 Task: Look for space in San Juan de Alicante, Spain from 10th July, 2023 to 15th July, 2023 for 7 adults in price range Rs.10000 to Rs.15000. Place can be entire place or shared room with 4 bedrooms having 7 beds and 4 bathrooms. Property type can be house, flat, guest house. Amenities needed are: wifi, TV, free parkinig on premises, gym, breakfast. Booking option can be shelf check-in. Required host language is English.
Action: Mouse moved to (528, 70)
Screenshot: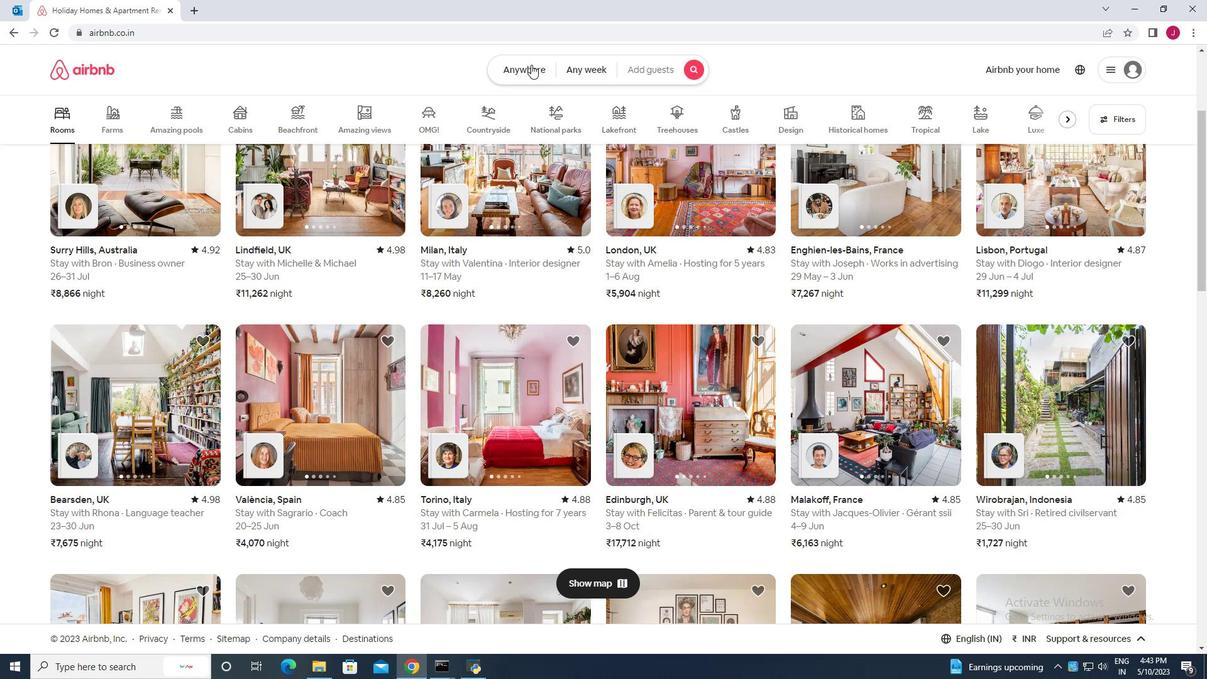 
Action: Mouse pressed left at (528, 70)
Screenshot: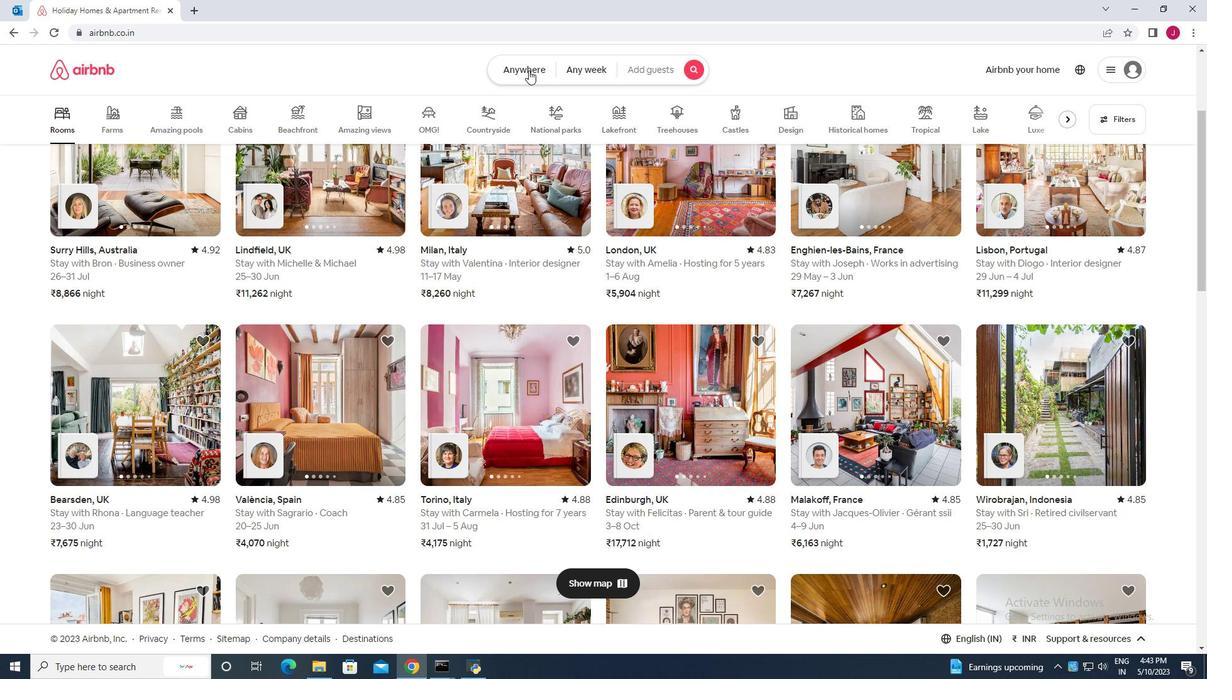 
Action: Mouse moved to (418, 120)
Screenshot: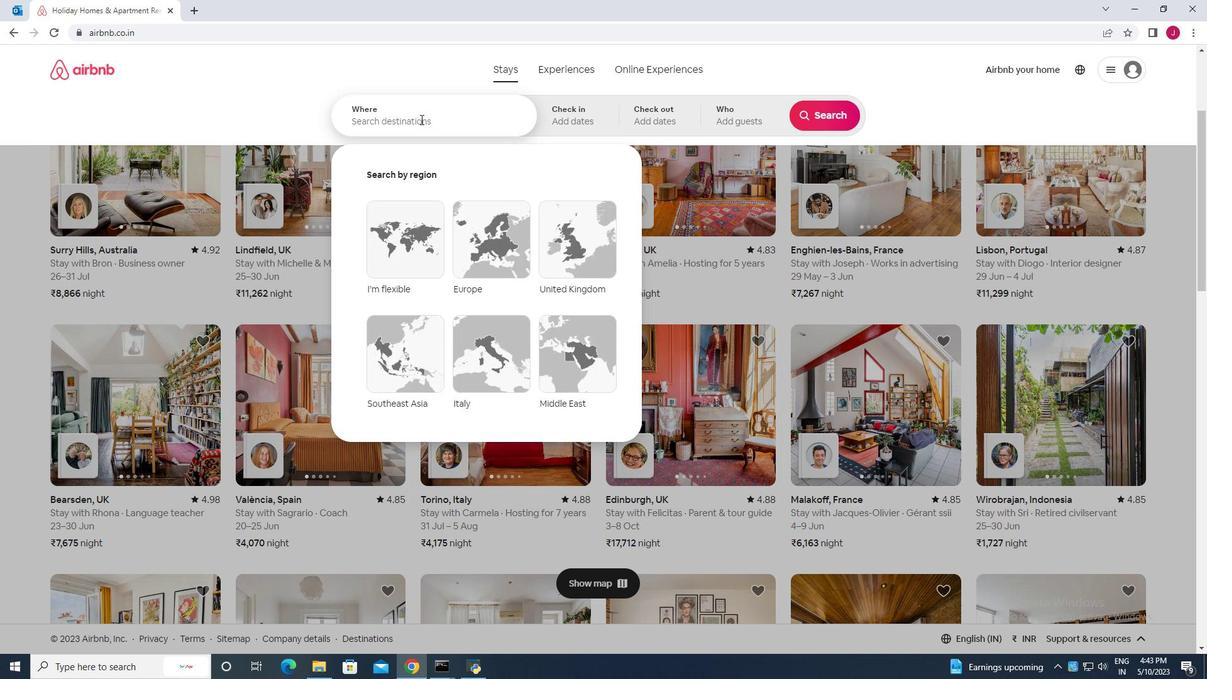 
Action: Mouse pressed left at (418, 120)
Screenshot: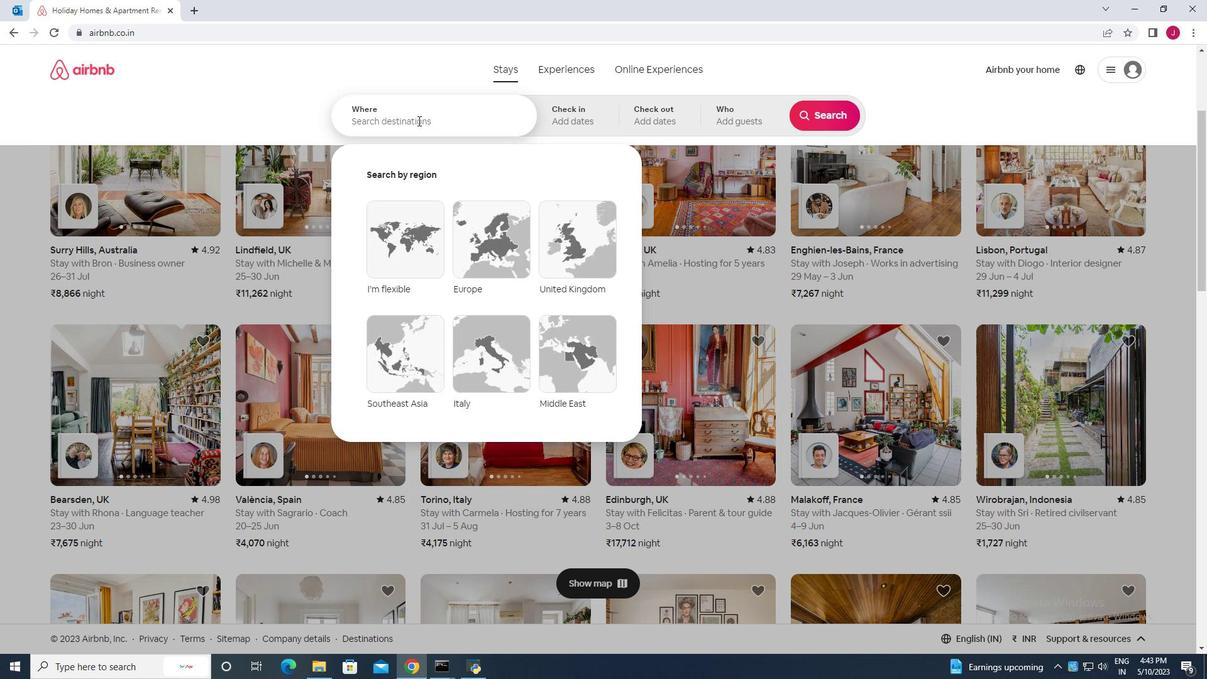 
Action: Key pressed san<Key.space>juan<Key.space>de<Key.space>adicante
Screenshot: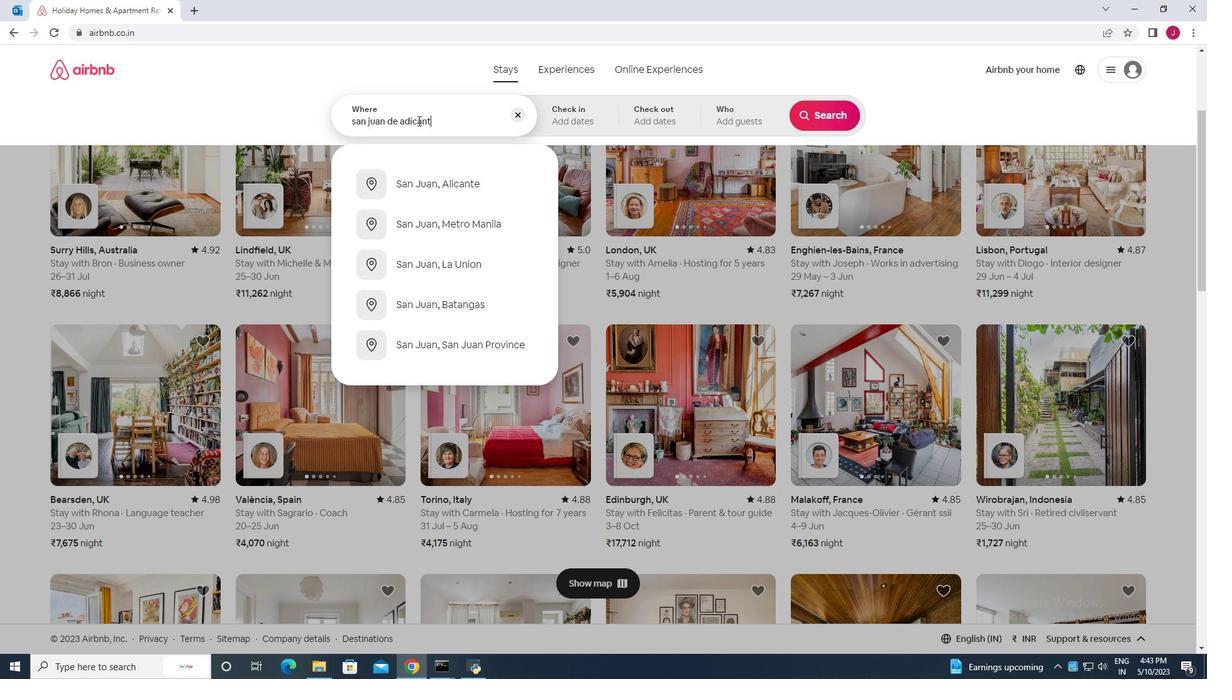
Action: Mouse moved to (427, 127)
Screenshot: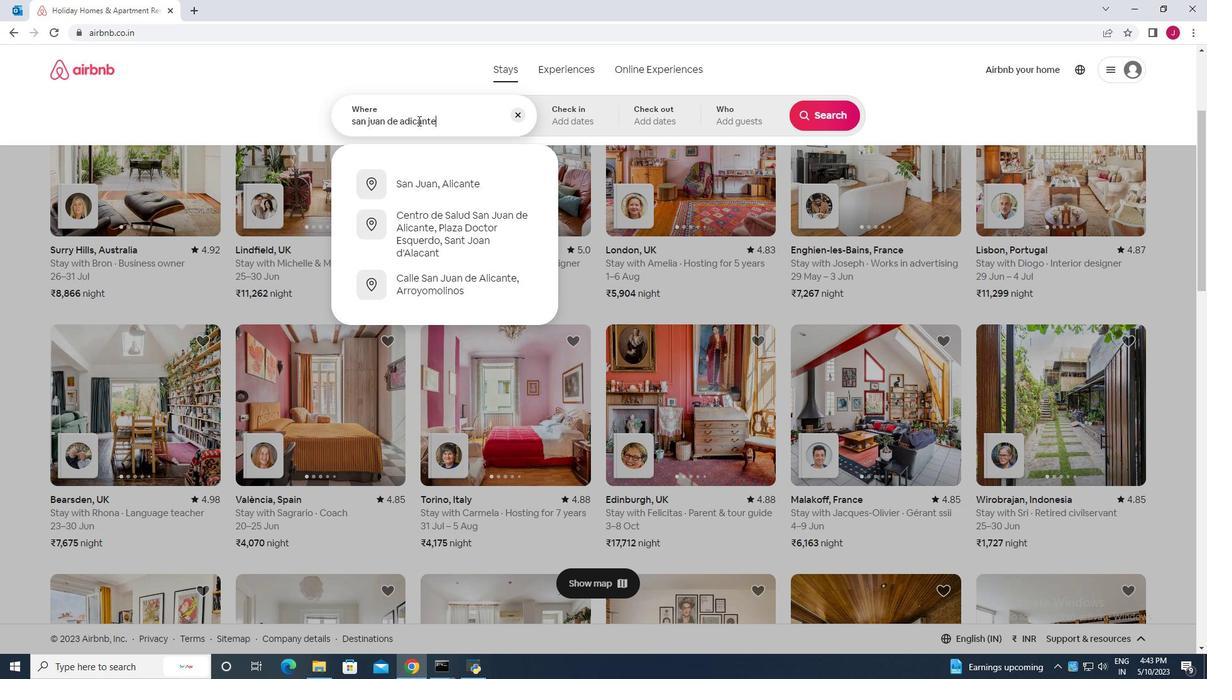 
Action: Key pressed <Key.space>
Screenshot: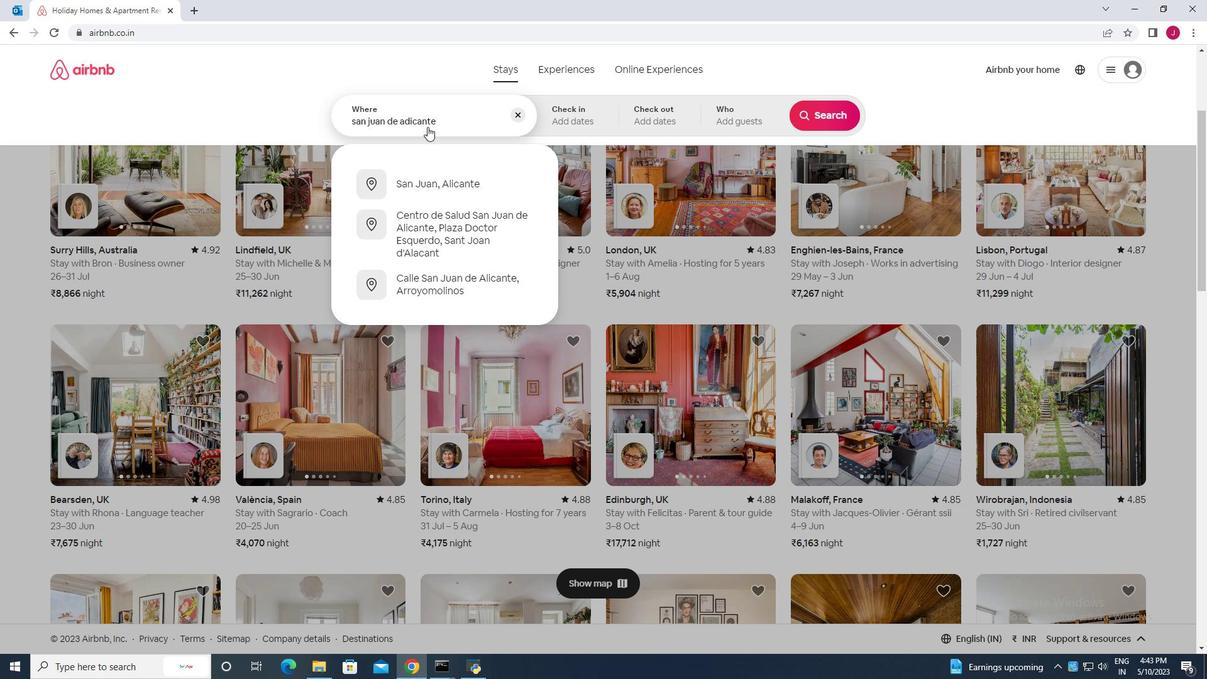
Action: Mouse moved to (449, 123)
Screenshot: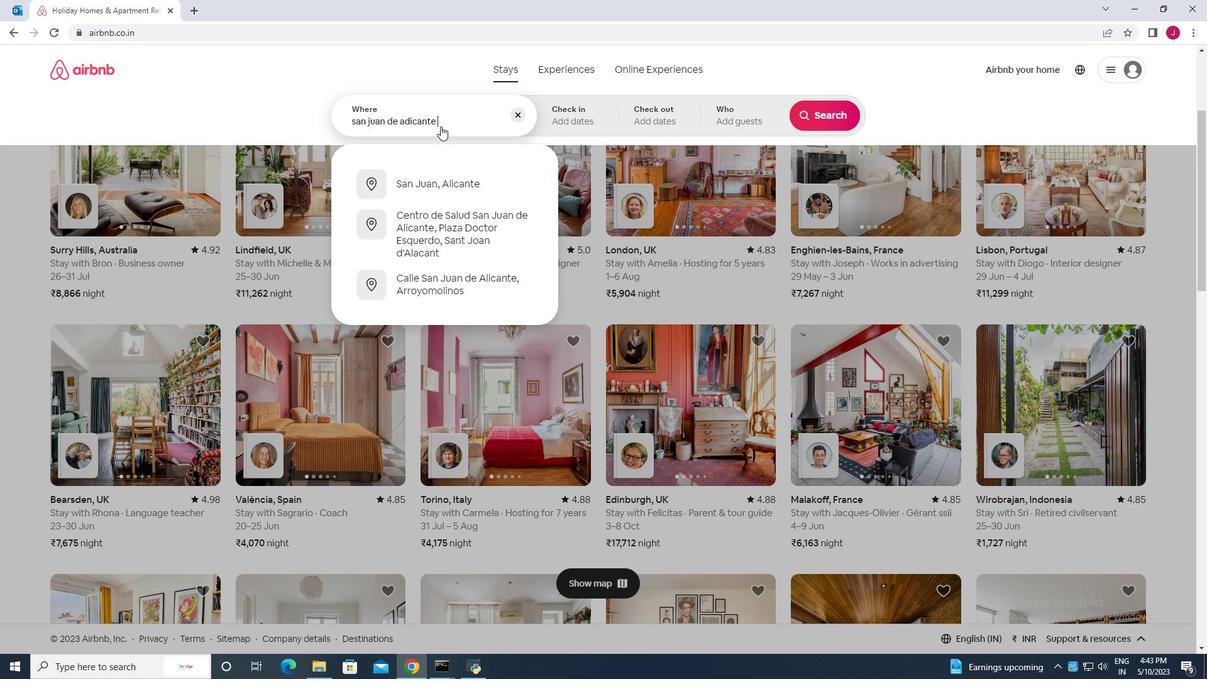 
Action: Key pressed spain
Screenshot: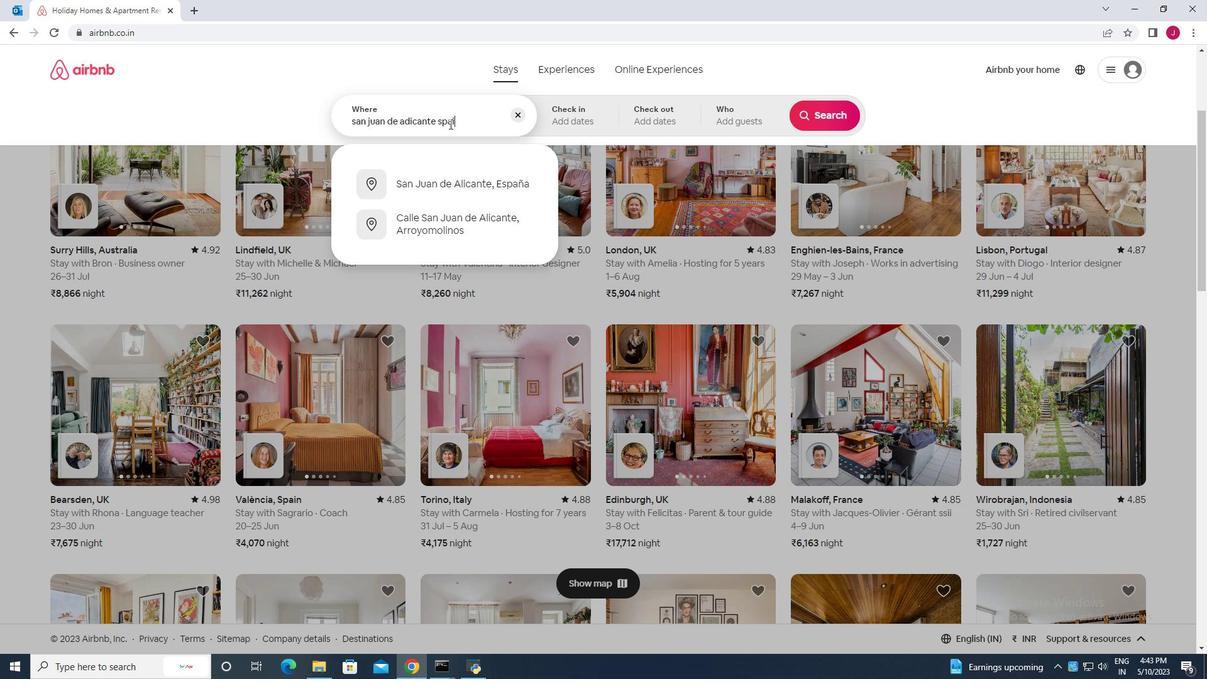 
Action: Mouse moved to (438, 186)
Screenshot: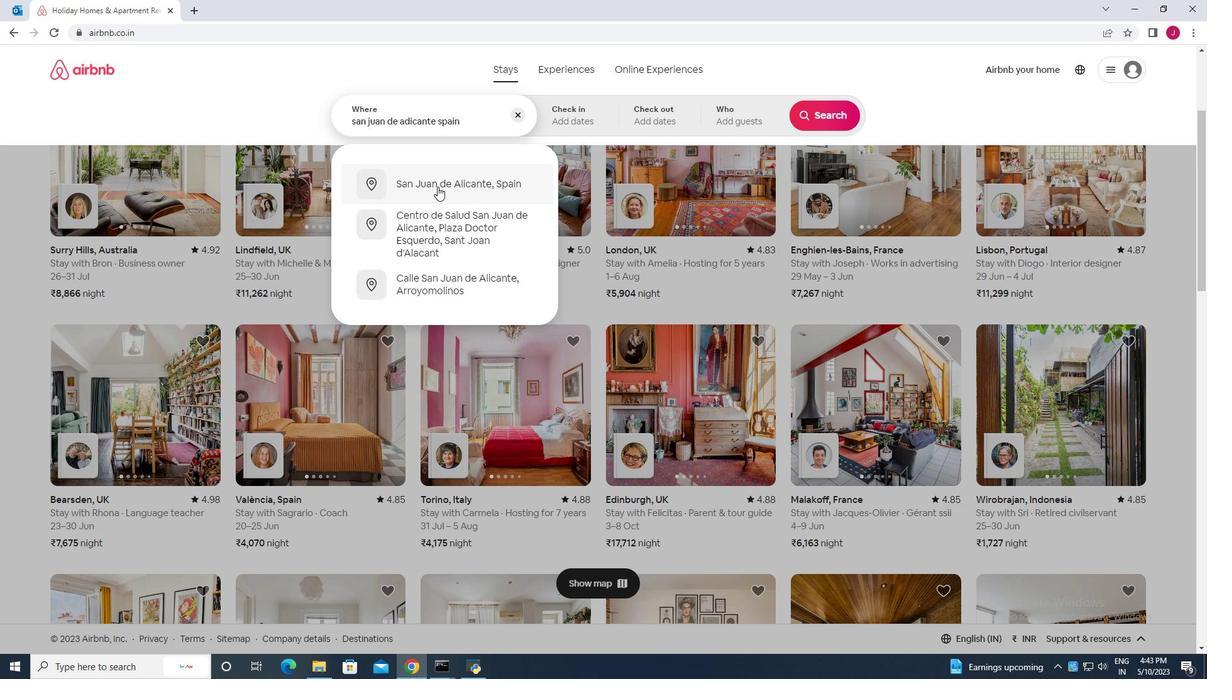 
Action: Mouse pressed left at (438, 186)
Screenshot: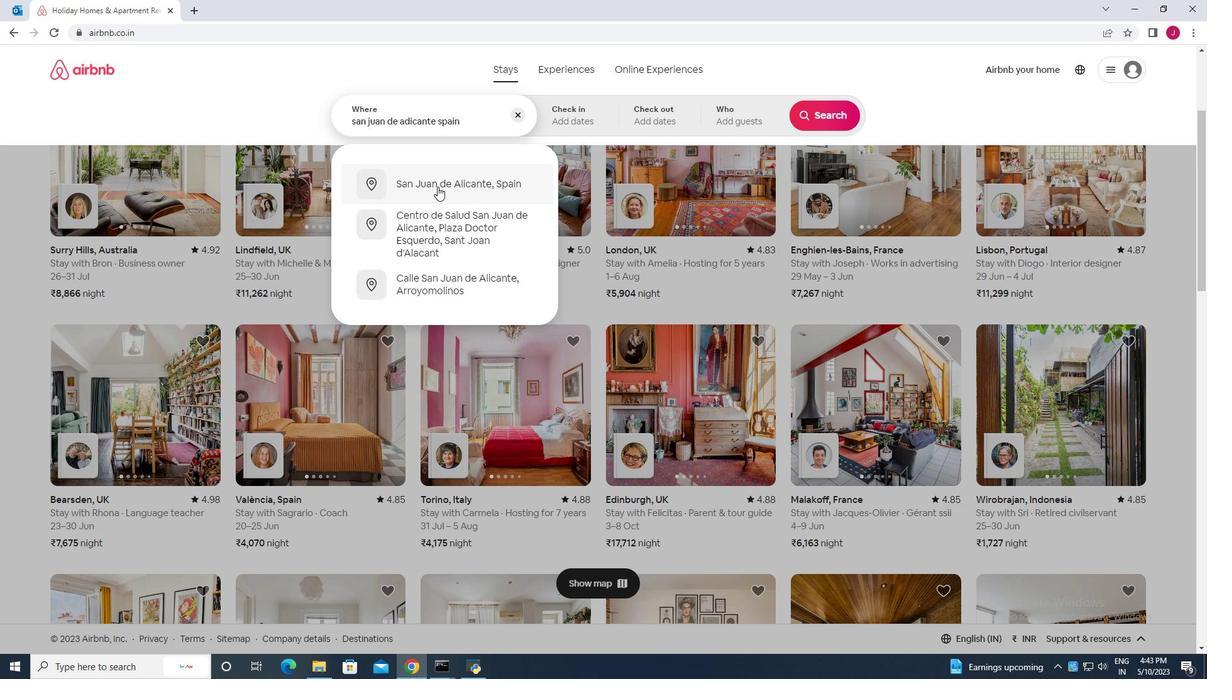 
Action: Mouse moved to (820, 214)
Screenshot: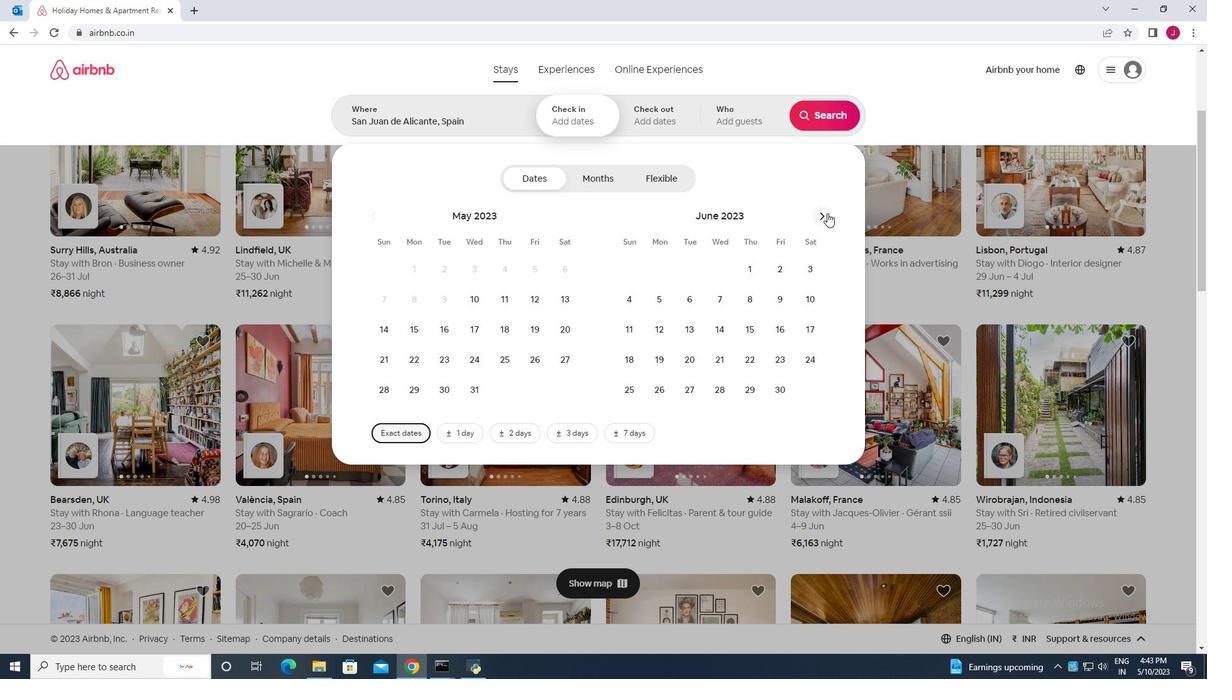 
Action: Mouse pressed left at (820, 214)
Screenshot: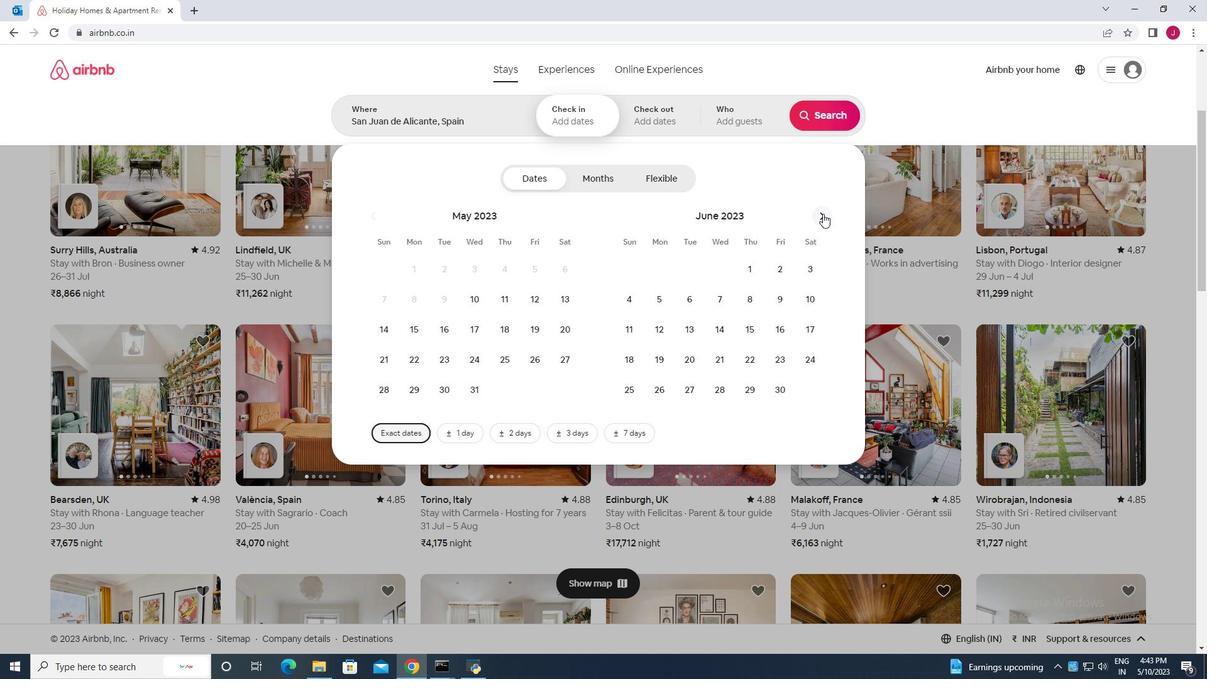 
Action: Mouse moved to (661, 330)
Screenshot: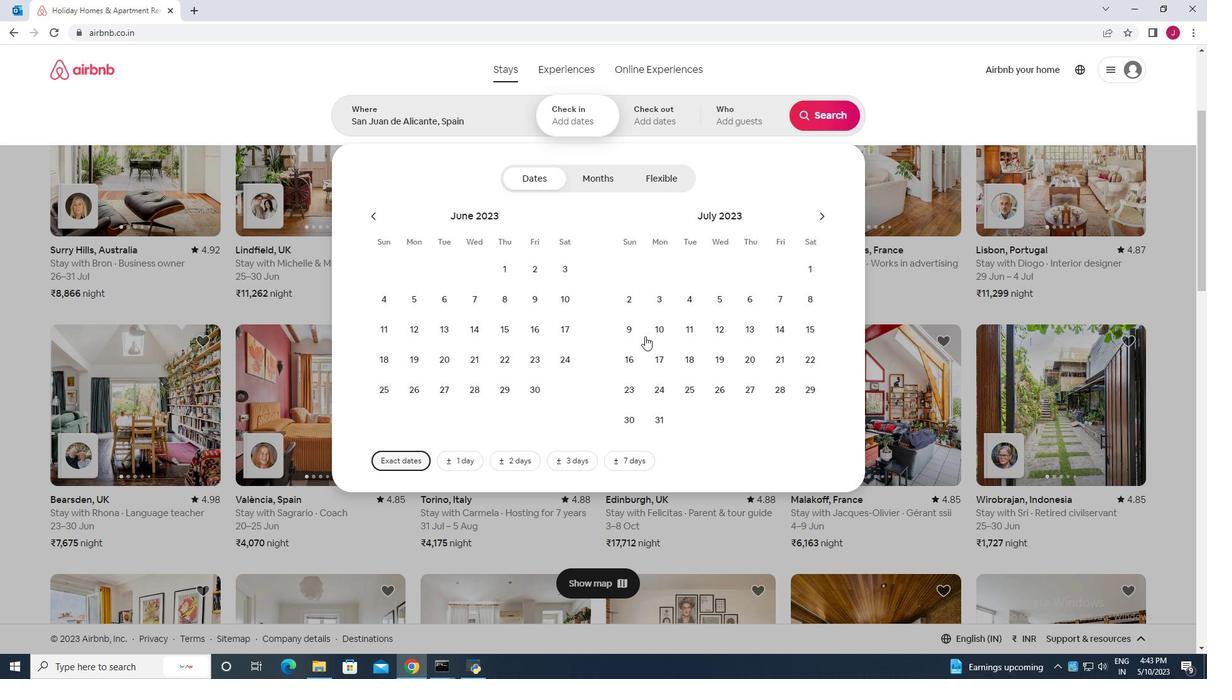 
Action: Mouse pressed left at (661, 330)
Screenshot: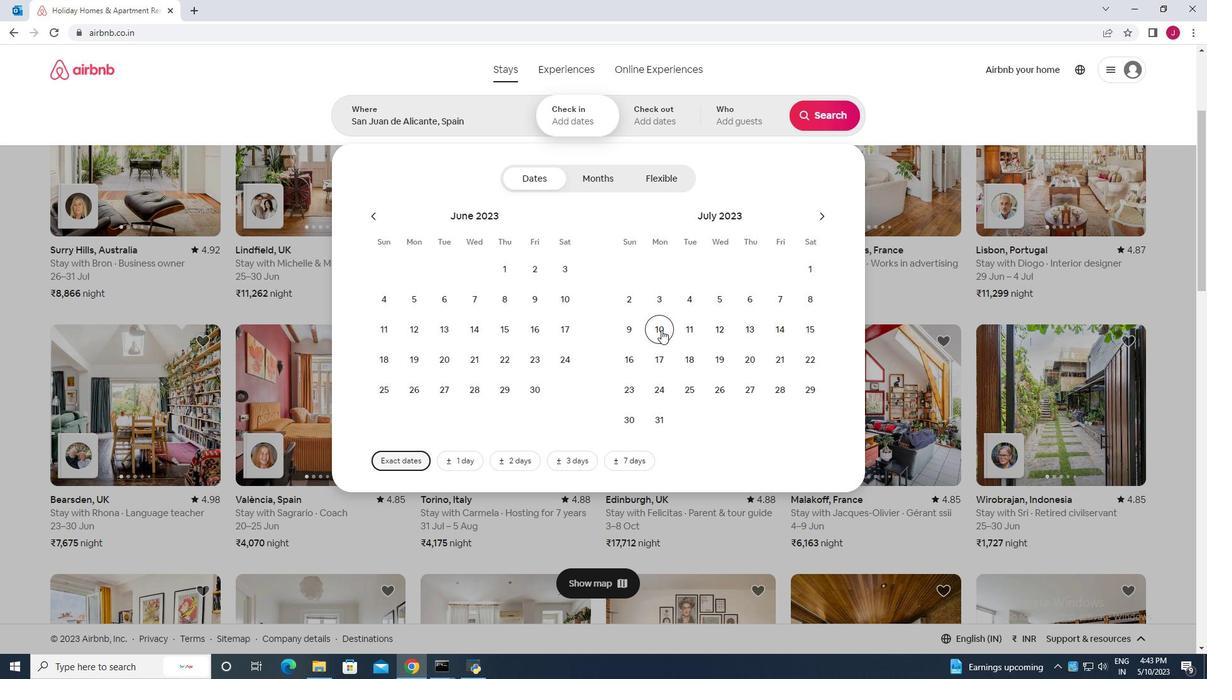 
Action: Mouse moved to (801, 331)
Screenshot: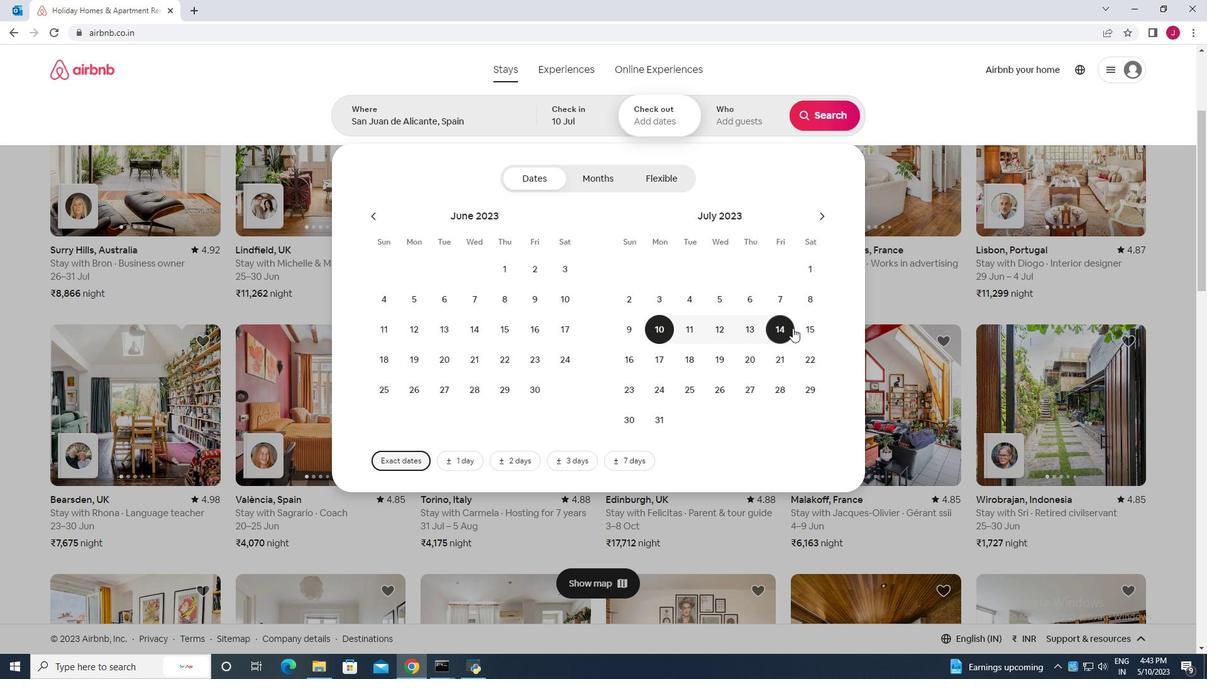 
Action: Mouse pressed left at (801, 331)
Screenshot: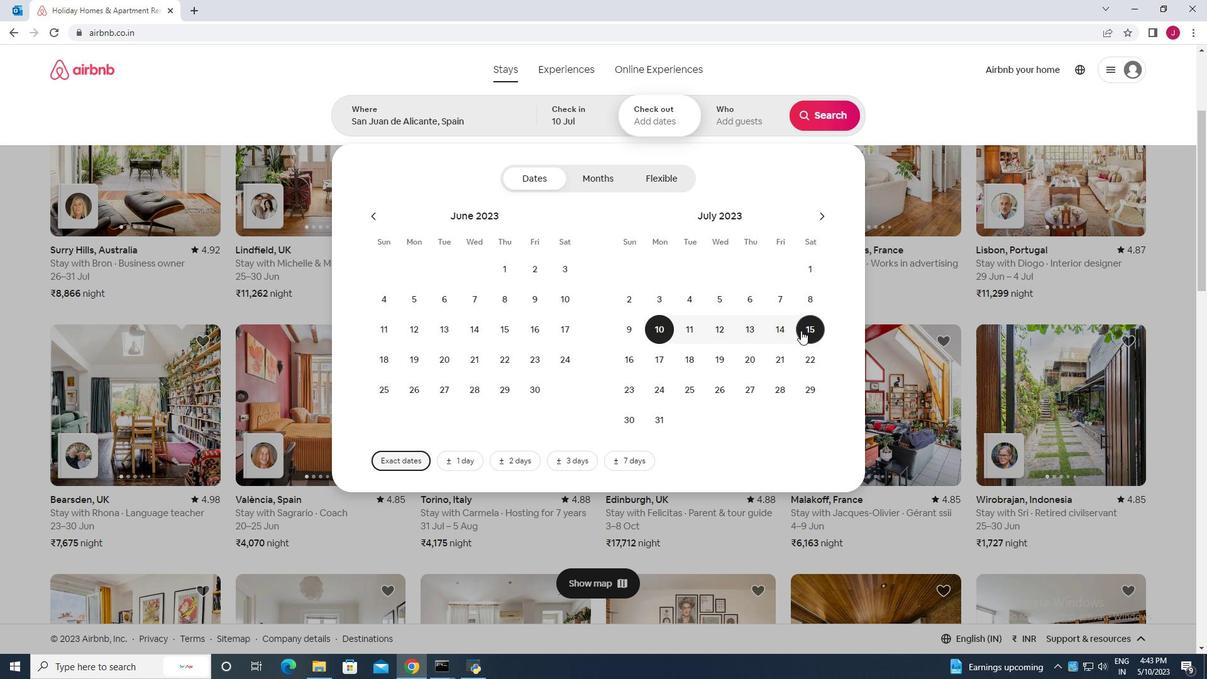 
Action: Mouse moved to (735, 121)
Screenshot: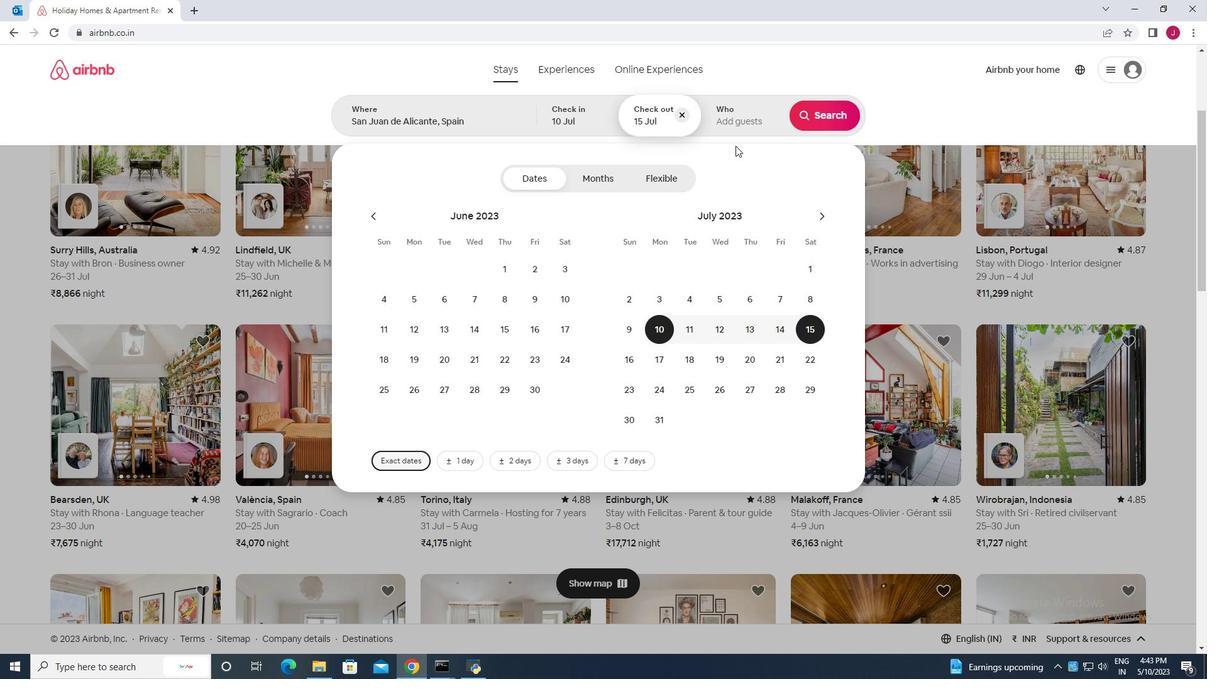
Action: Mouse pressed left at (735, 121)
Screenshot: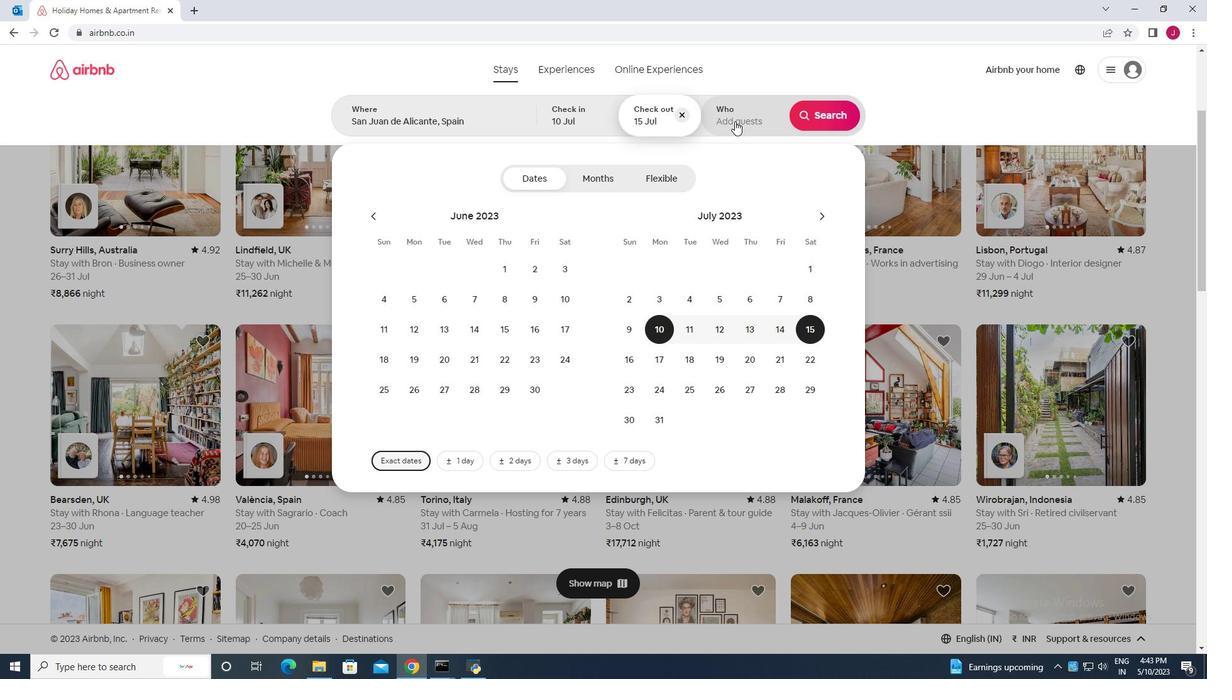 
Action: Mouse moved to (828, 185)
Screenshot: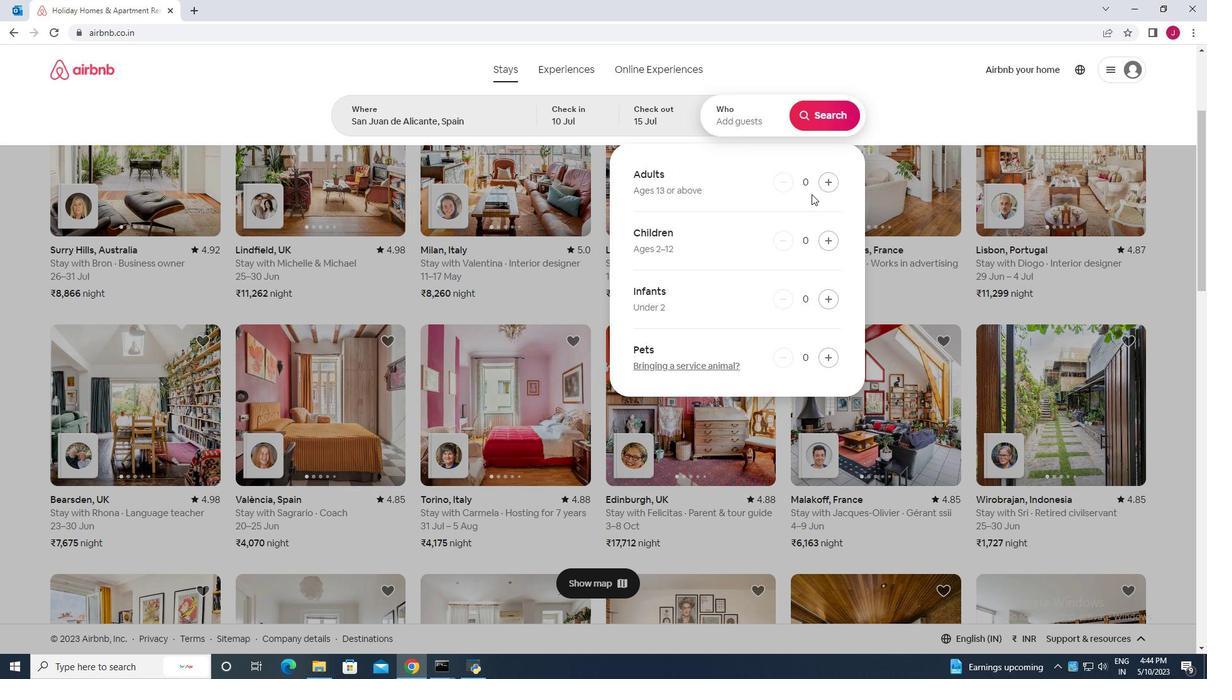 
Action: Mouse pressed left at (828, 185)
Screenshot: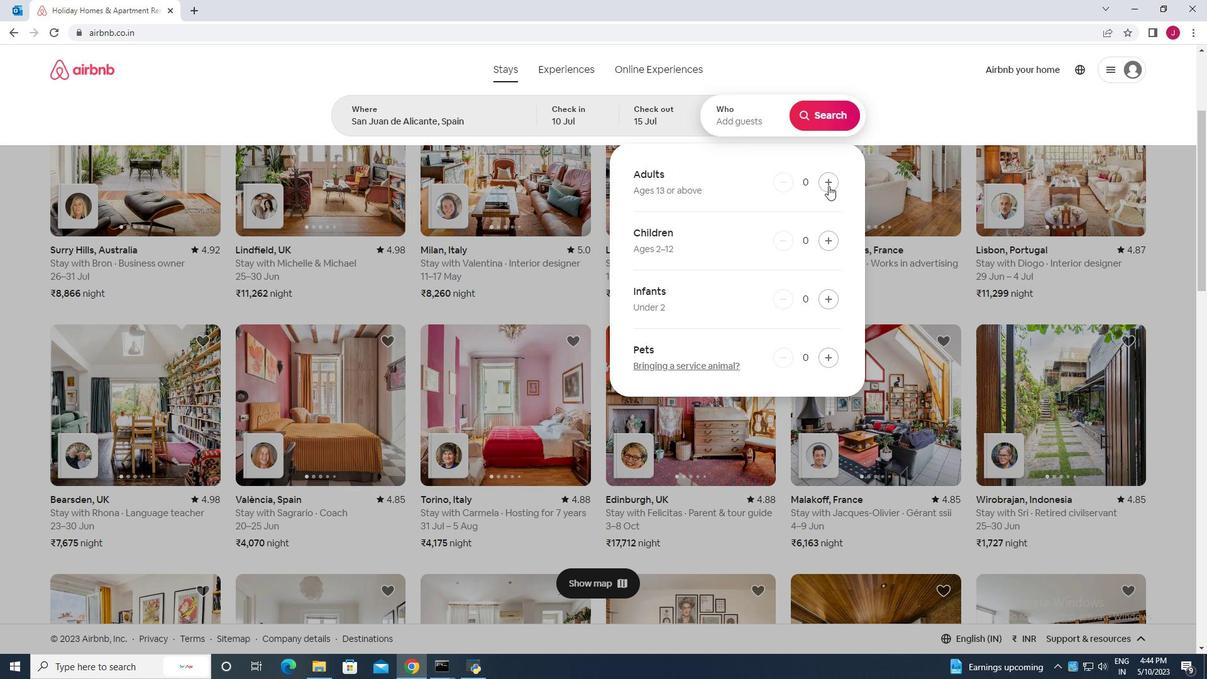 
Action: Mouse moved to (832, 186)
Screenshot: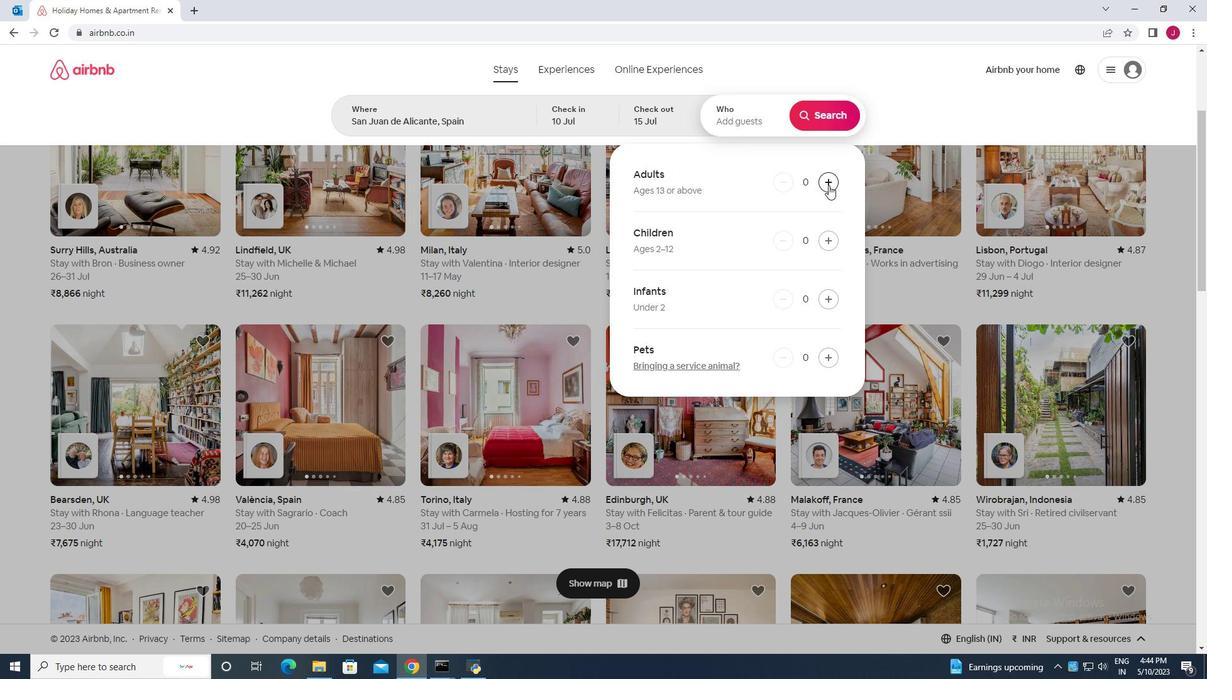 
Action: Mouse pressed left at (832, 186)
Screenshot: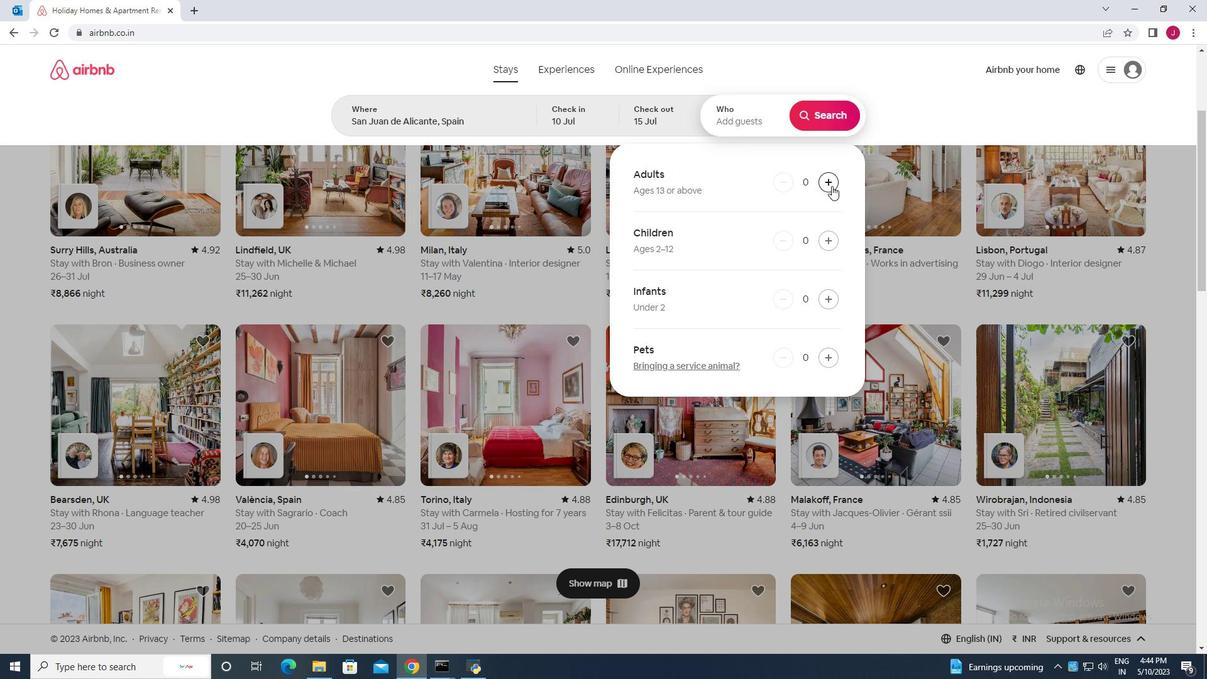 
Action: Mouse pressed left at (832, 186)
Screenshot: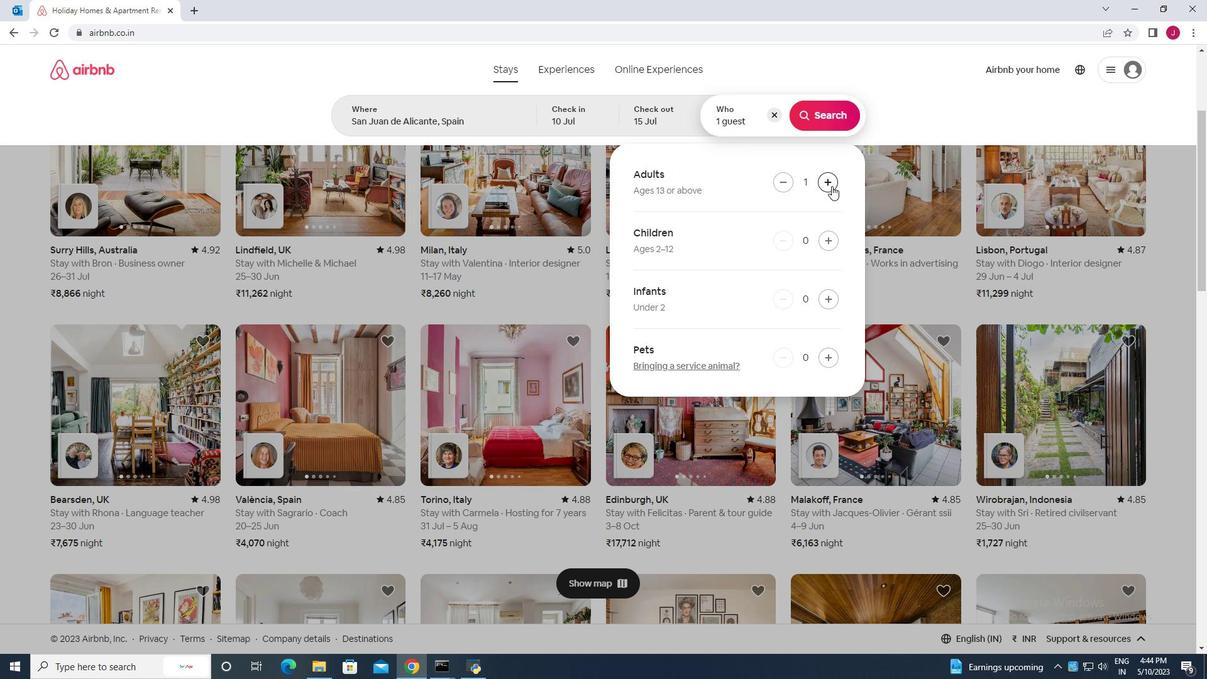 
Action: Mouse pressed left at (832, 186)
Screenshot: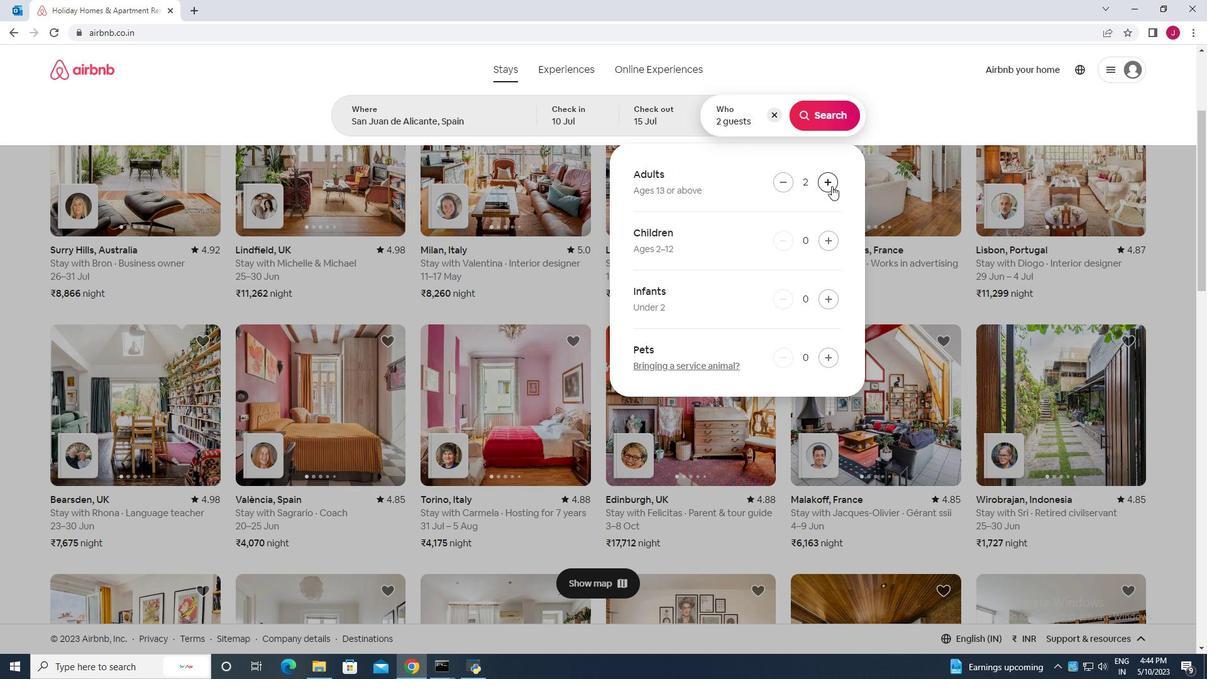 
Action: Mouse pressed left at (832, 186)
Screenshot: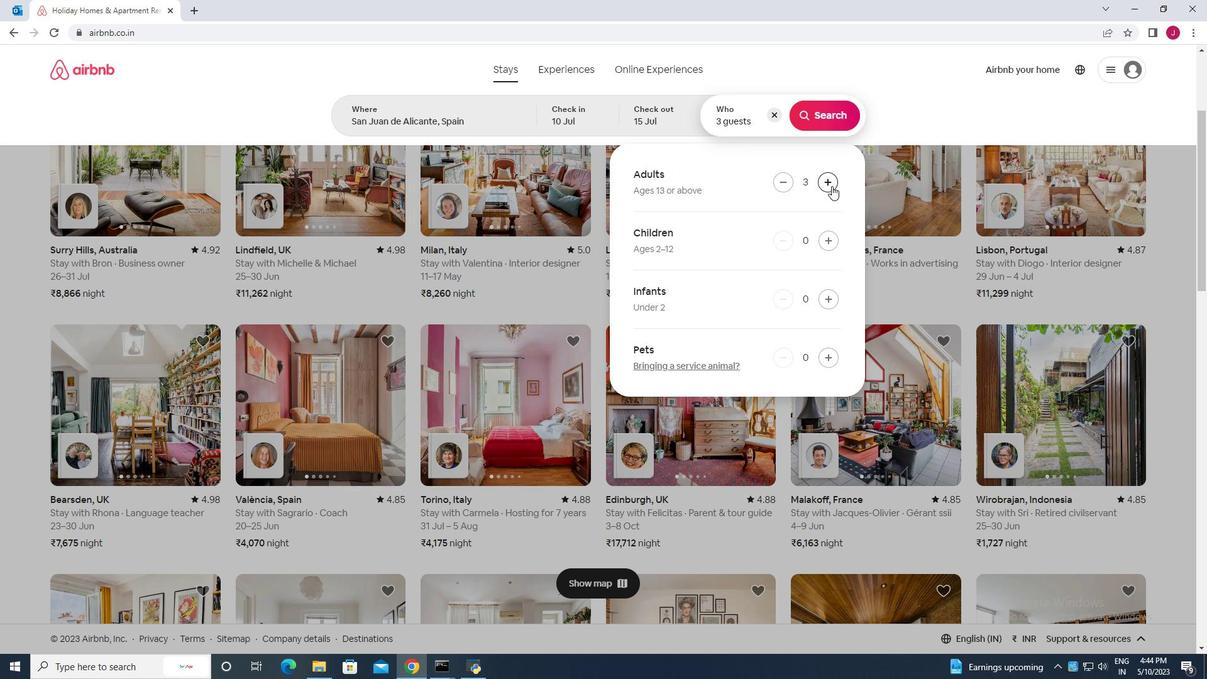
Action: Mouse pressed left at (832, 186)
Screenshot: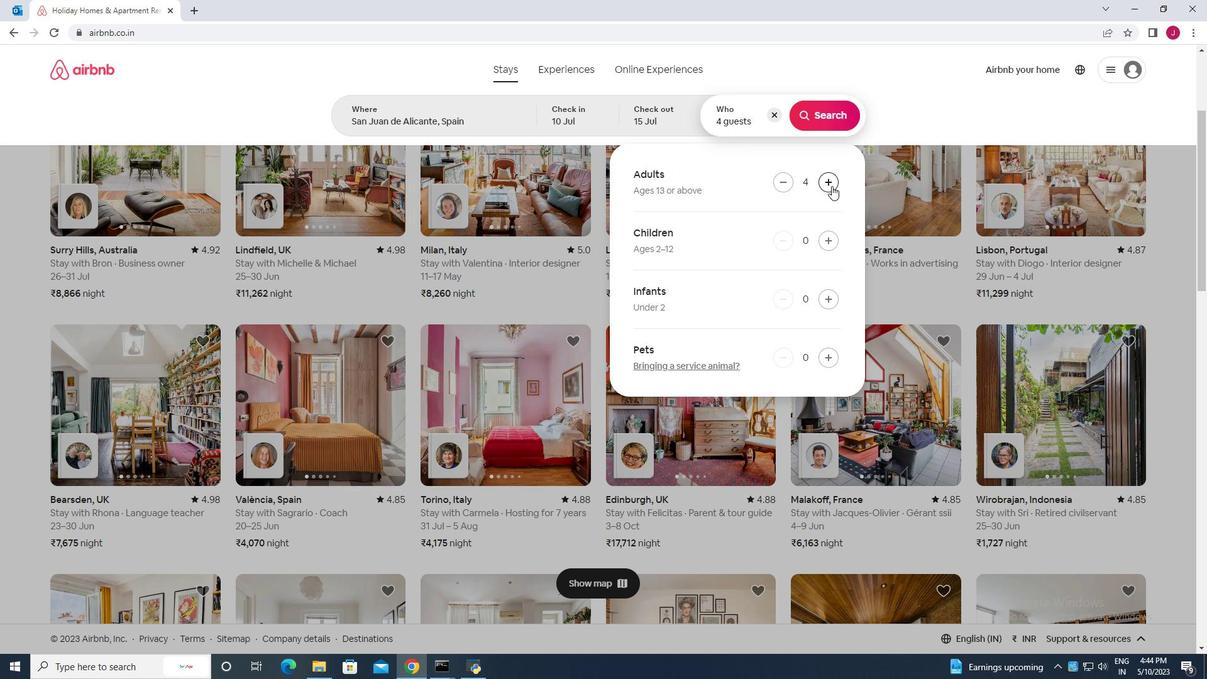 
Action: Mouse moved to (832, 186)
Screenshot: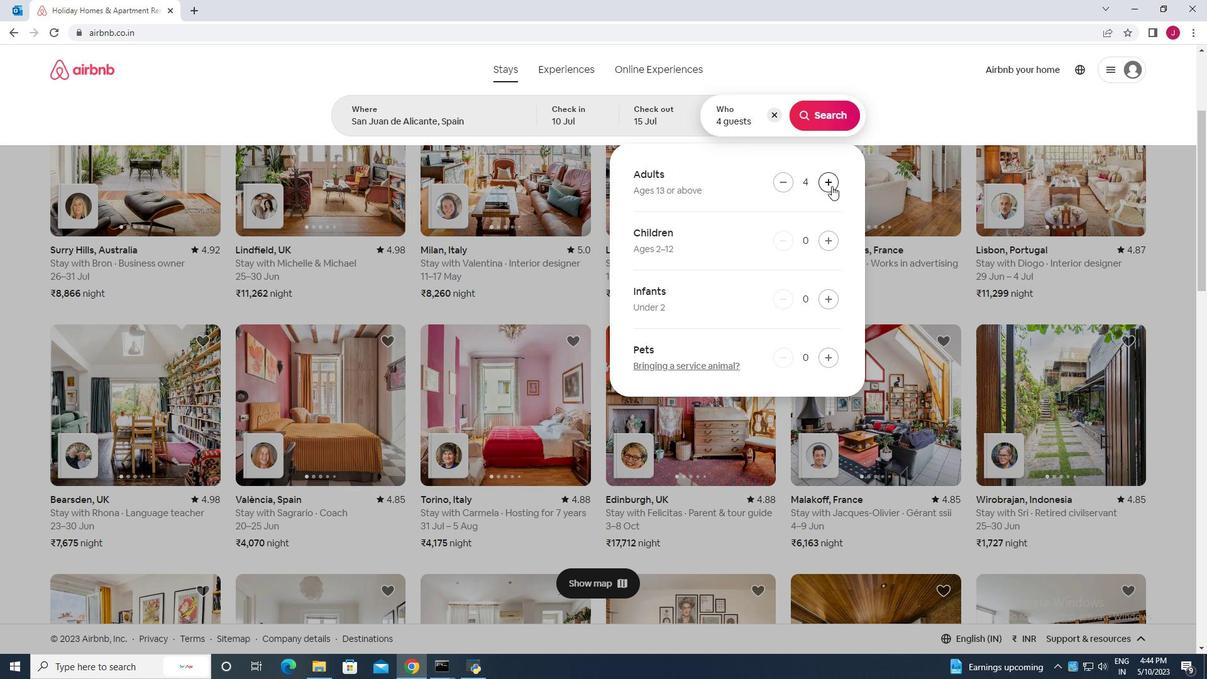 
Action: Mouse pressed left at (832, 186)
Screenshot: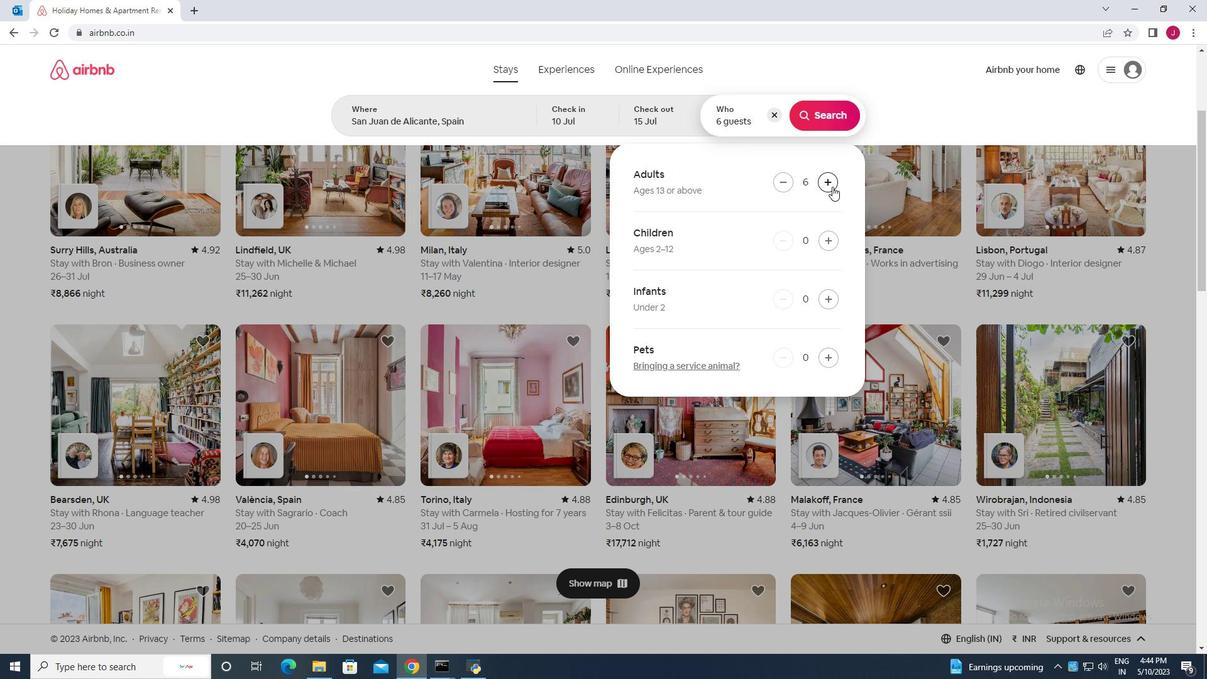 
Action: Mouse moved to (832, 116)
Screenshot: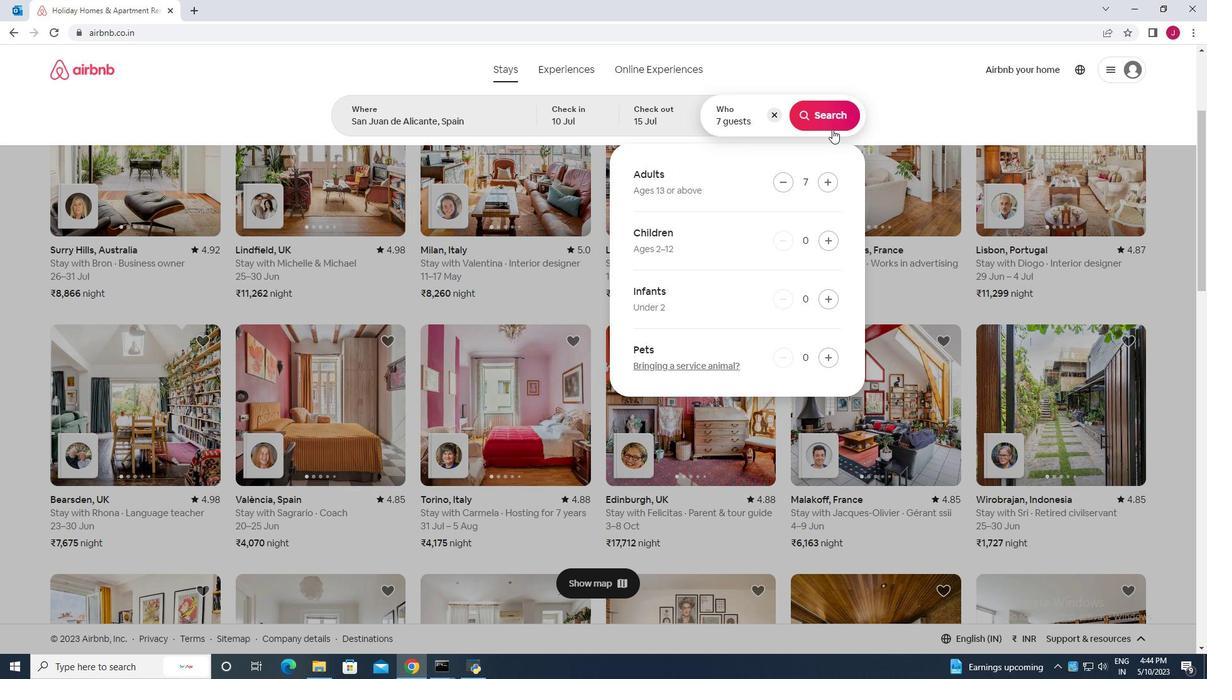 
Action: Mouse pressed left at (832, 116)
Screenshot: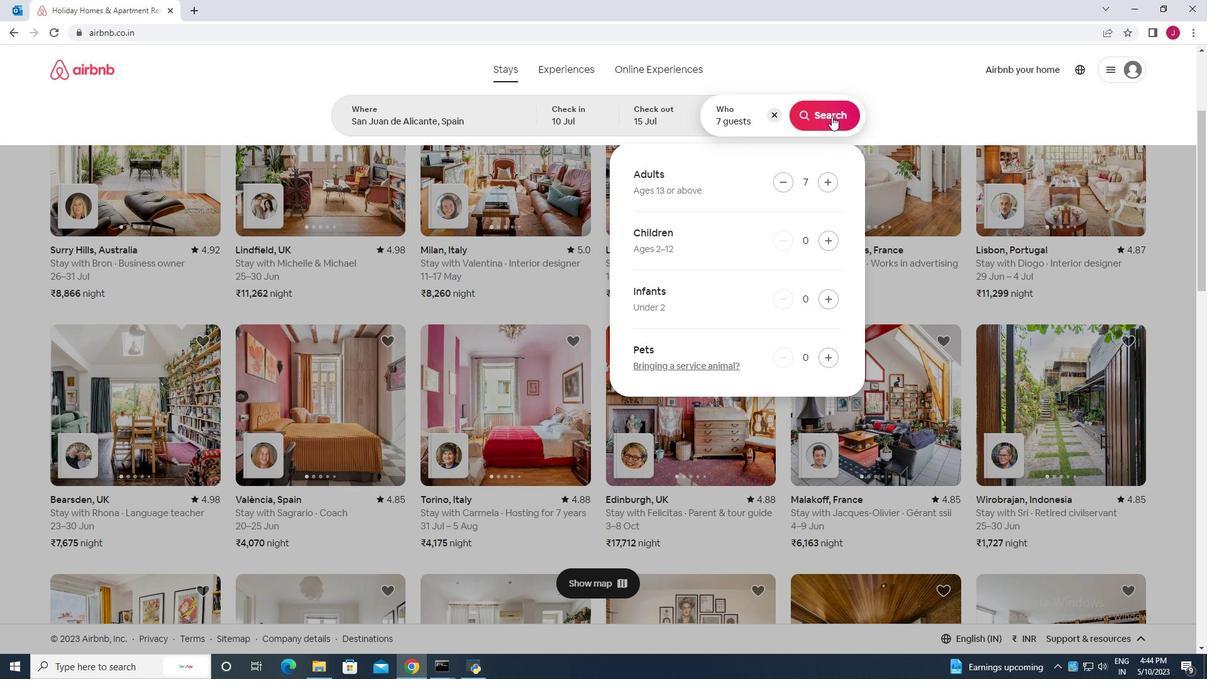 
Action: Mouse moved to (1160, 124)
Screenshot: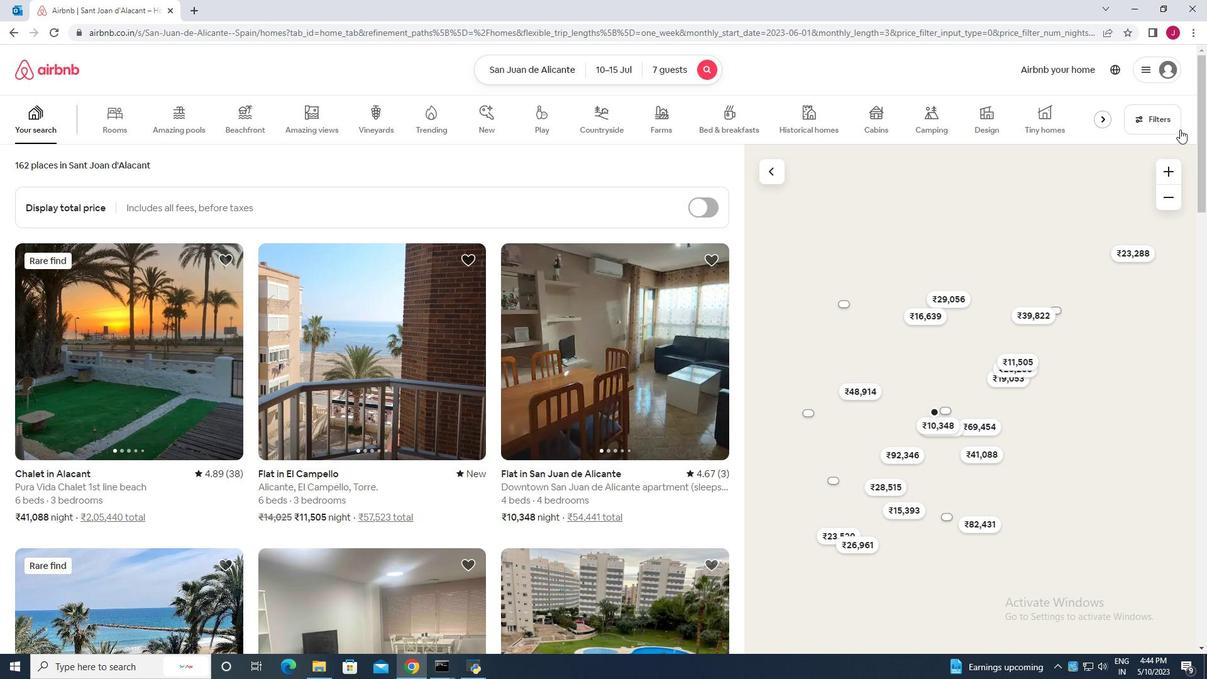
Action: Mouse pressed left at (1160, 124)
Screenshot: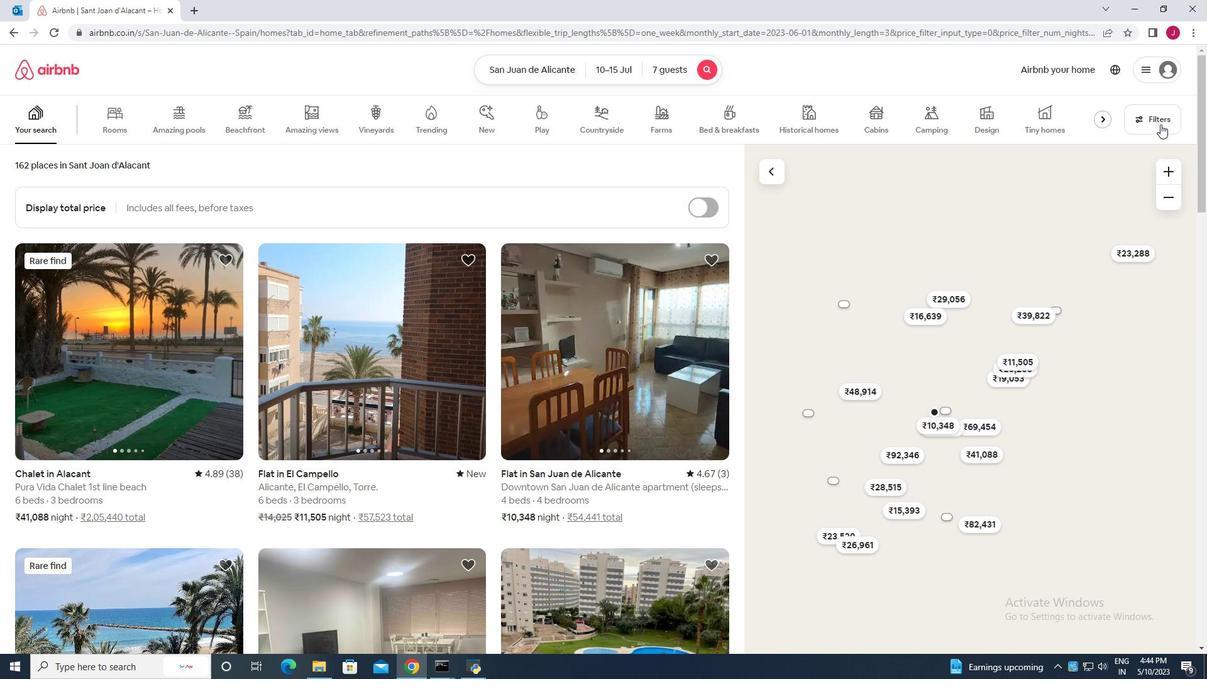 
Action: Mouse moved to (446, 428)
Screenshot: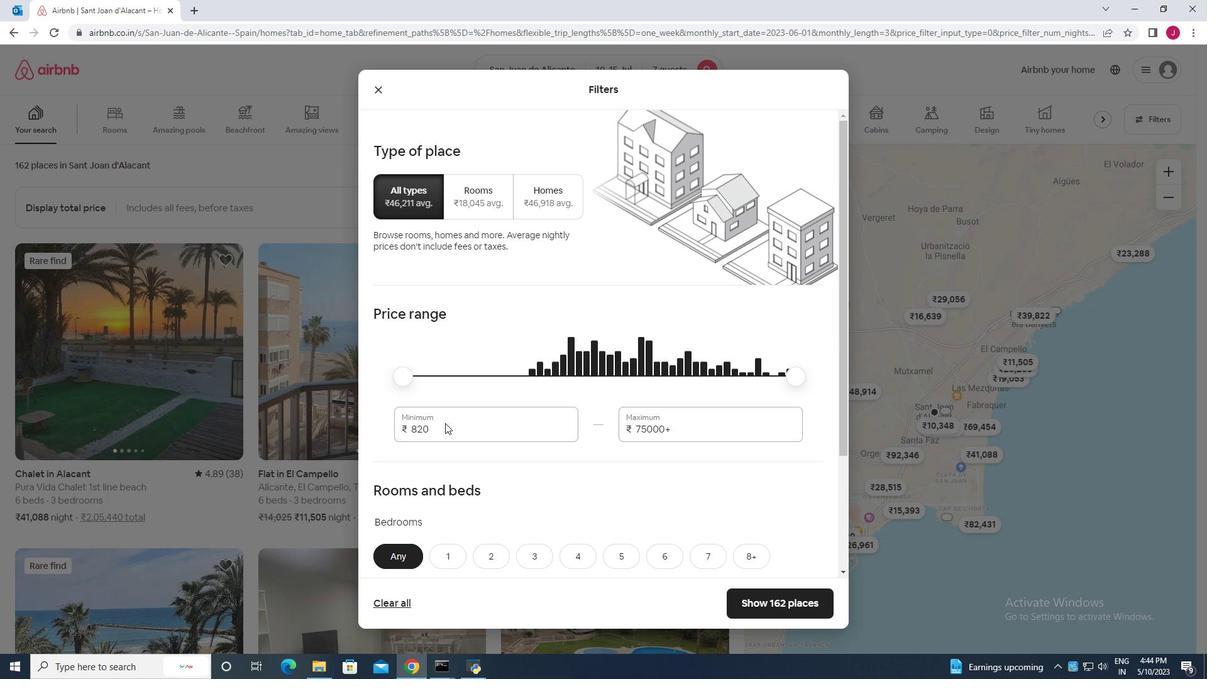
Action: Mouse pressed left at (446, 428)
Screenshot: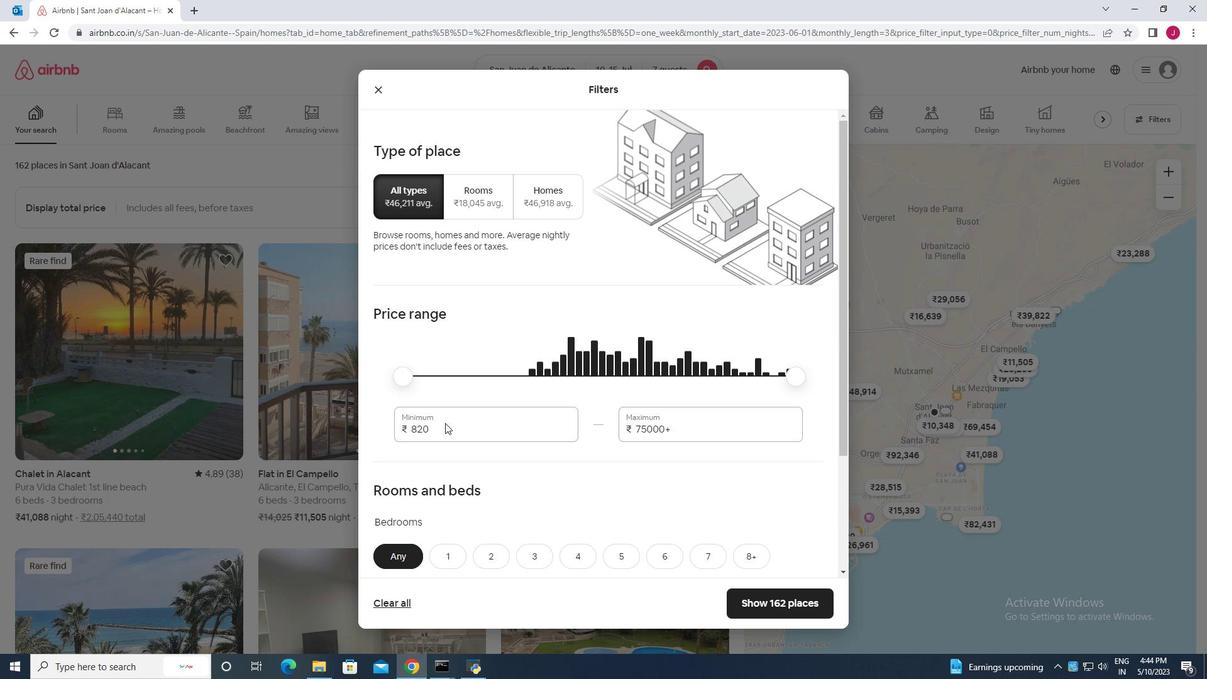 
Action: Mouse moved to (449, 428)
Screenshot: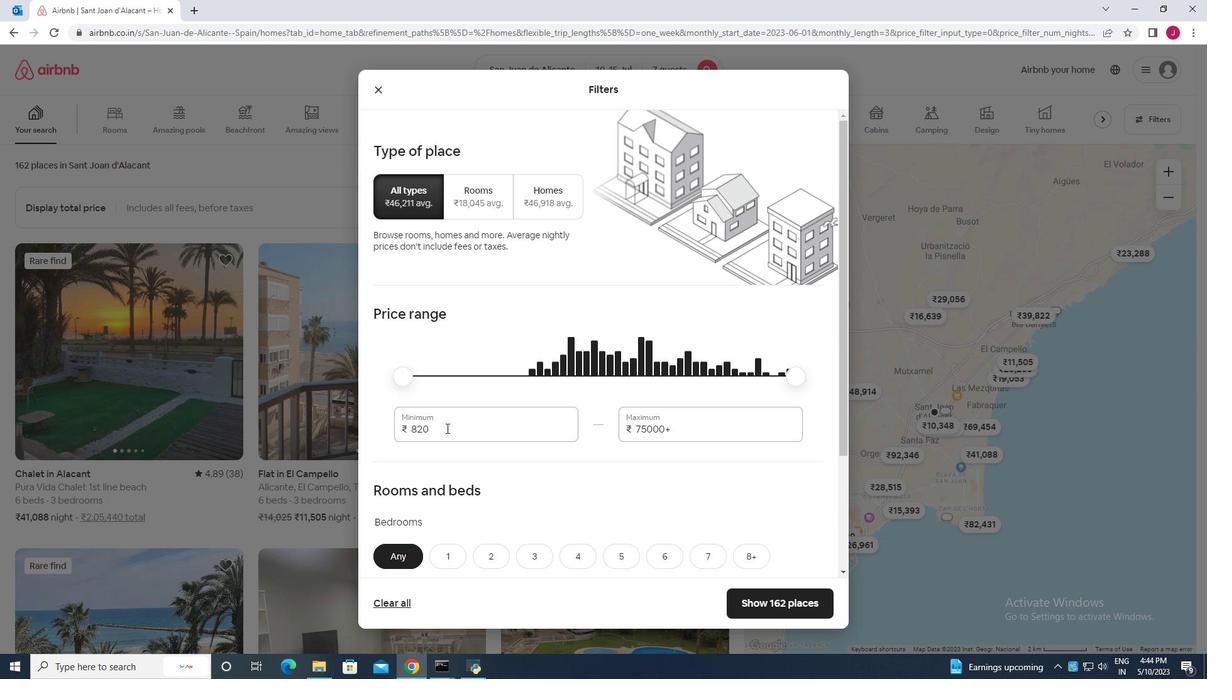 
Action: Key pressed <Key.backspace><Key.backspace><Key.backspace><Key.backspace>10000
Screenshot: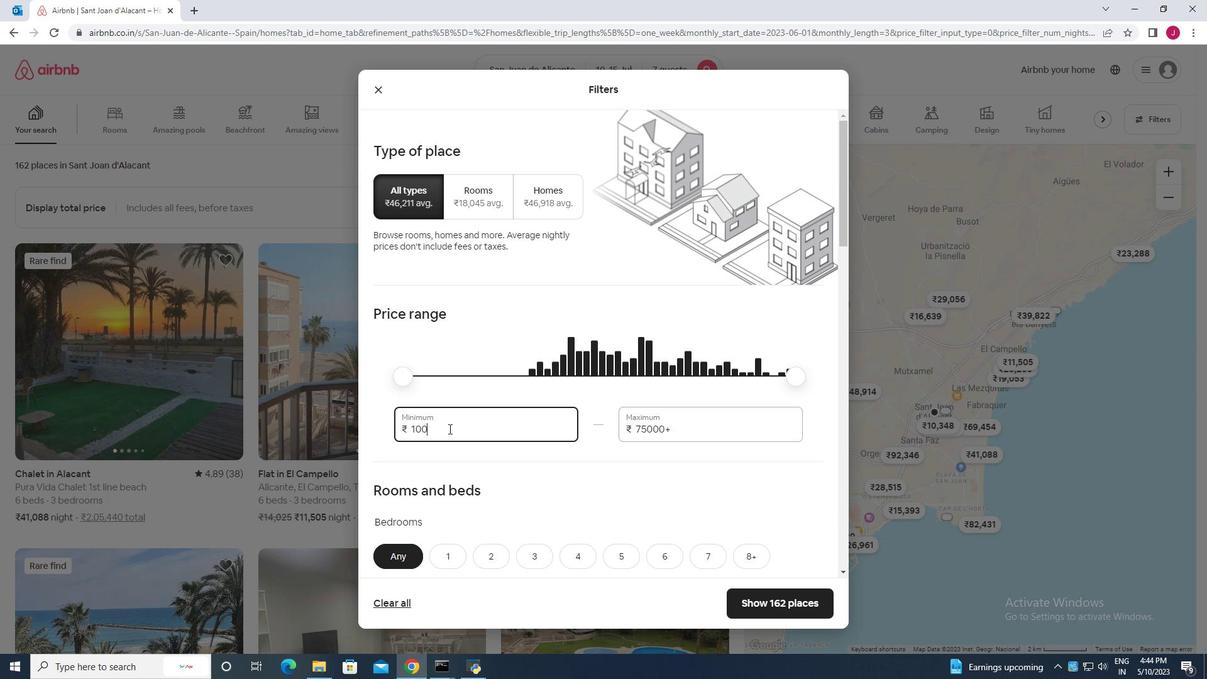 
Action: Mouse moved to (757, 432)
Screenshot: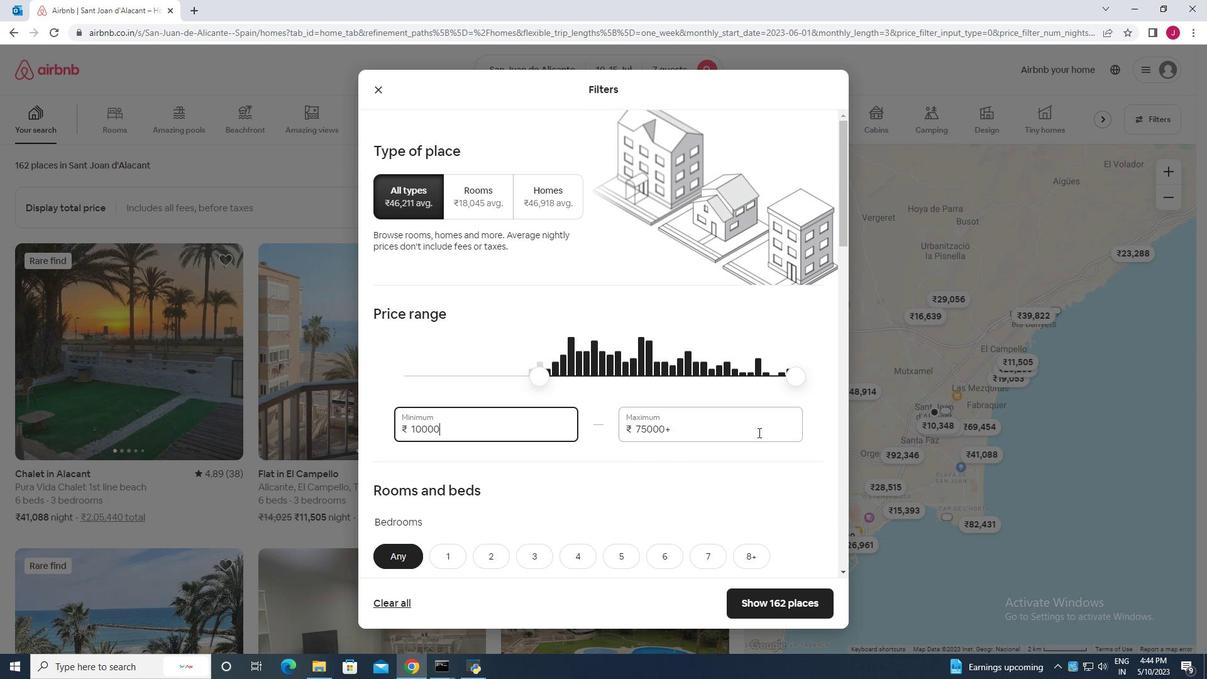 
Action: Mouse pressed left at (757, 432)
Screenshot: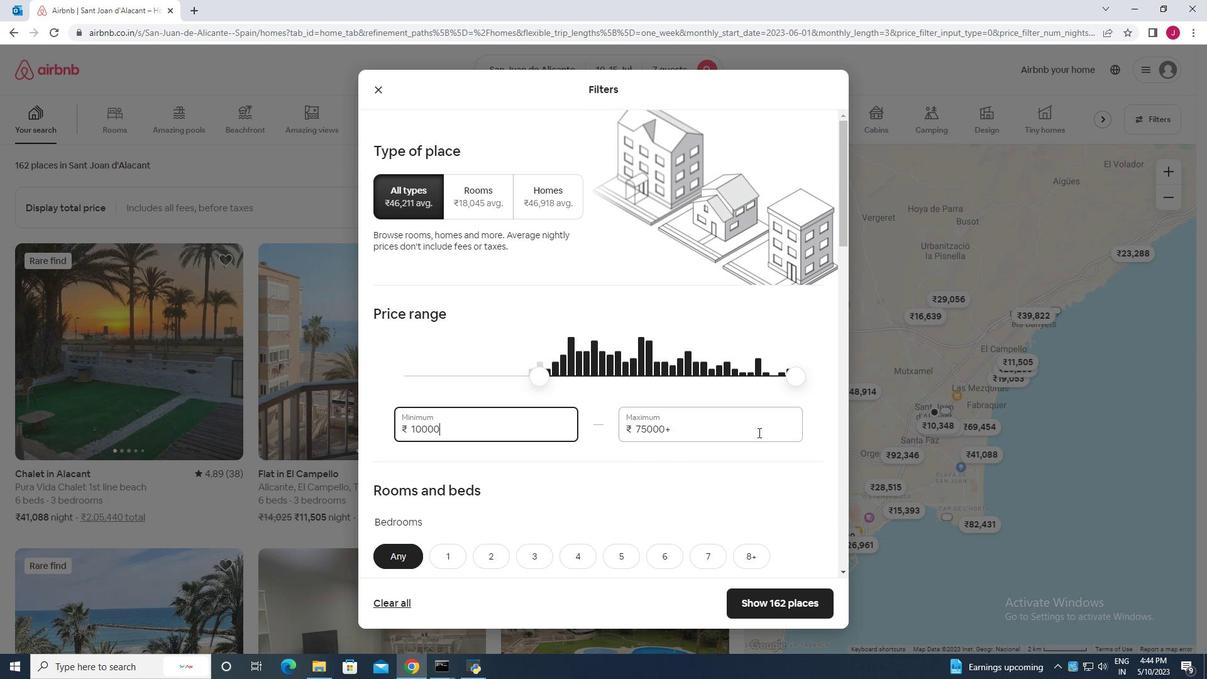 
Action: Mouse moved to (757, 432)
Screenshot: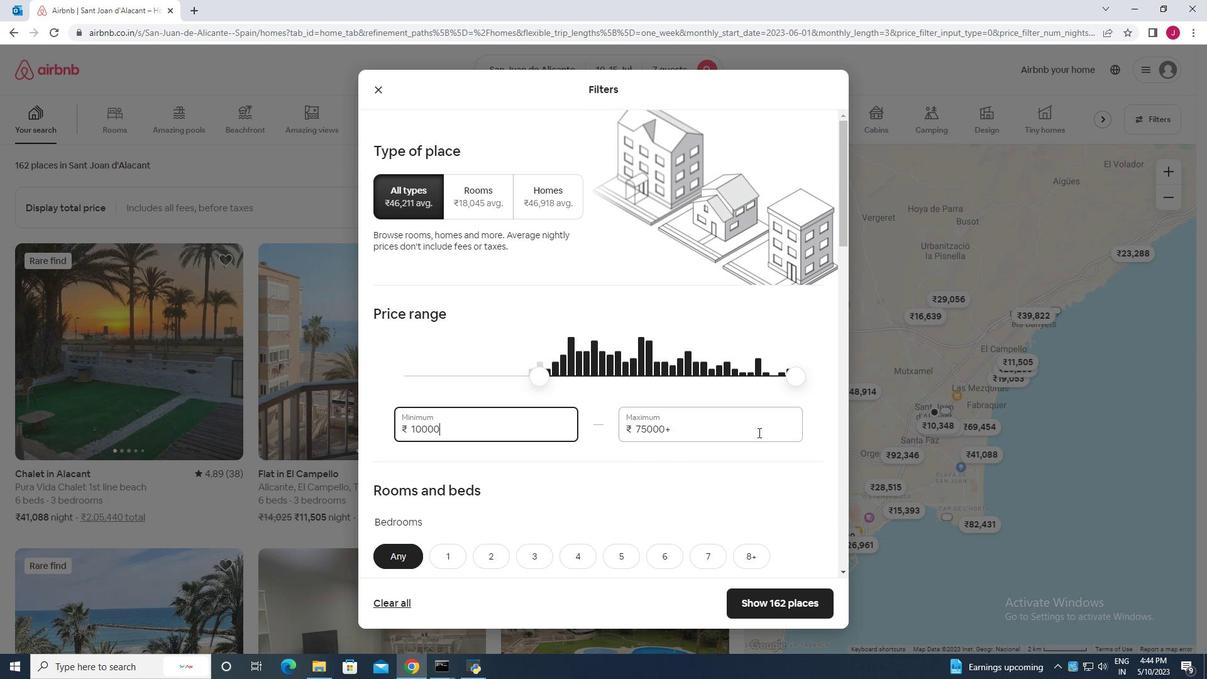 
Action: Key pressed <Key.backspace><Key.backspace><Key.backspace><Key.backspace><Key.backspace><Key.backspace><Key.backspace><Key.backspace><Key.backspace><Key.backspace><Key.backspace><Key.backspace><Key.backspace>15000
Screenshot: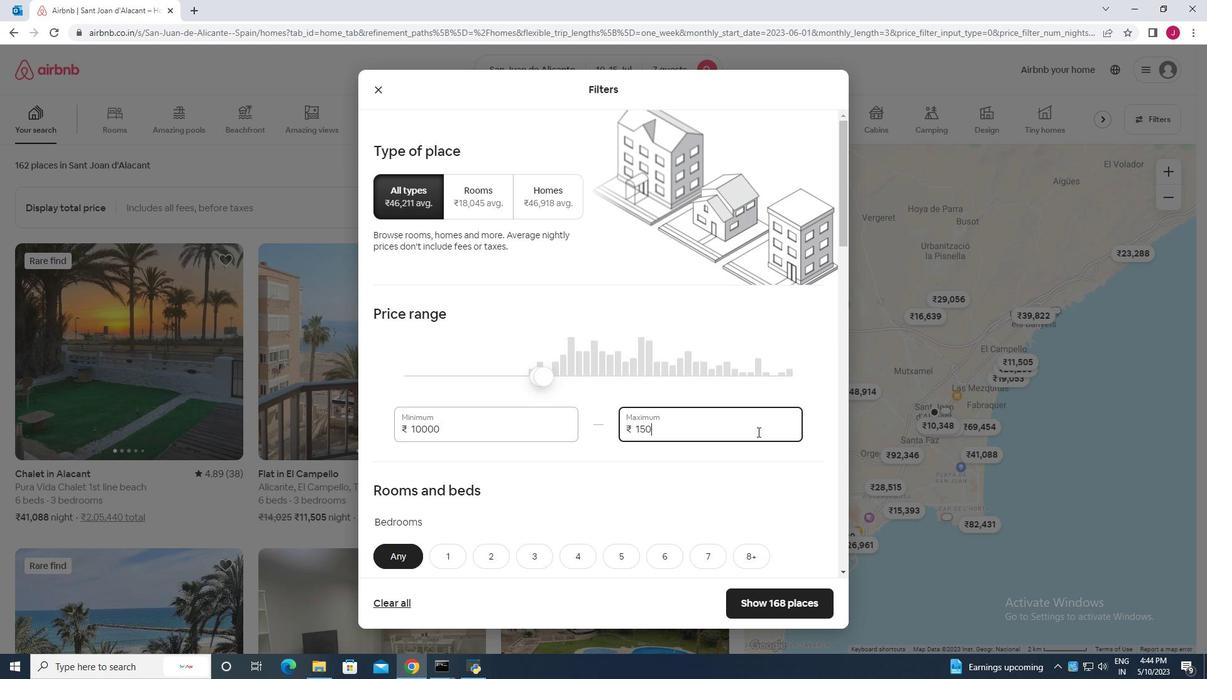 
Action: Mouse moved to (758, 457)
Screenshot: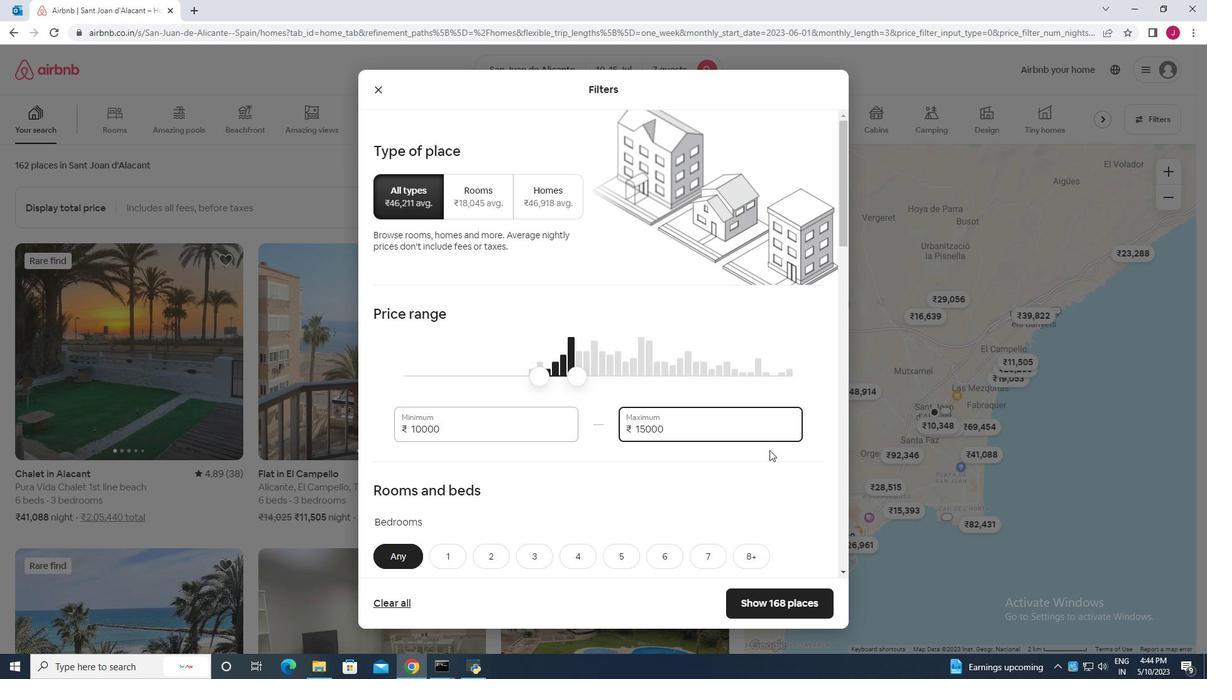 
Action: Mouse scrolled (758, 457) with delta (0, 0)
Screenshot: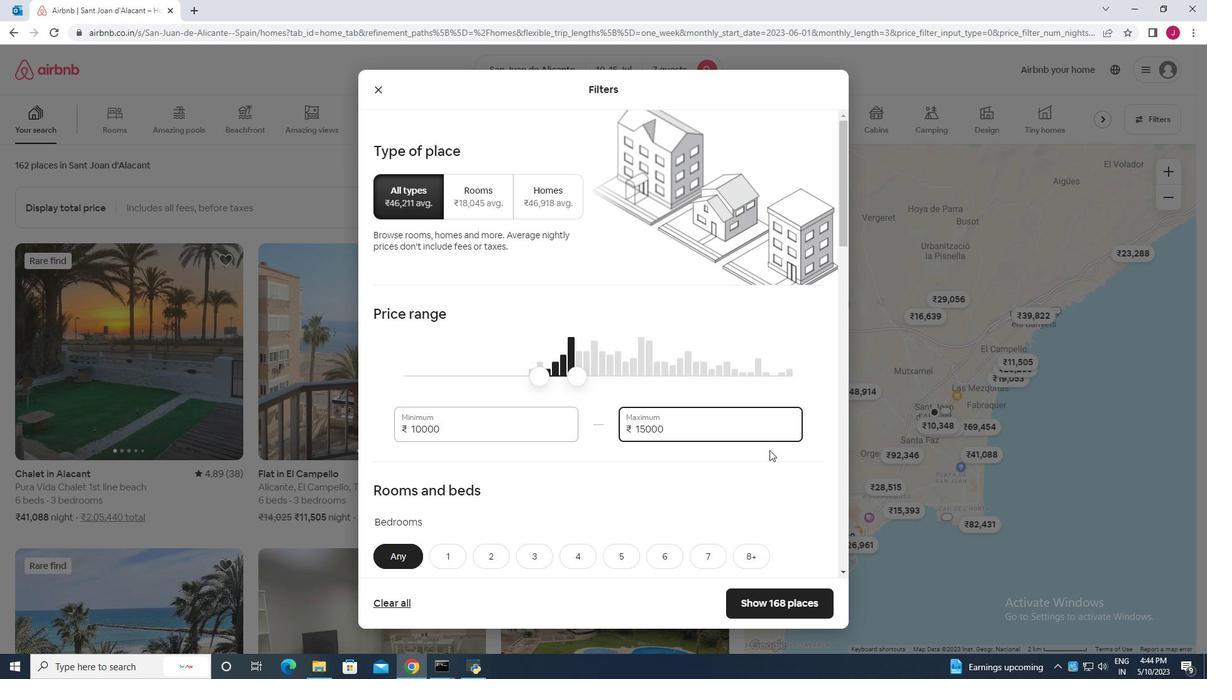 
Action: Mouse moved to (757, 458)
Screenshot: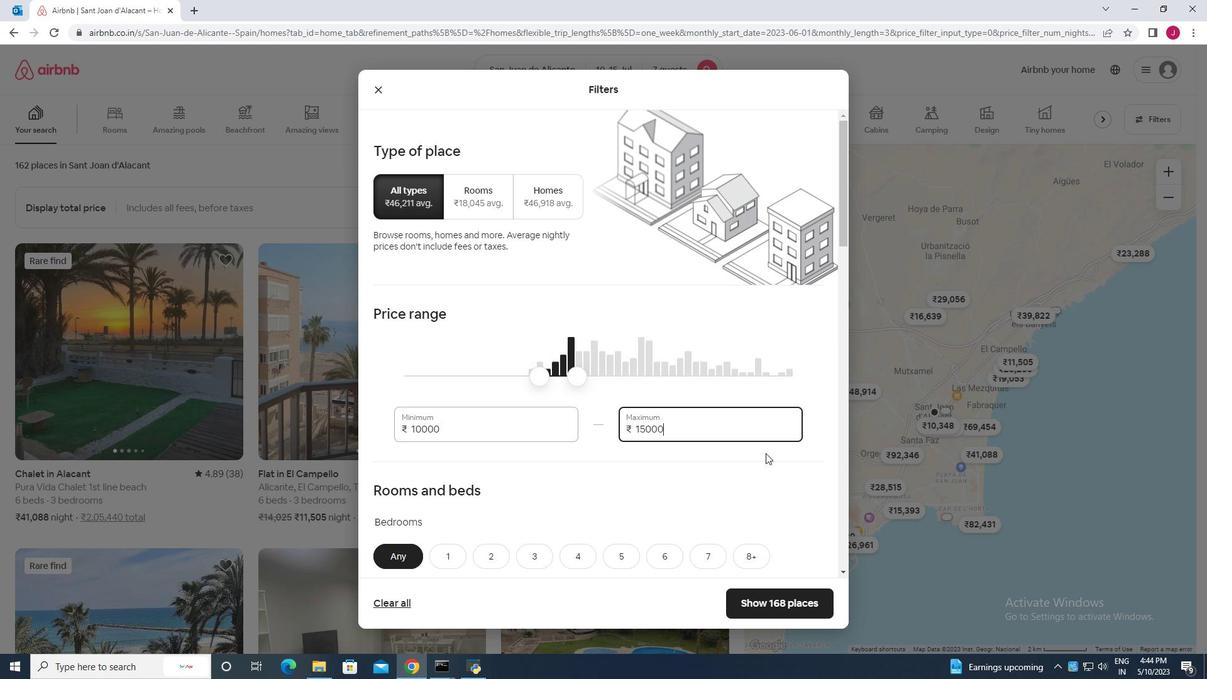 
Action: Mouse scrolled (757, 457) with delta (0, 0)
Screenshot: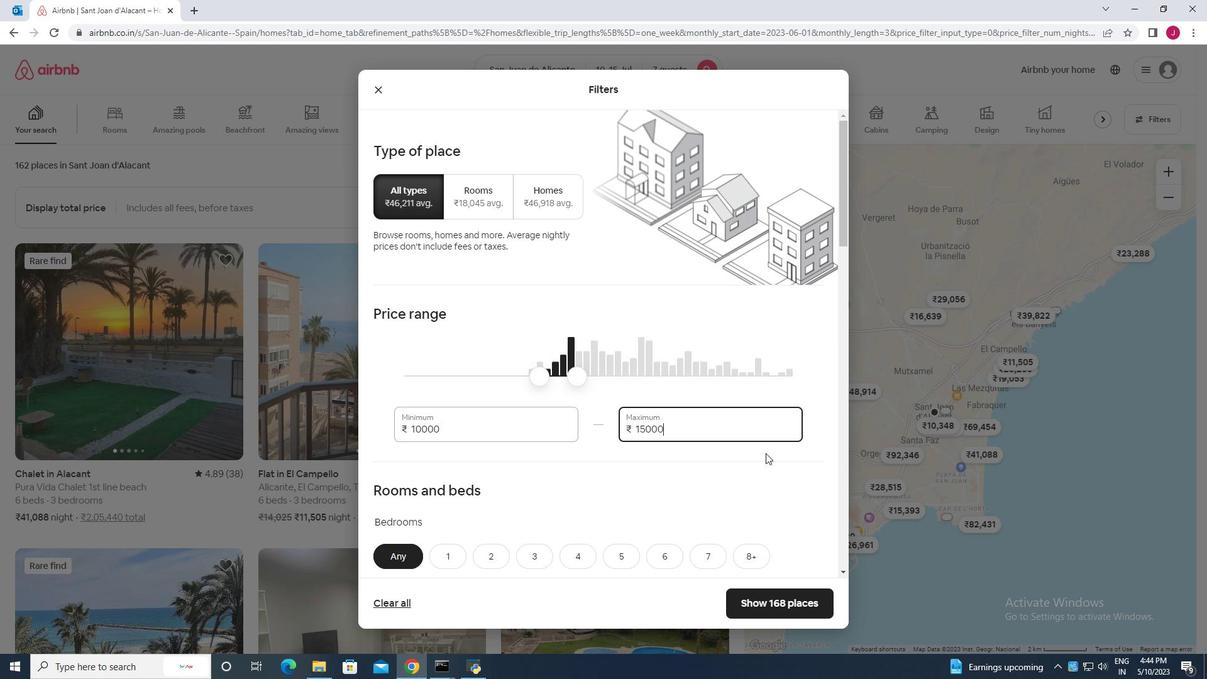 
Action: Mouse moved to (757, 445)
Screenshot: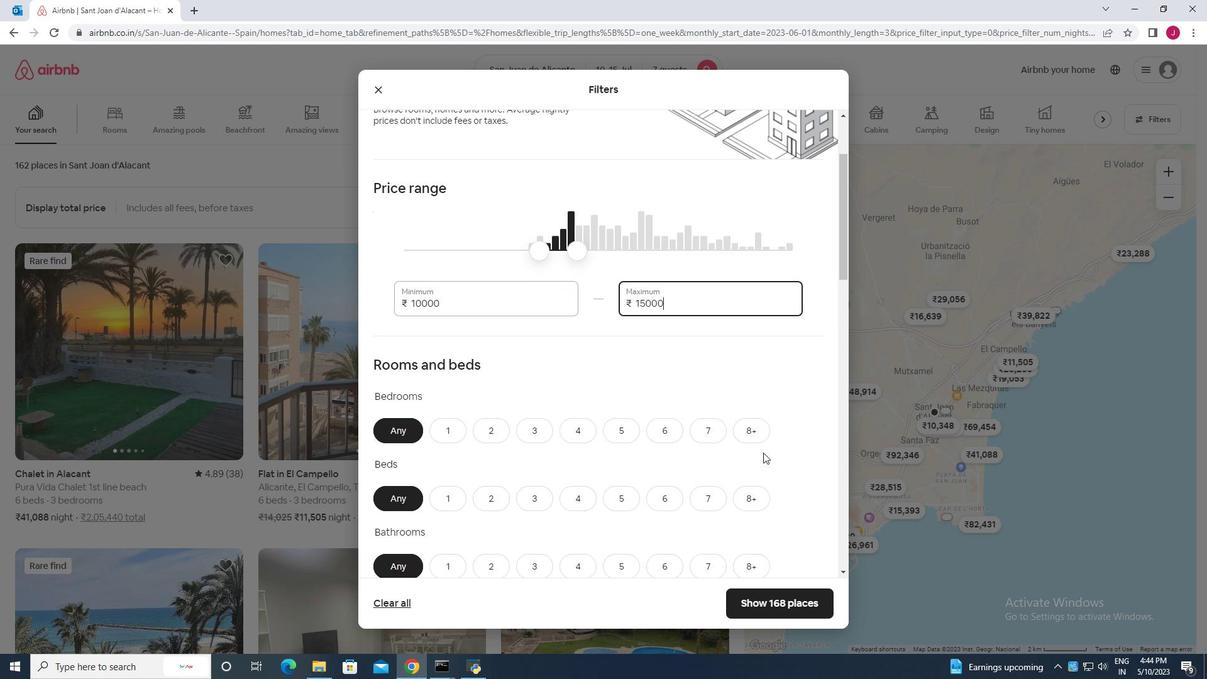 
Action: Mouse scrolled (757, 444) with delta (0, 0)
Screenshot: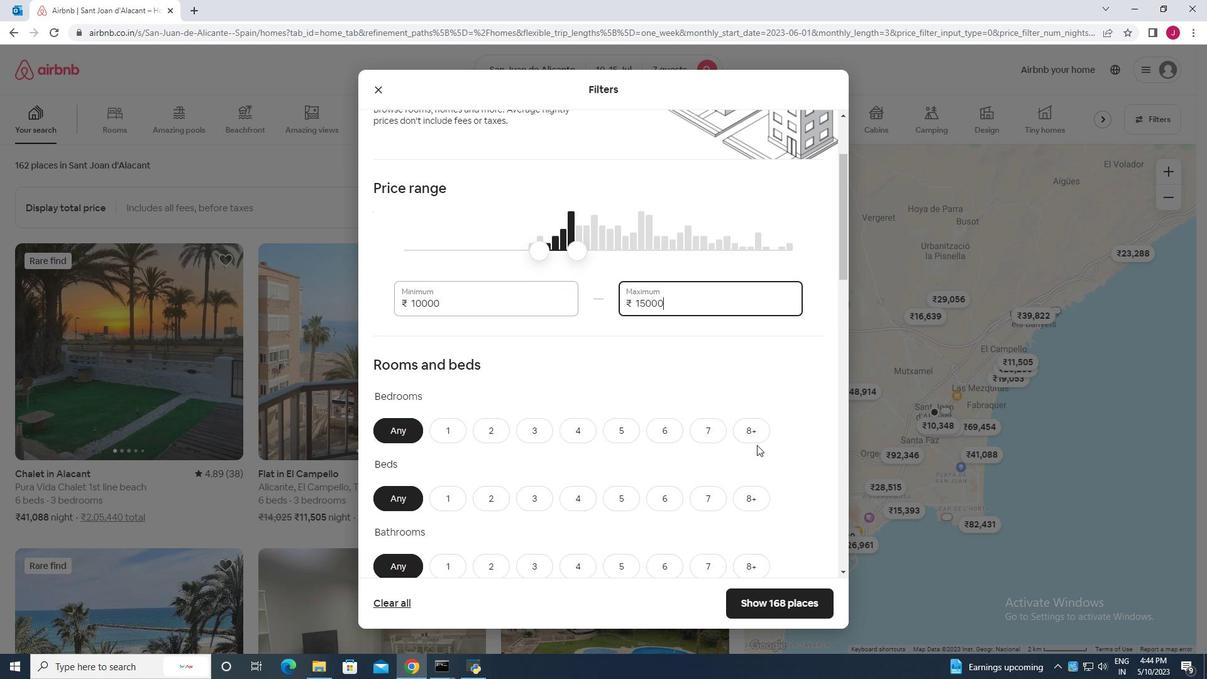 
Action: Mouse moved to (578, 368)
Screenshot: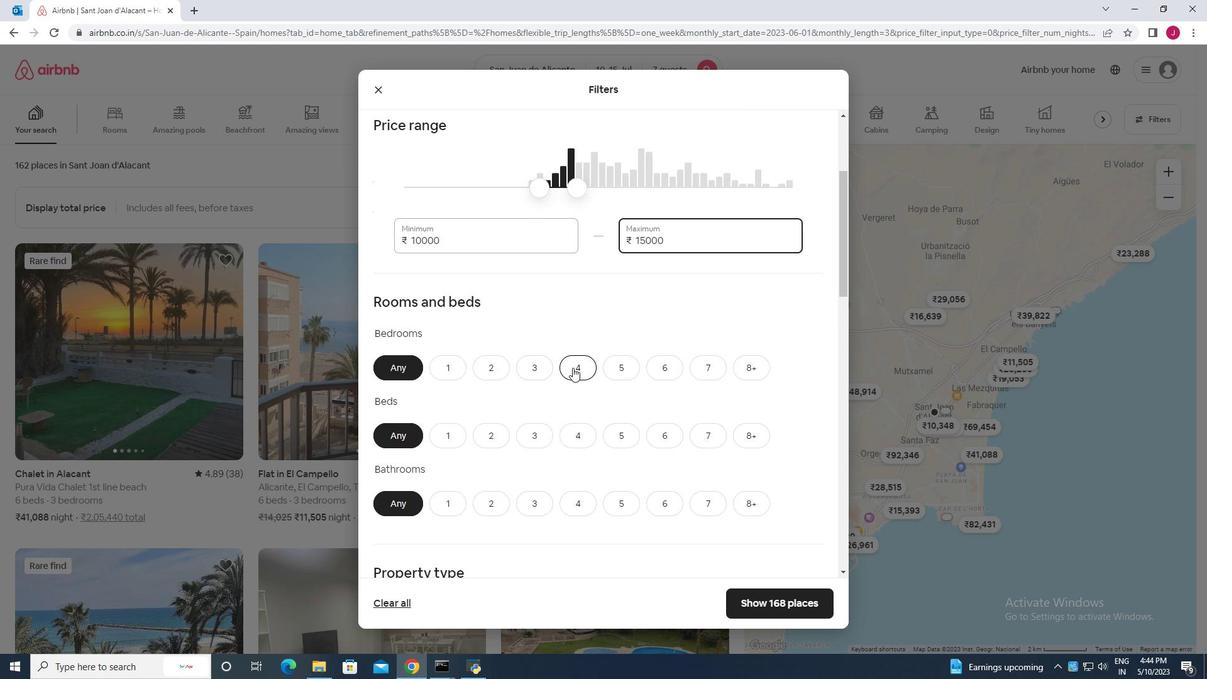 
Action: Mouse pressed left at (578, 368)
Screenshot: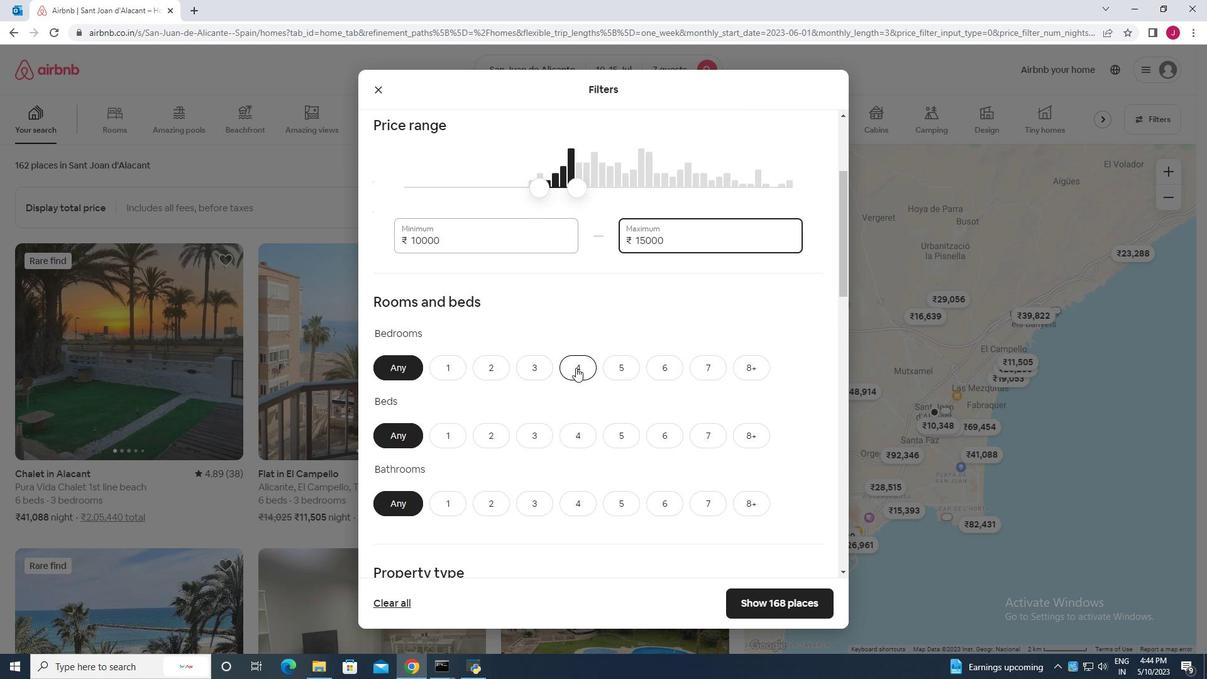 
Action: Mouse moved to (706, 429)
Screenshot: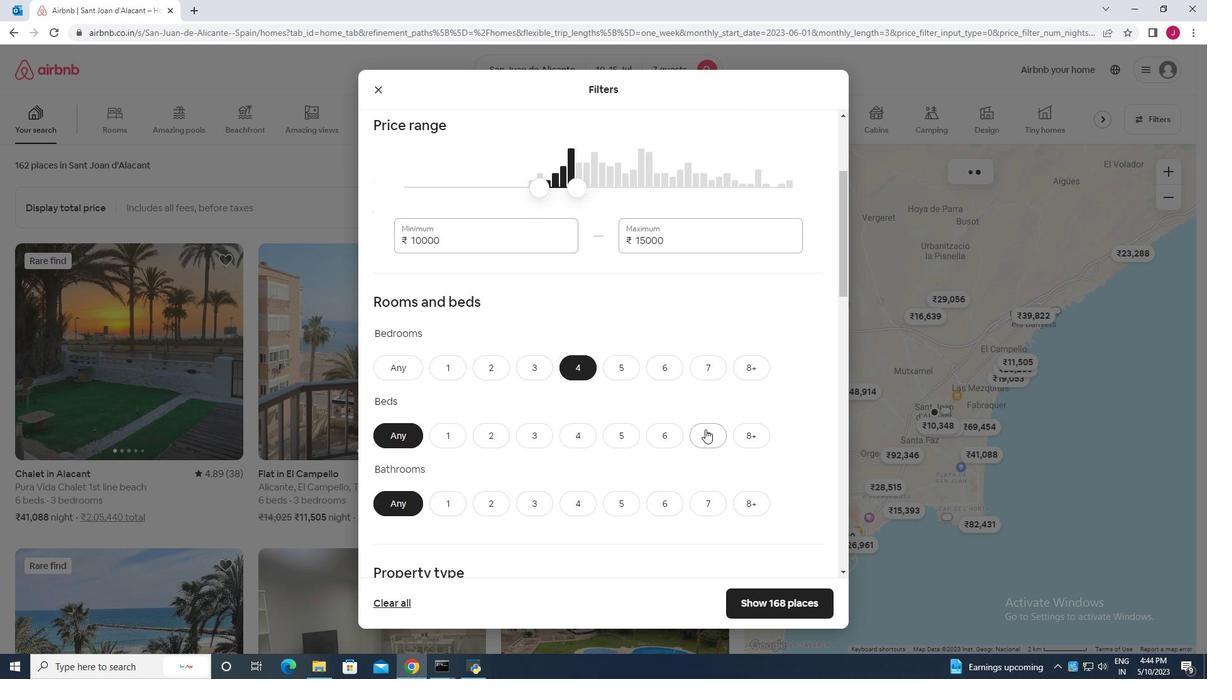 
Action: Mouse pressed left at (706, 429)
Screenshot: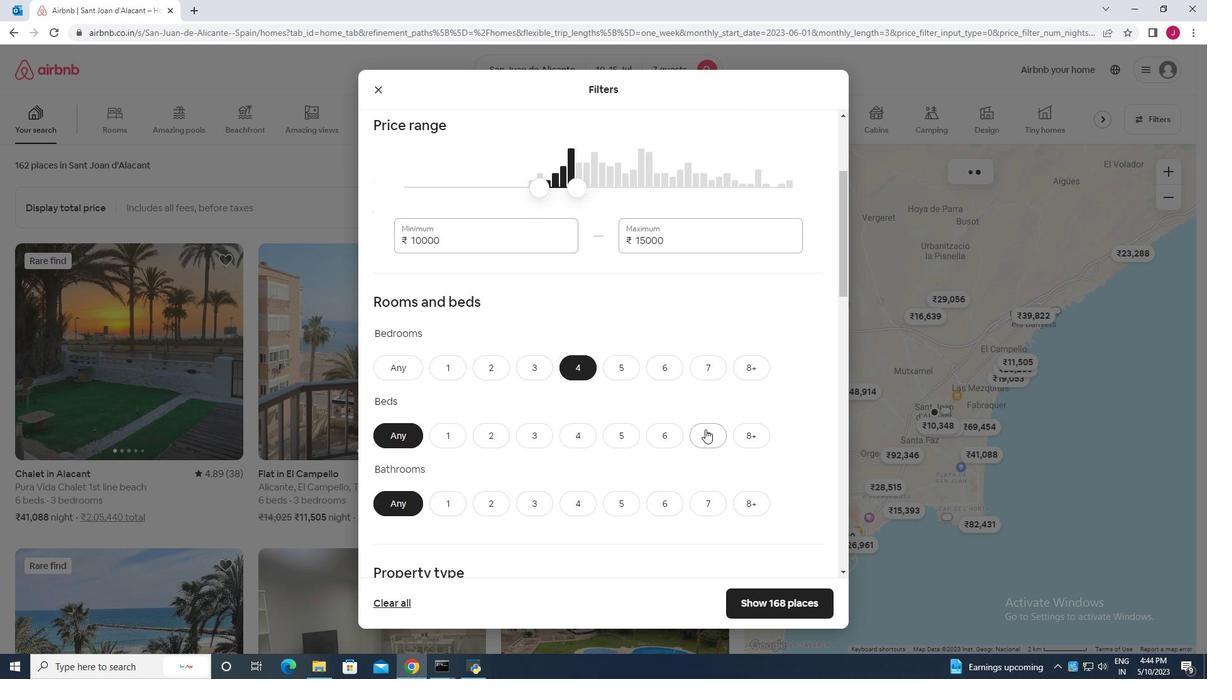 
Action: Mouse moved to (577, 503)
Screenshot: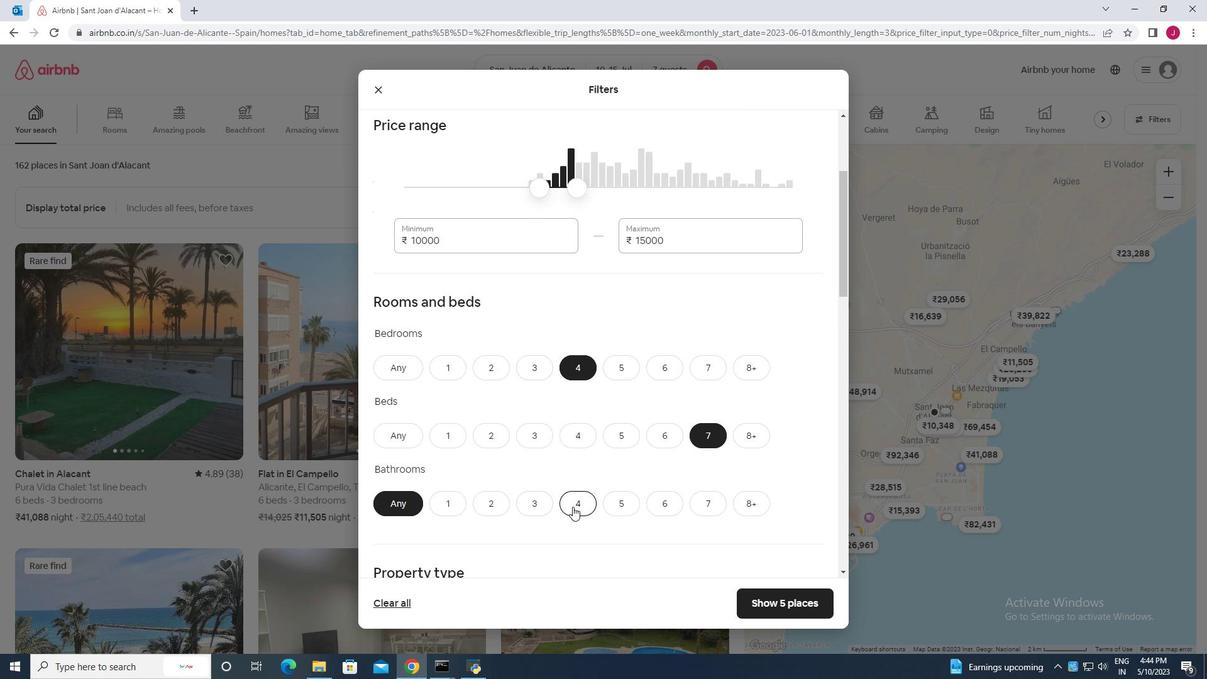 
Action: Mouse pressed left at (577, 503)
Screenshot: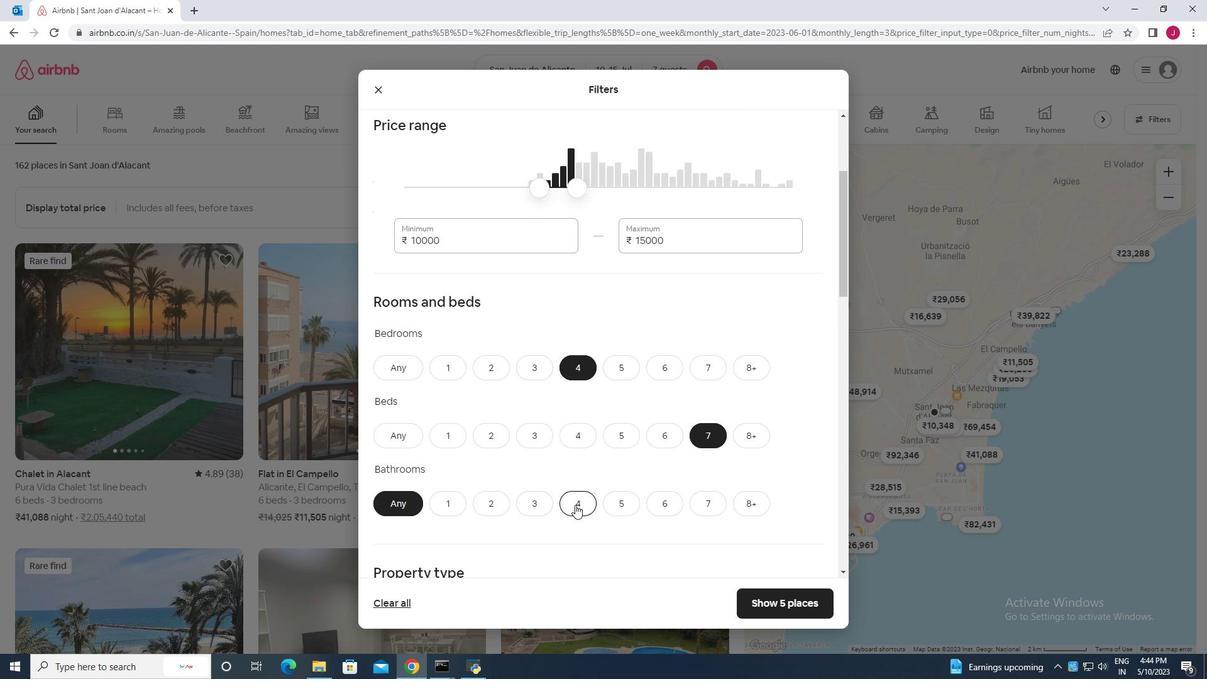 
Action: Mouse moved to (568, 467)
Screenshot: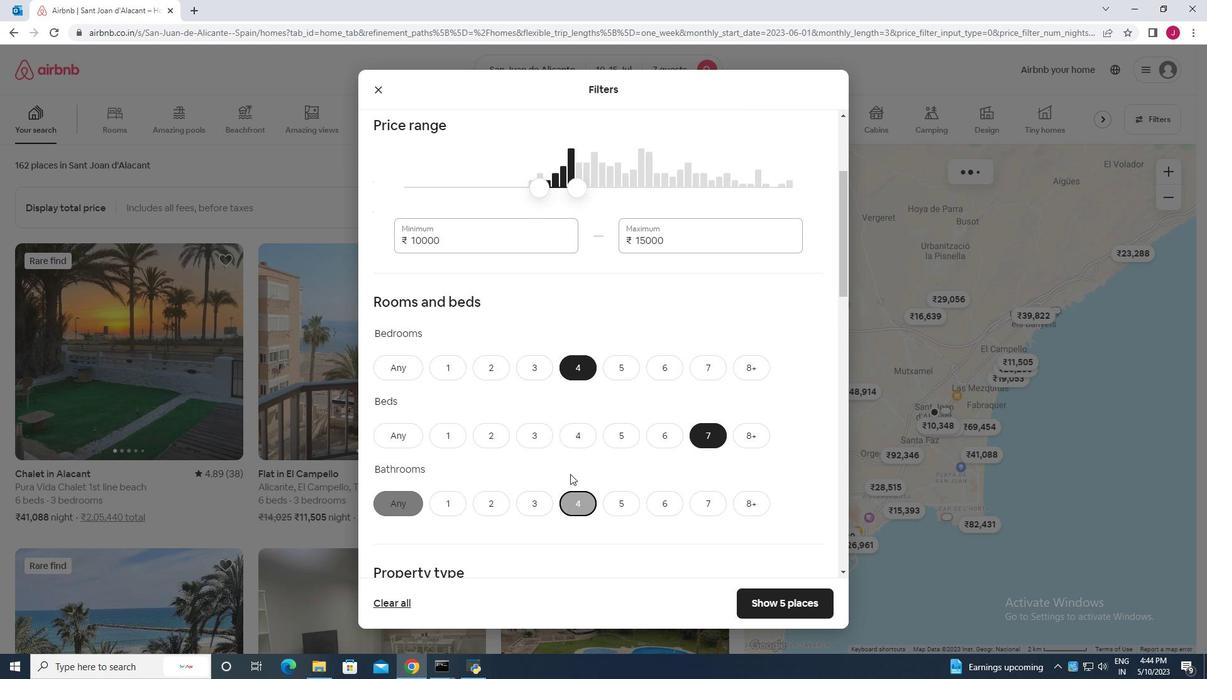 
Action: Mouse scrolled (568, 466) with delta (0, 0)
Screenshot: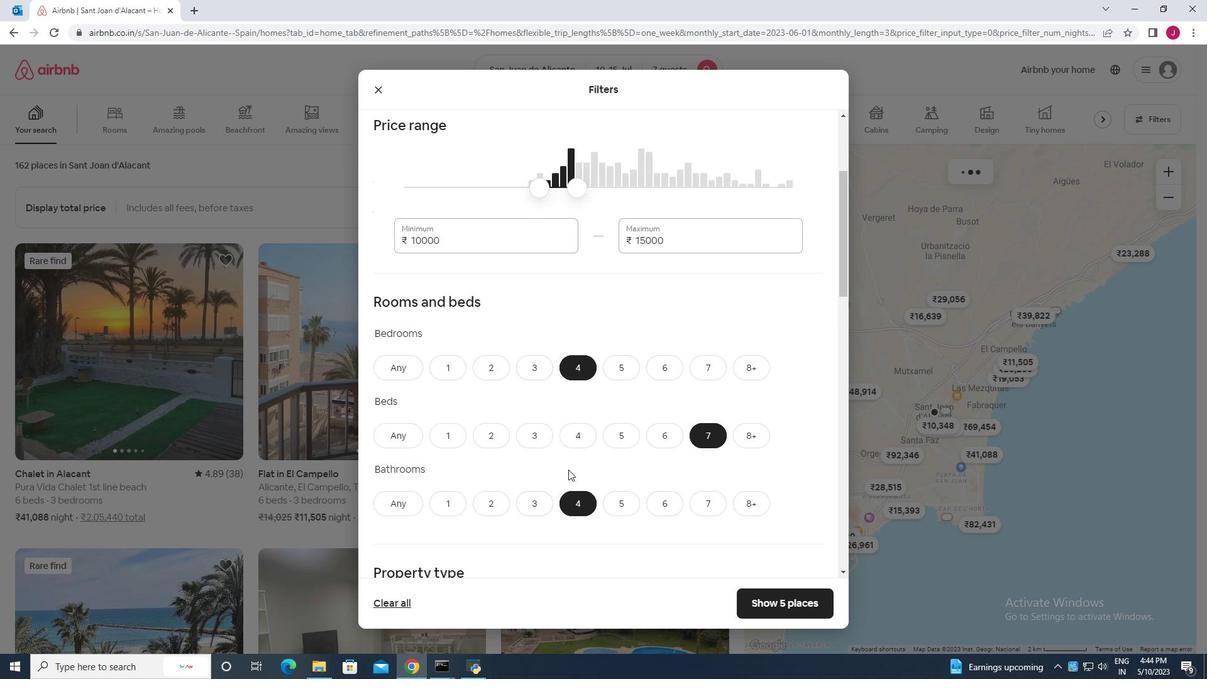 
Action: Mouse scrolled (568, 466) with delta (0, 0)
Screenshot: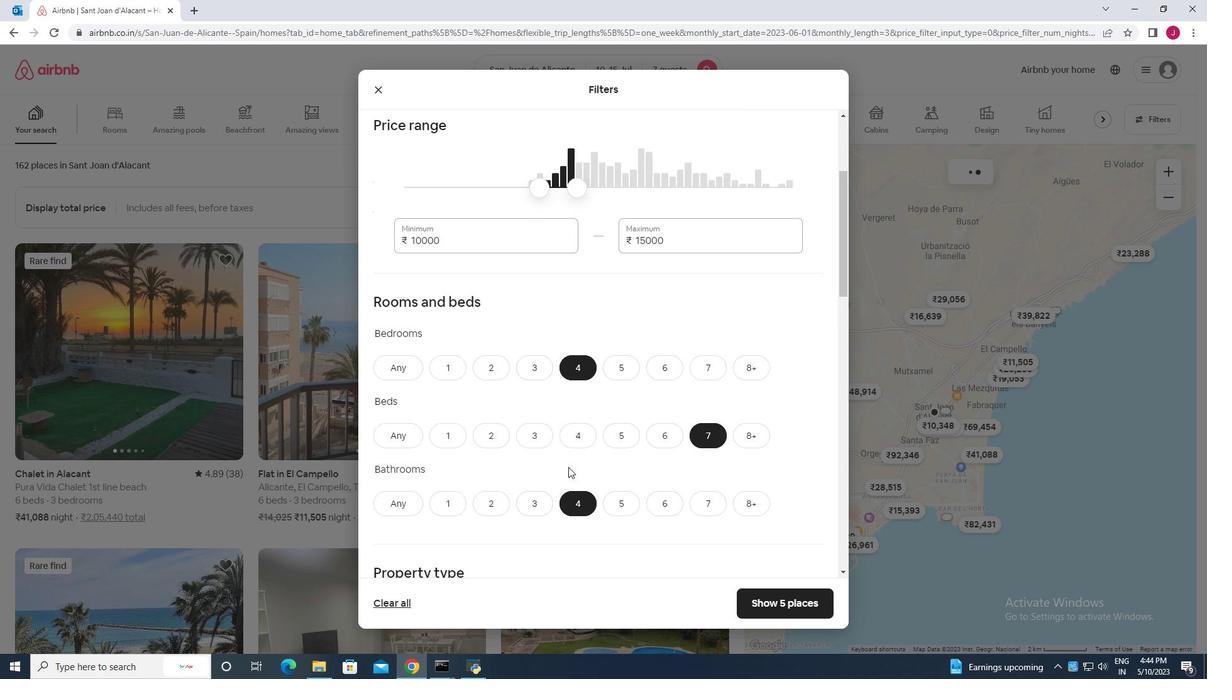 
Action: Mouse scrolled (568, 466) with delta (0, 0)
Screenshot: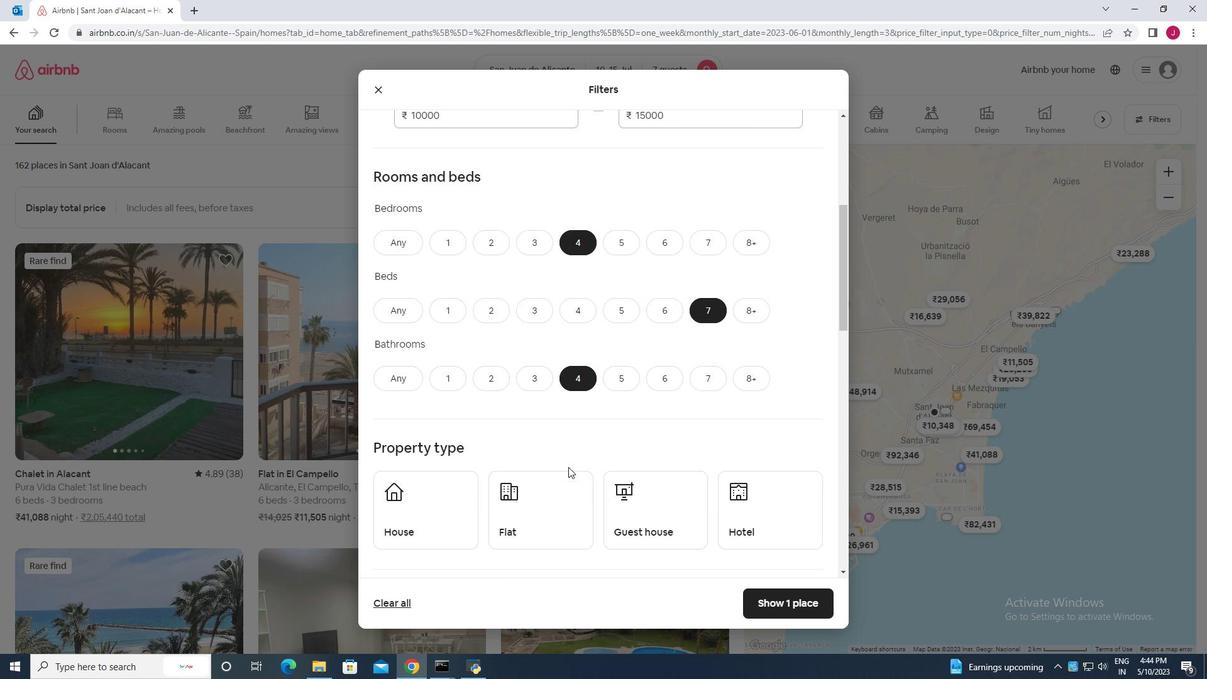 
Action: Mouse scrolled (568, 466) with delta (0, 0)
Screenshot: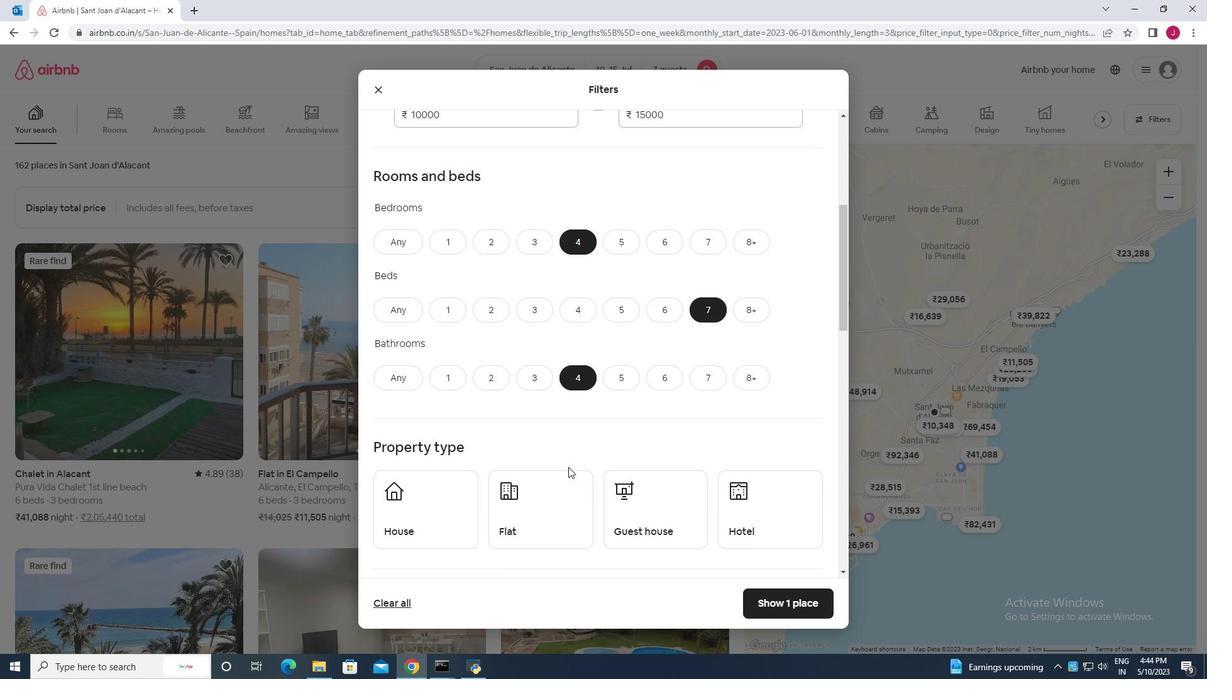 
Action: Mouse scrolled (568, 466) with delta (0, 0)
Screenshot: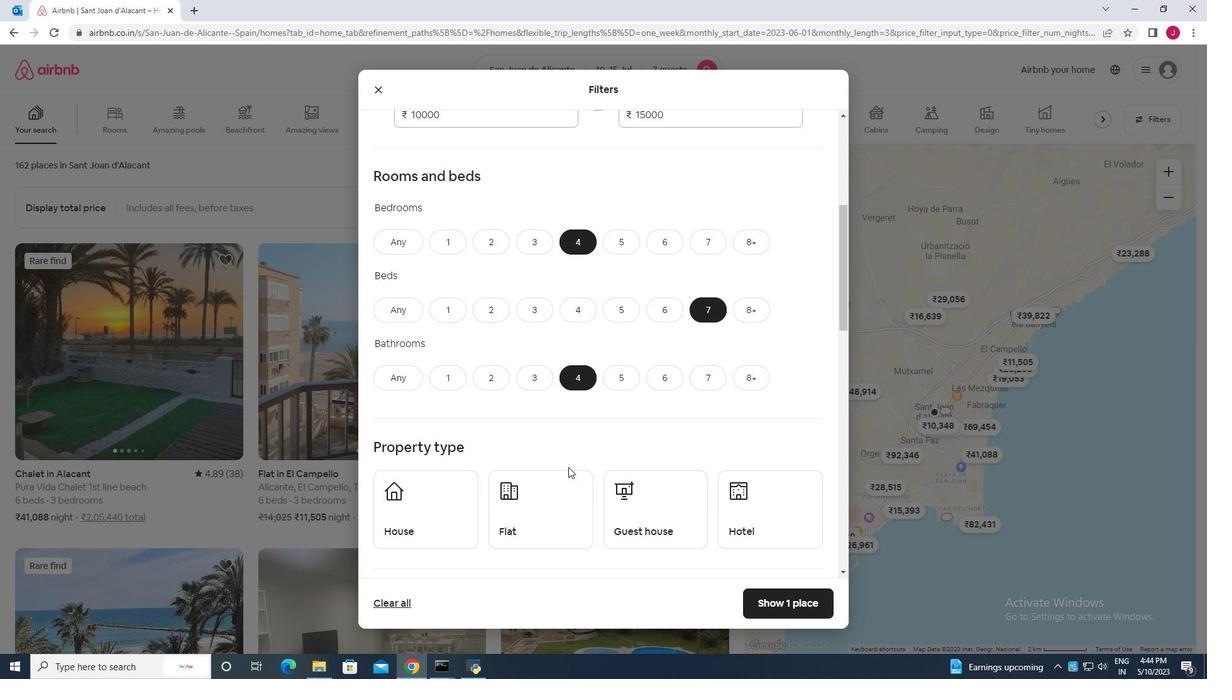 
Action: Mouse moved to (457, 340)
Screenshot: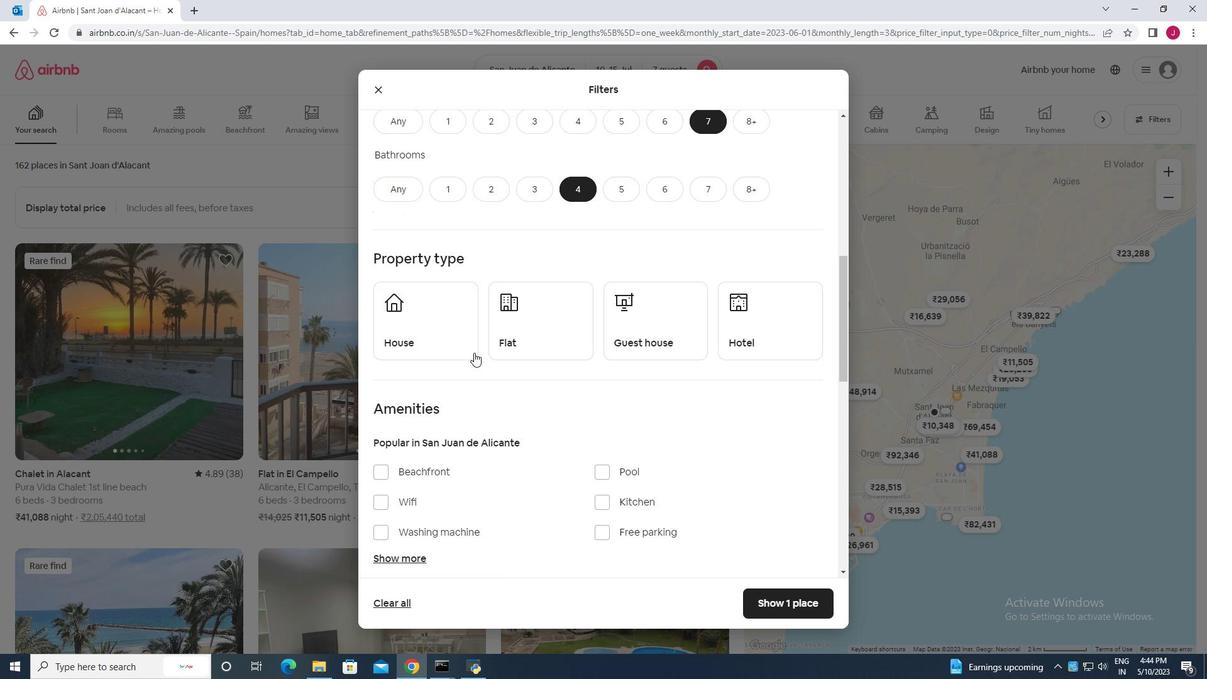 
Action: Mouse pressed left at (457, 340)
Screenshot: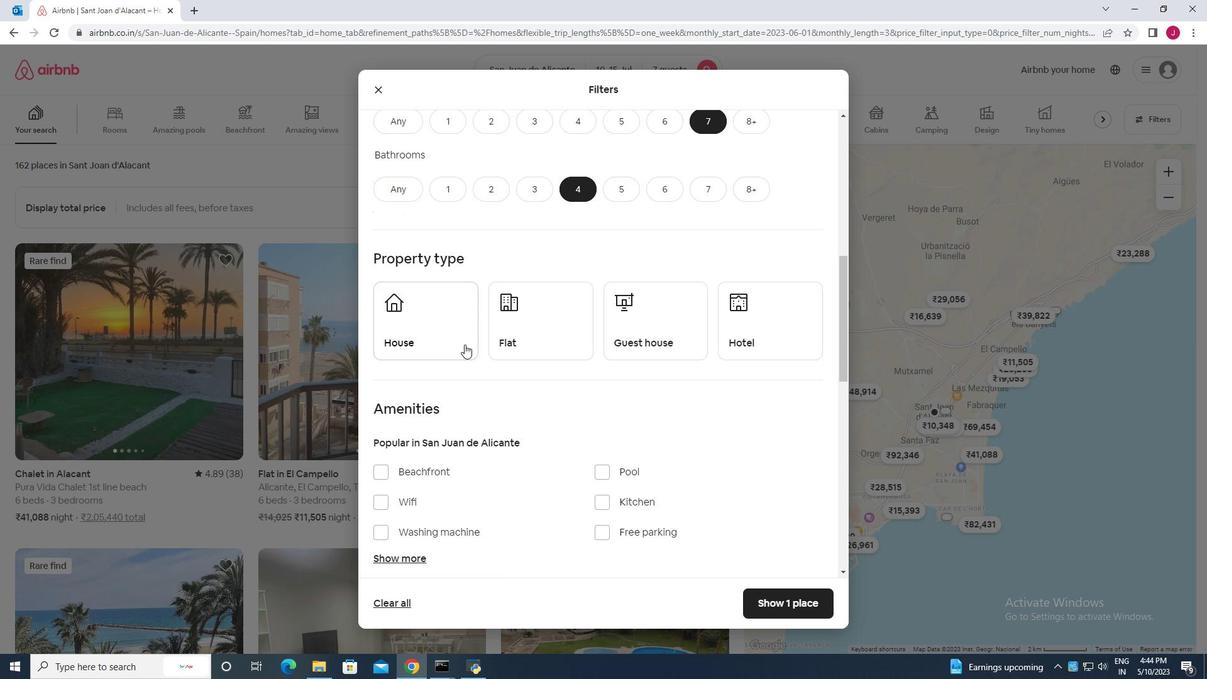 
Action: Mouse moved to (533, 339)
Screenshot: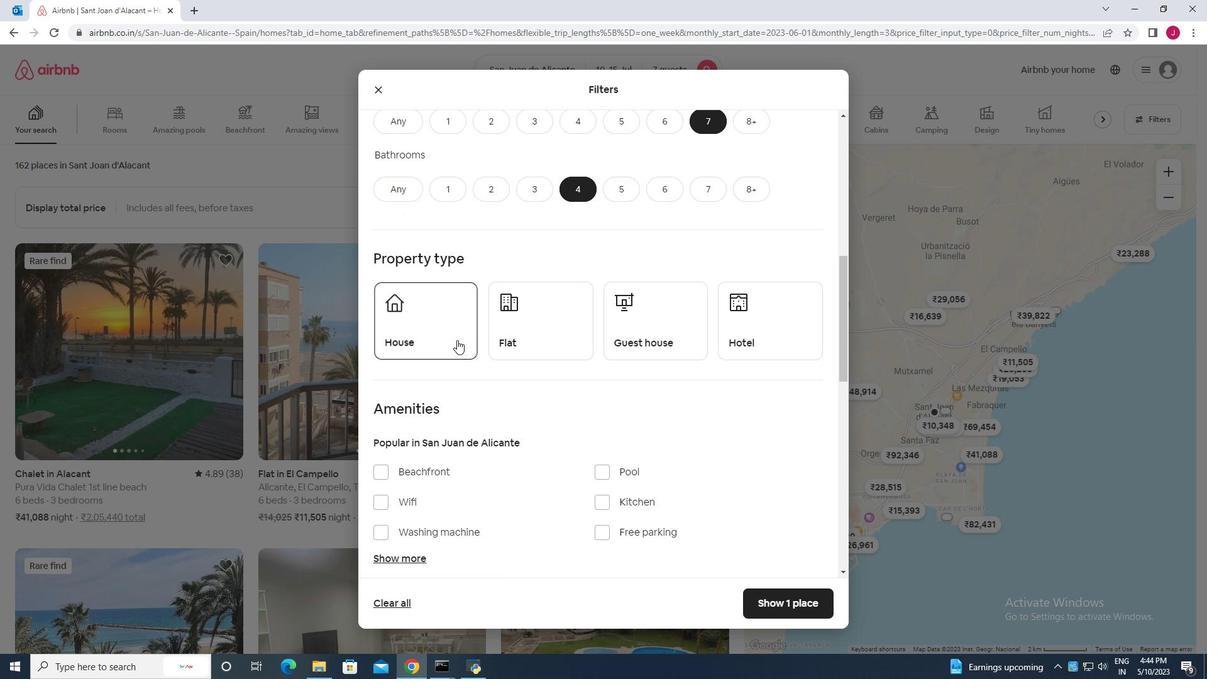
Action: Mouse pressed left at (533, 339)
Screenshot: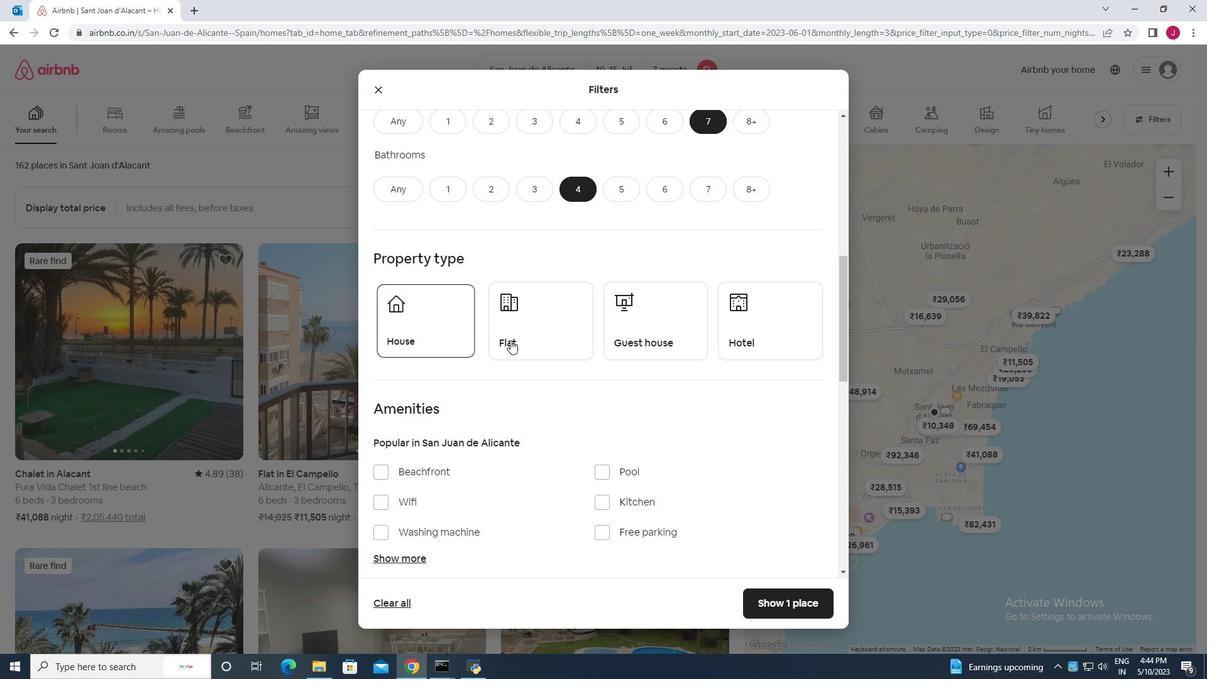 
Action: Mouse moved to (633, 326)
Screenshot: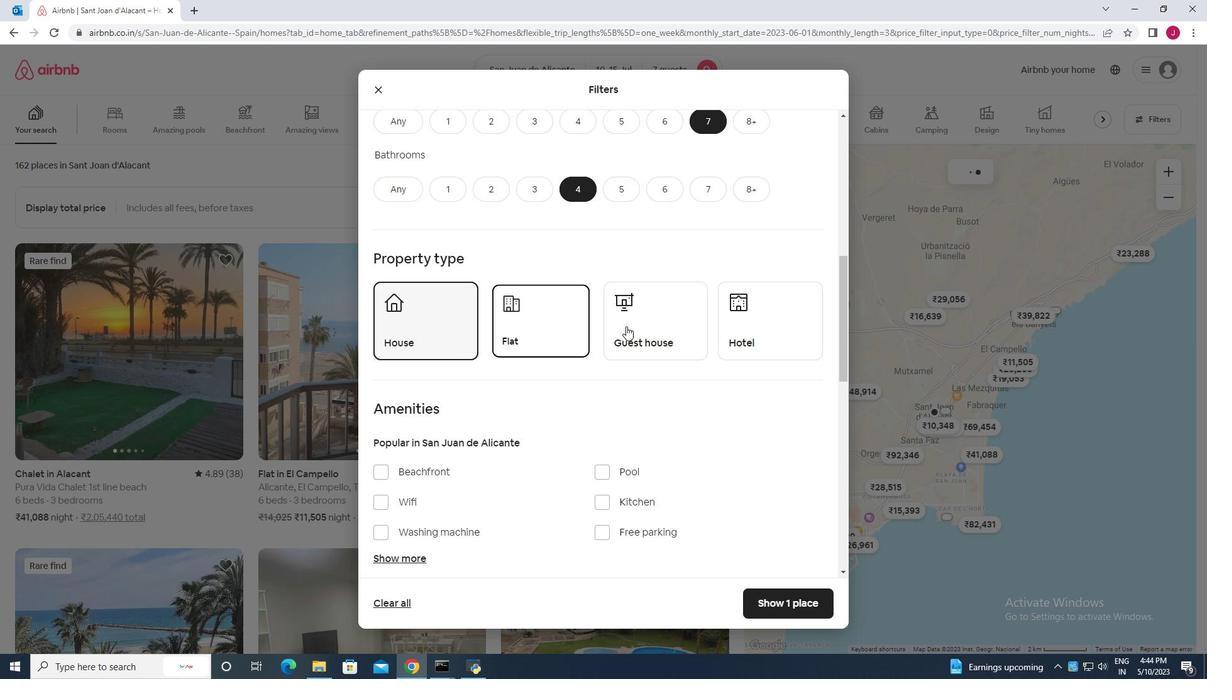 
Action: Mouse pressed left at (633, 326)
Screenshot: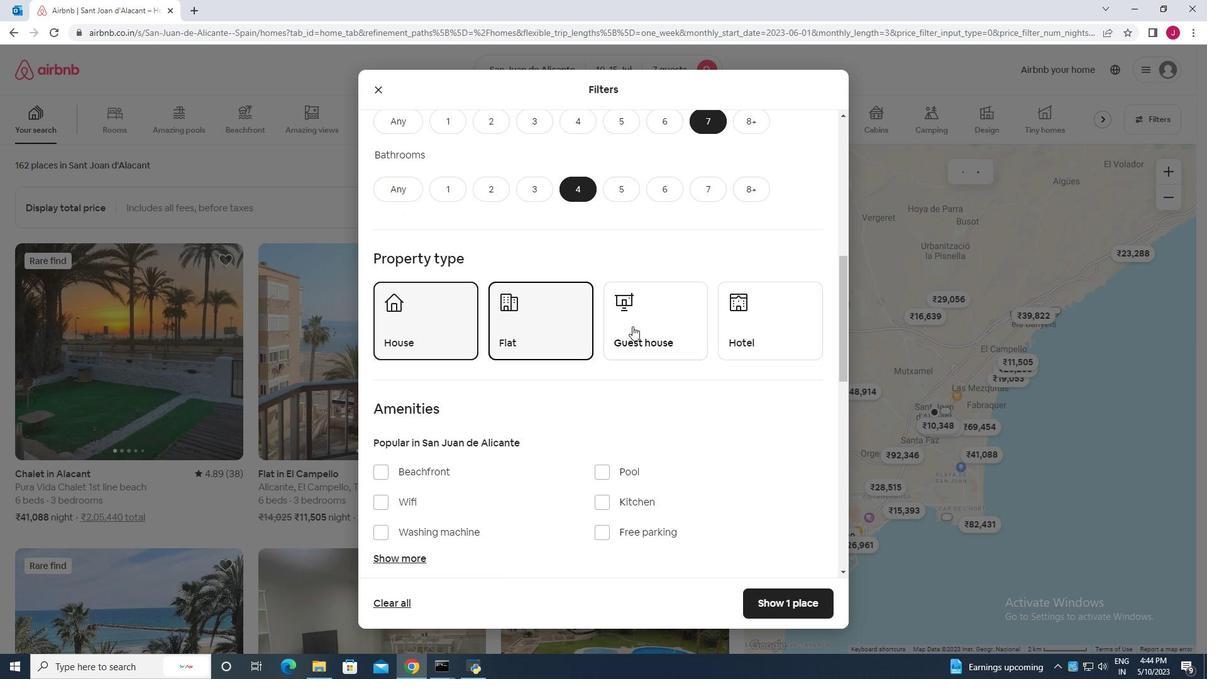 
Action: Mouse moved to (625, 332)
Screenshot: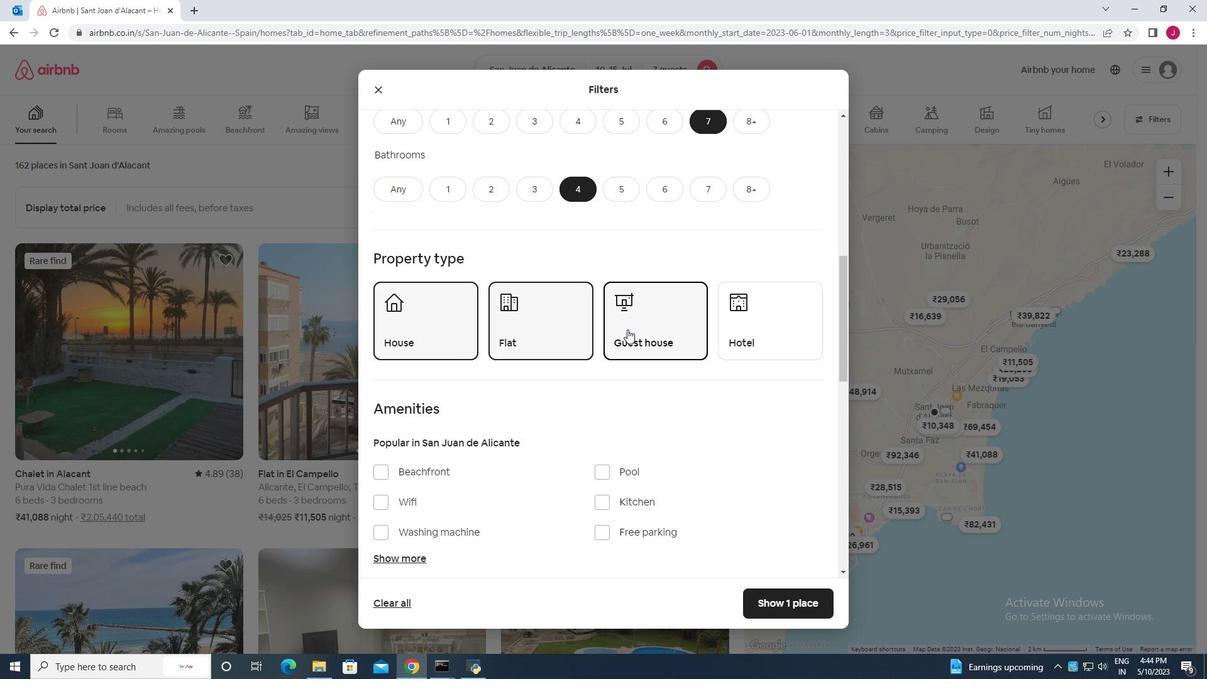 
Action: Mouse scrolled (625, 331) with delta (0, 0)
Screenshot: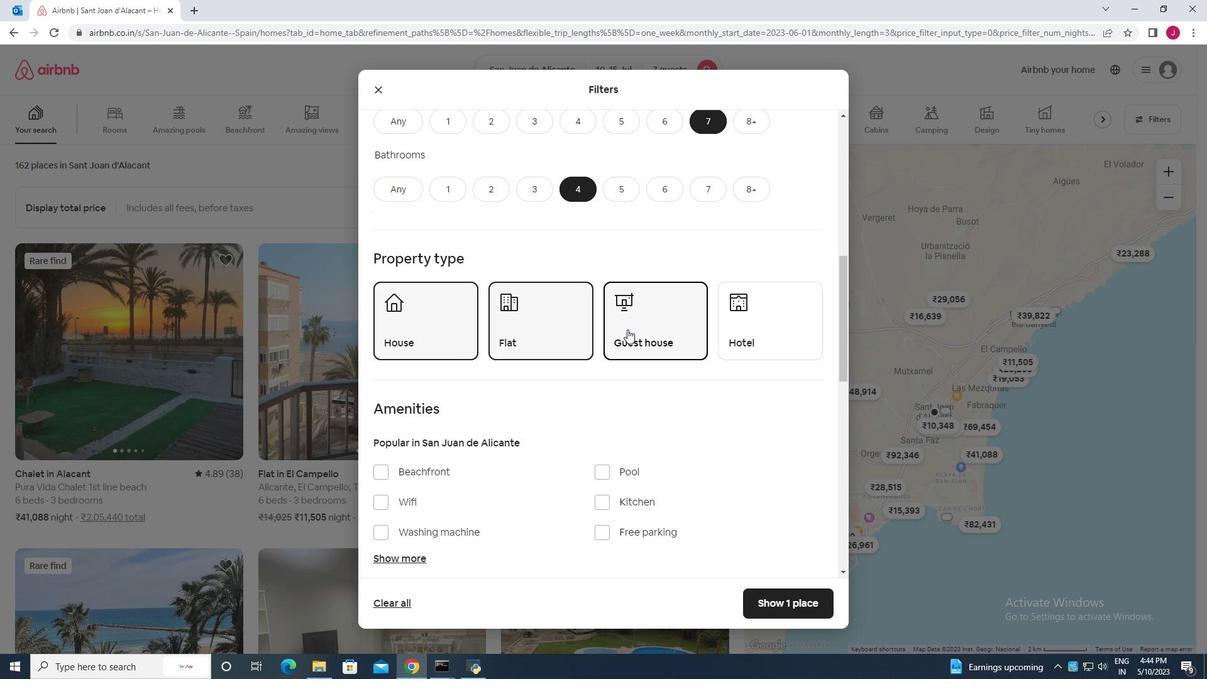 
Action: Mouse scrolled (625, 331) with delta (0, 0)
Screenshot: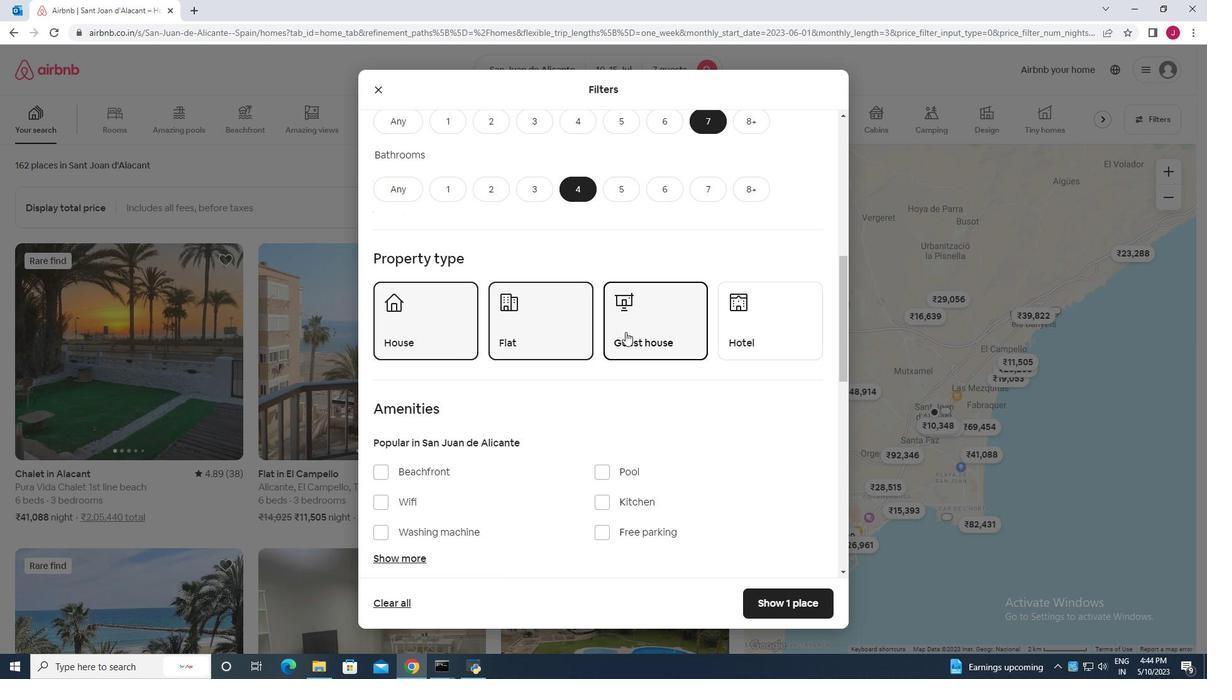
Action: Mouse moved to (403, 436)
Screenshot: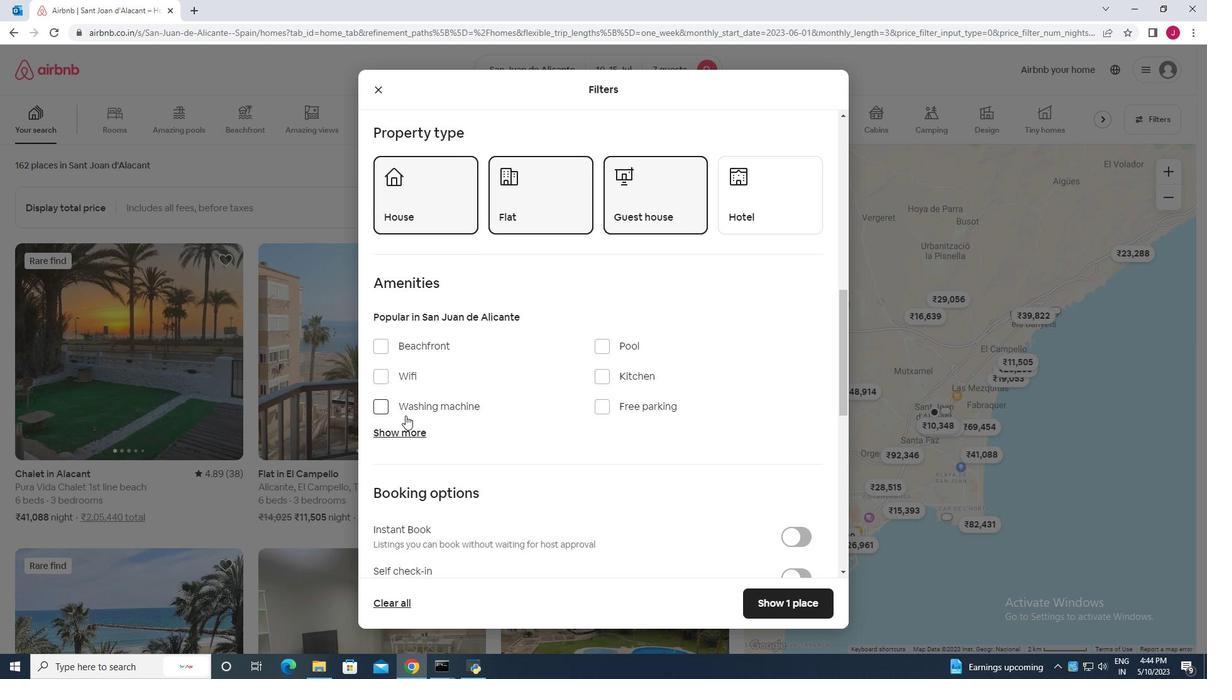 
Action: Mouse pressed left at (403, 436)
Screenshot: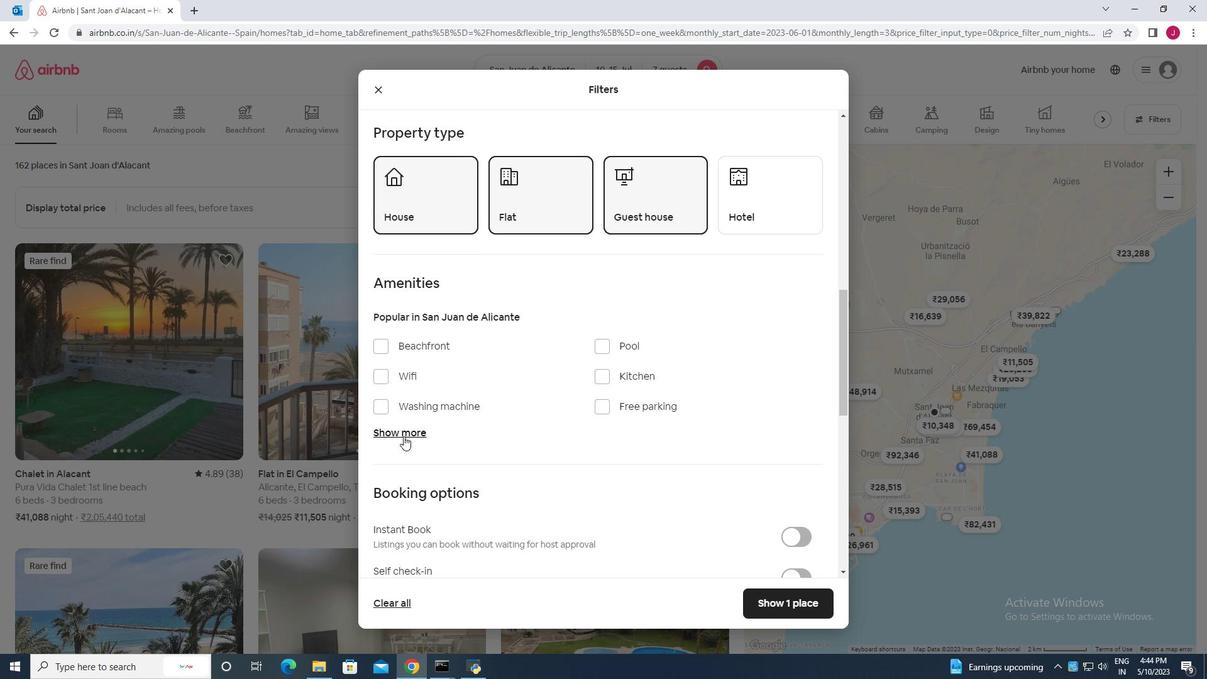 
Action: Mouse moved to (384, 374)
Screenshot: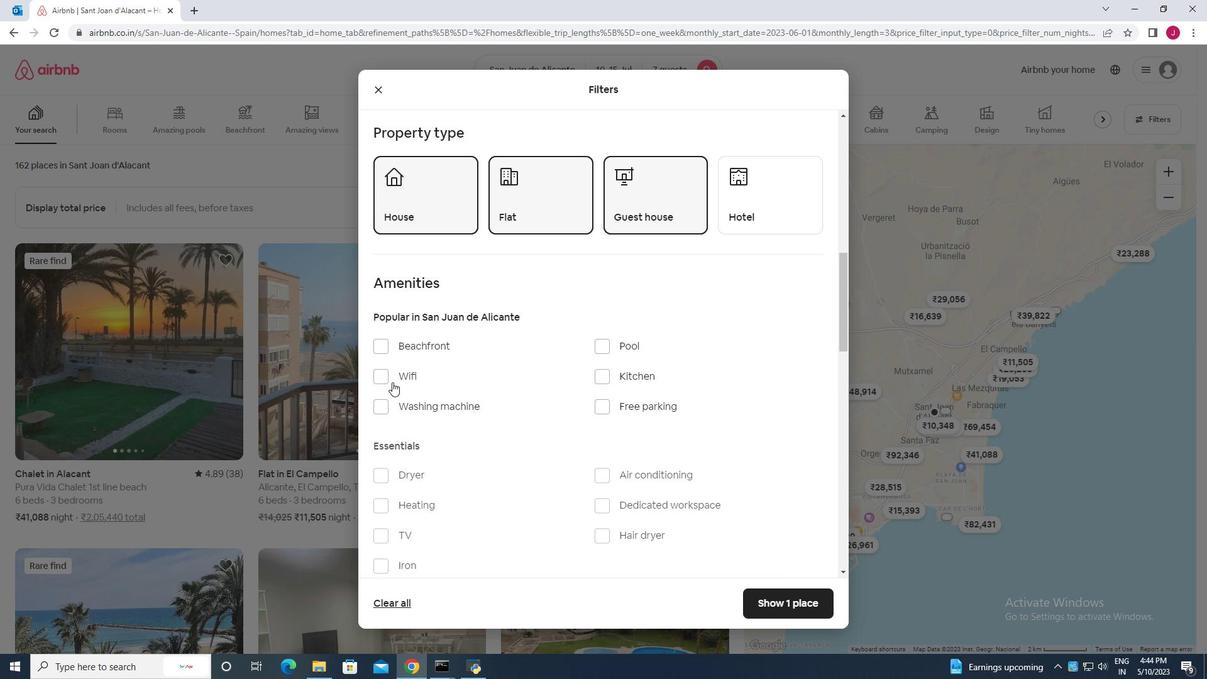 
Action: Mouse pressed left at (384, 374)
Screenshot: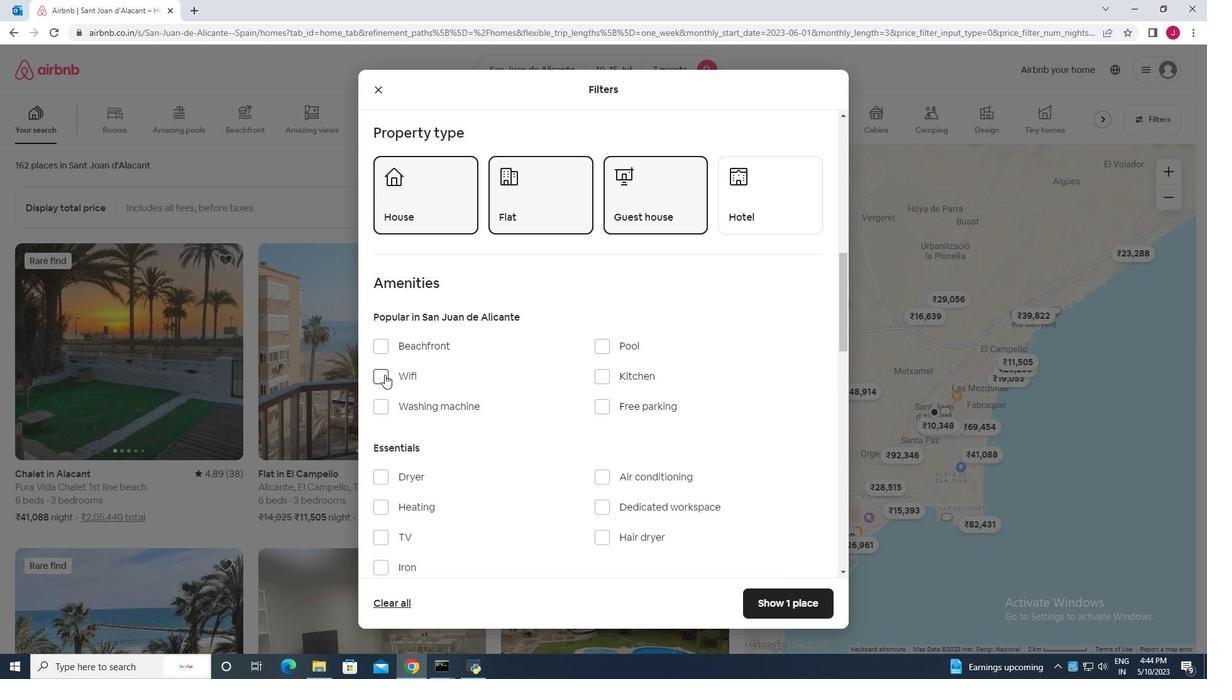 
Action: Mouse moved to (606, 408)
Screenshot: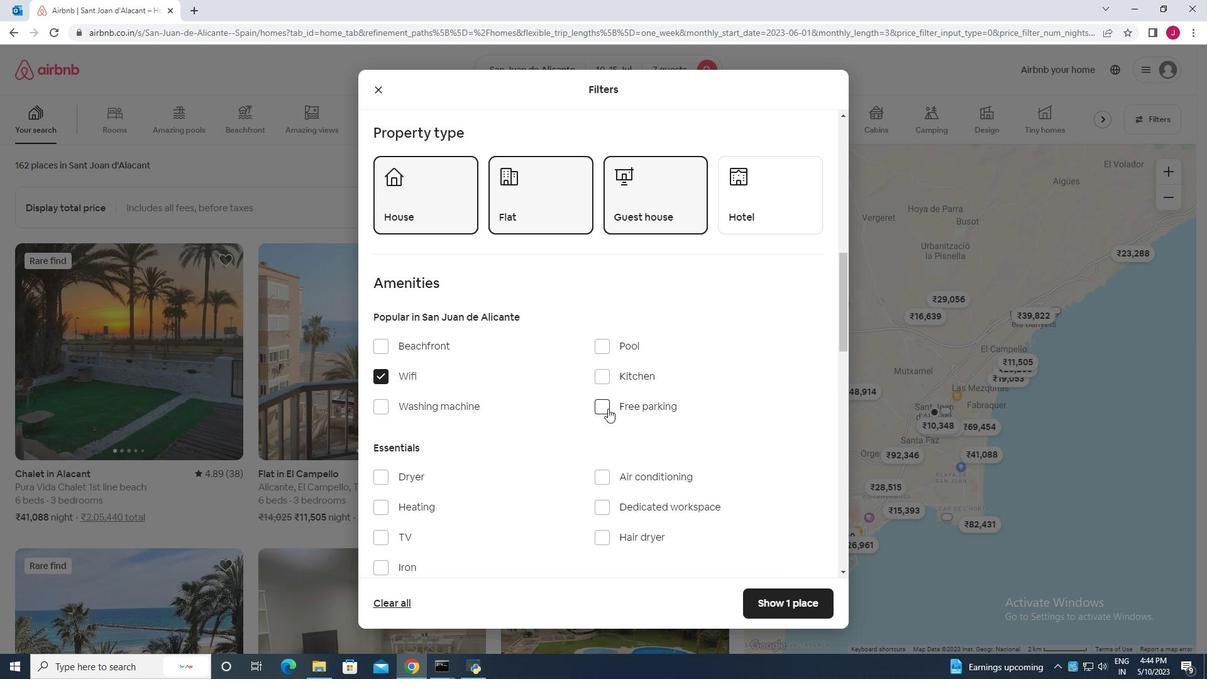 
Action: Mouse pressed left at (606, 408)
Screenshot: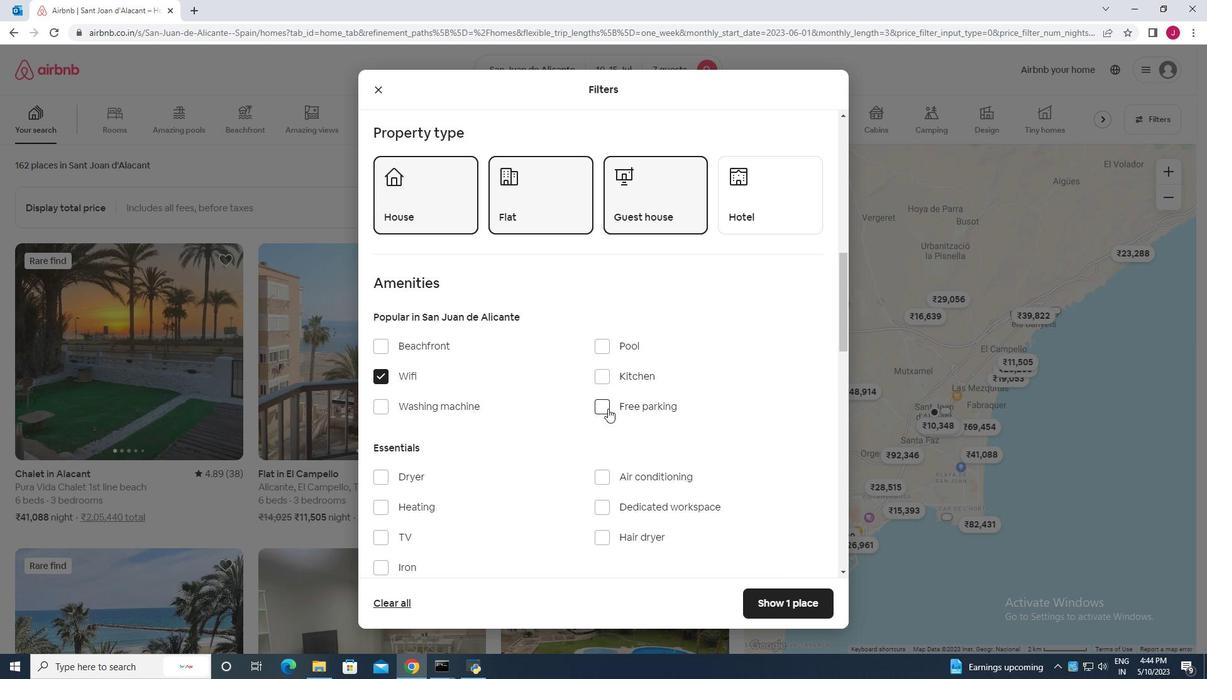 
Action: Mouse moved to (563, 453)
Screenshot: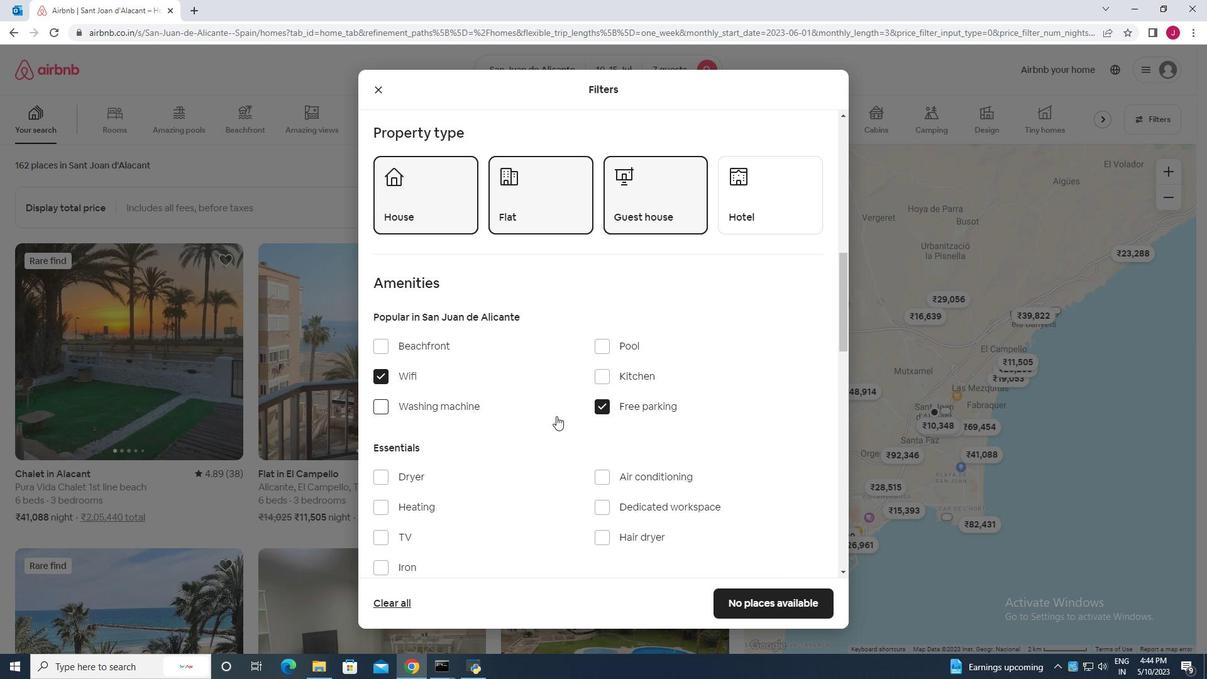 
Action: Mouse scrolled (563, 452) with delta (0, 0)
Screenshot: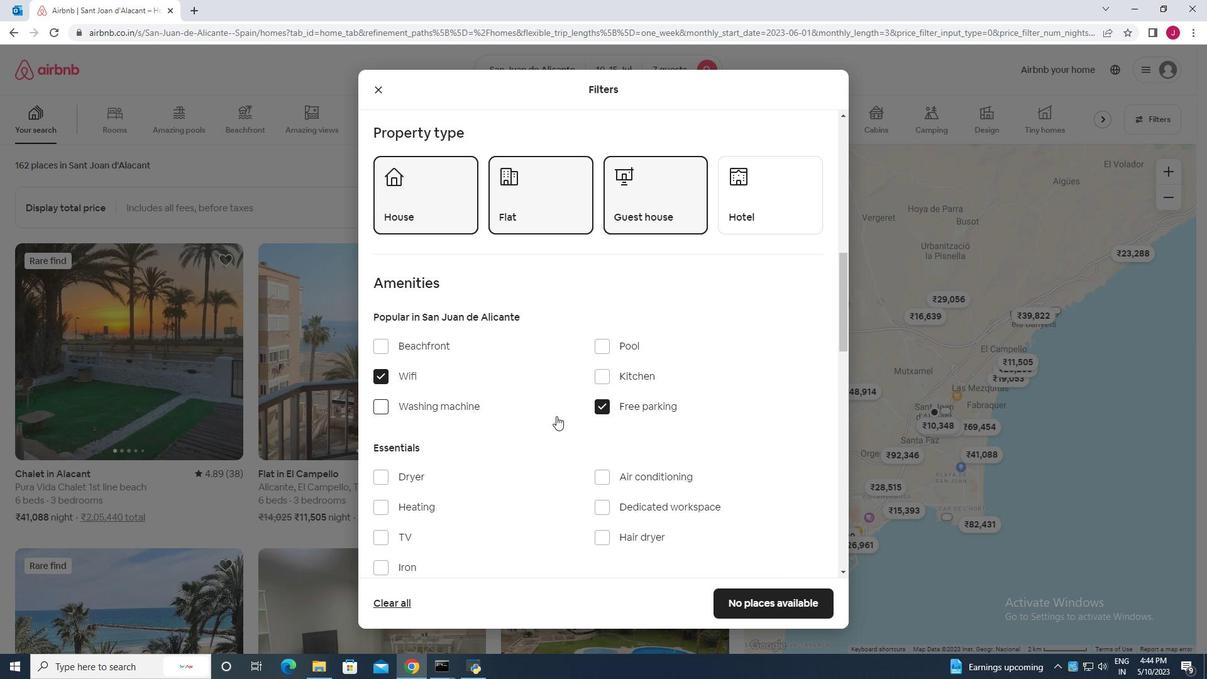 
Action: Mouse moved to (563, 455)
Screenshot: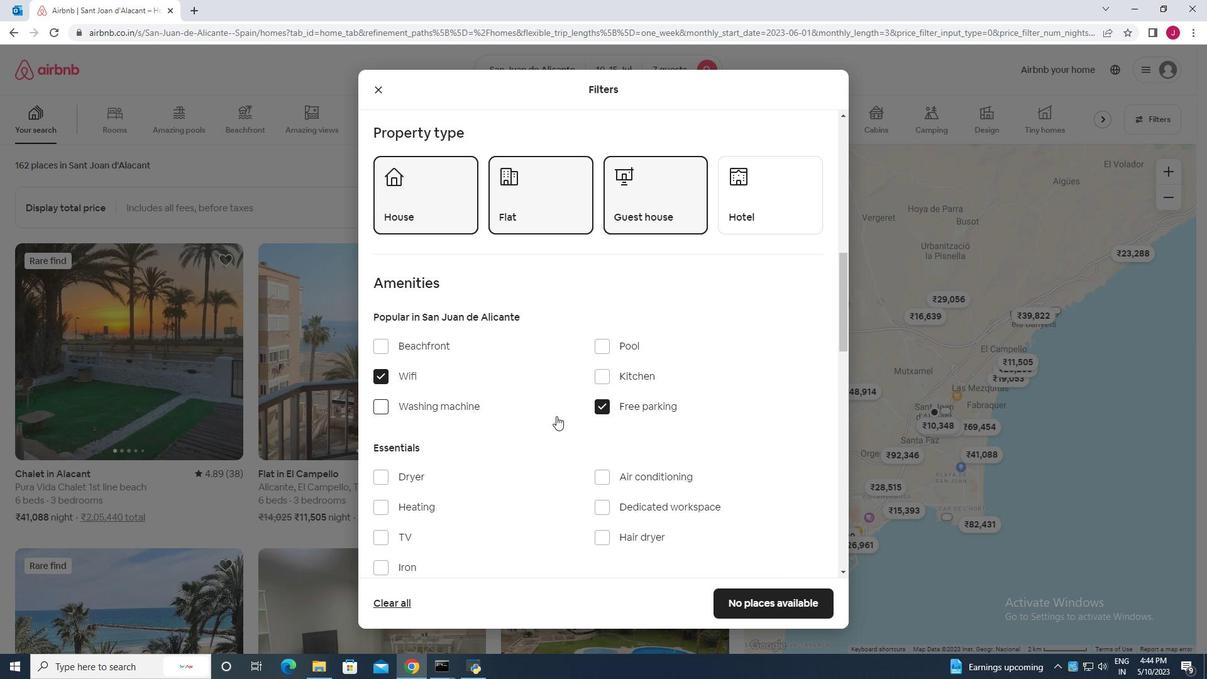 
Action: Mouse scrolled (563, 454) with delta (0, 0)
Screenshot: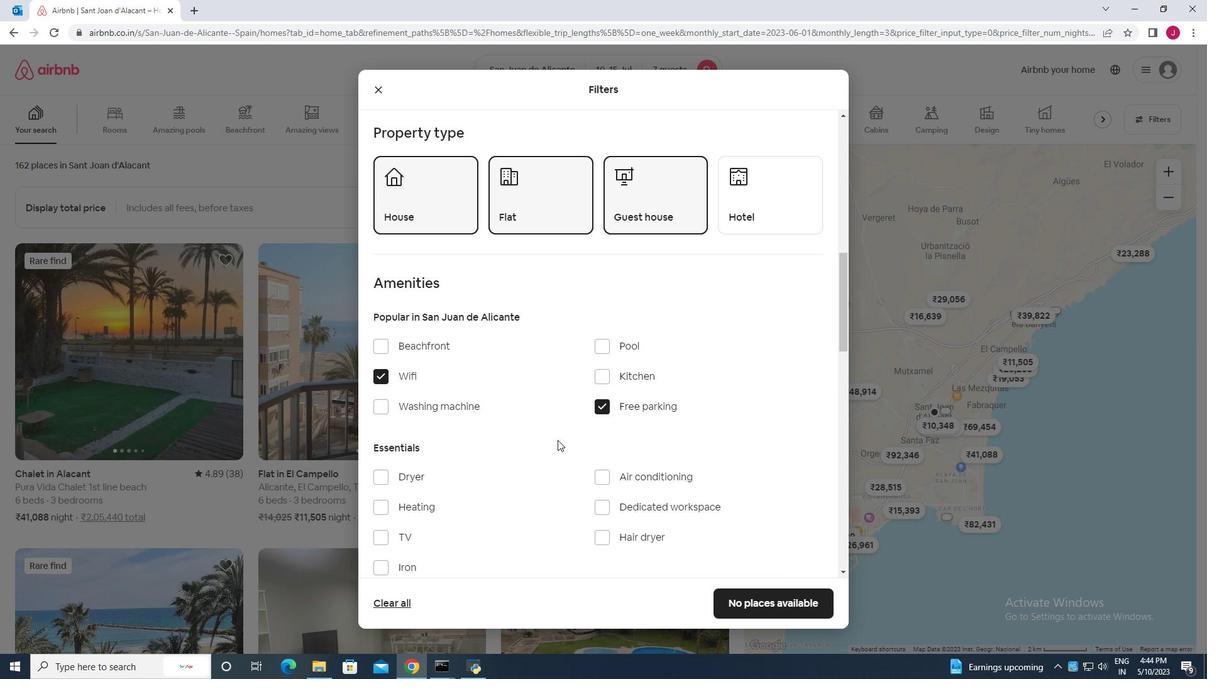 
Action: Mouse scrolled (563, 454) with delta (0, 0)
Screenshot: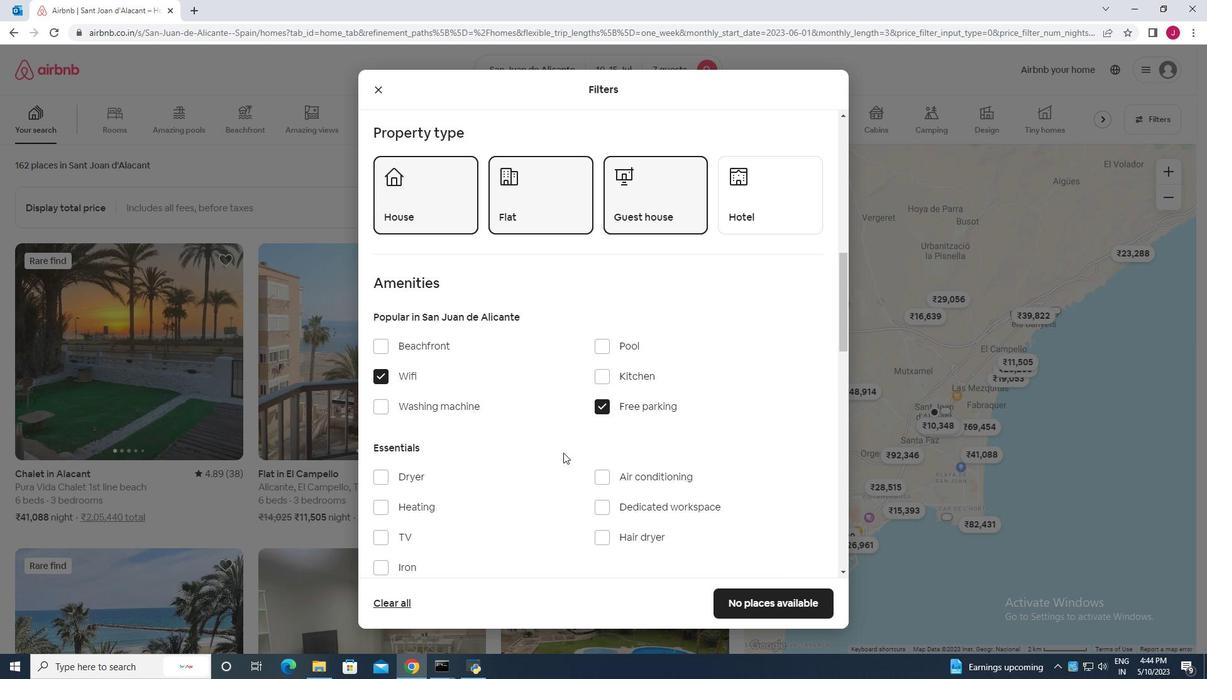 
Action: Mouse moved to (378, 350)
Screenshot: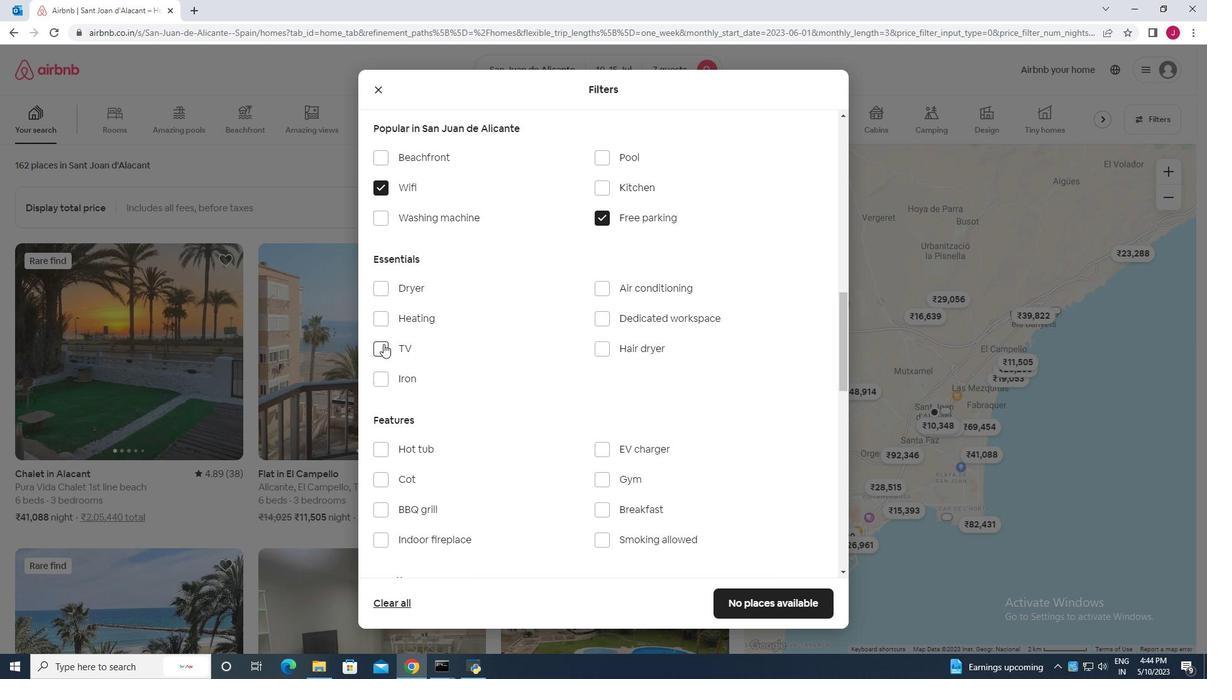 
Action: Mouse pressed left at (378, 350)
Screenshot: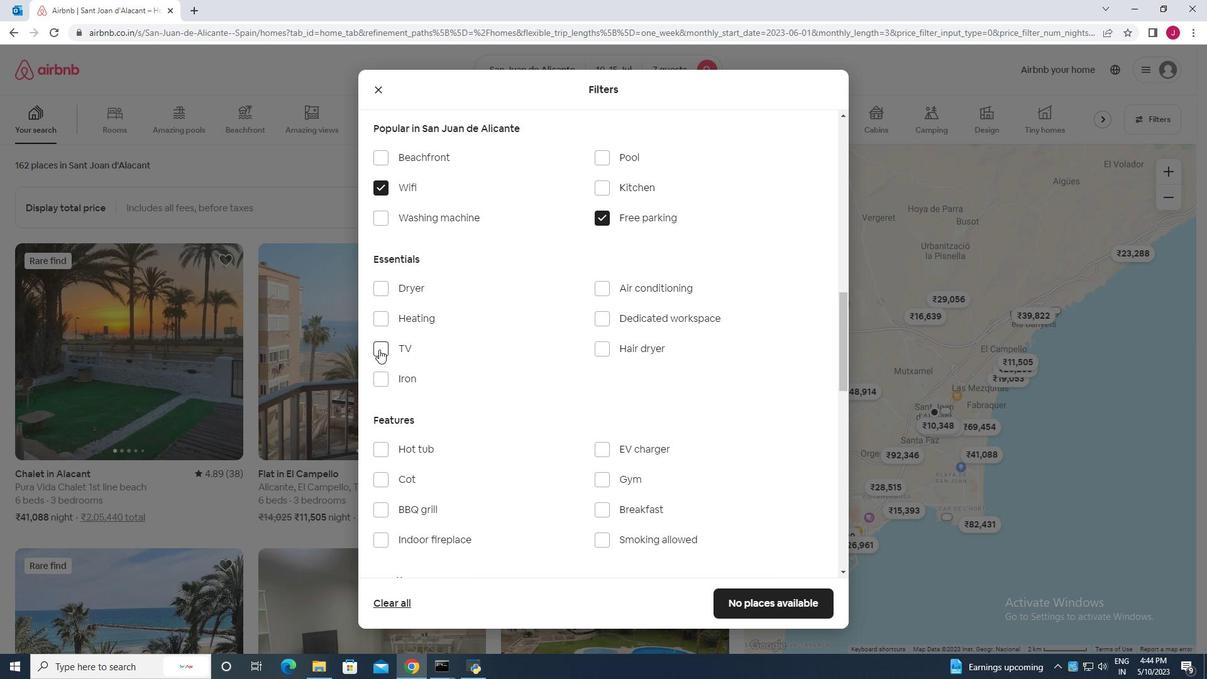 
Action: Mouse moved to (551, 372)
Screenshot: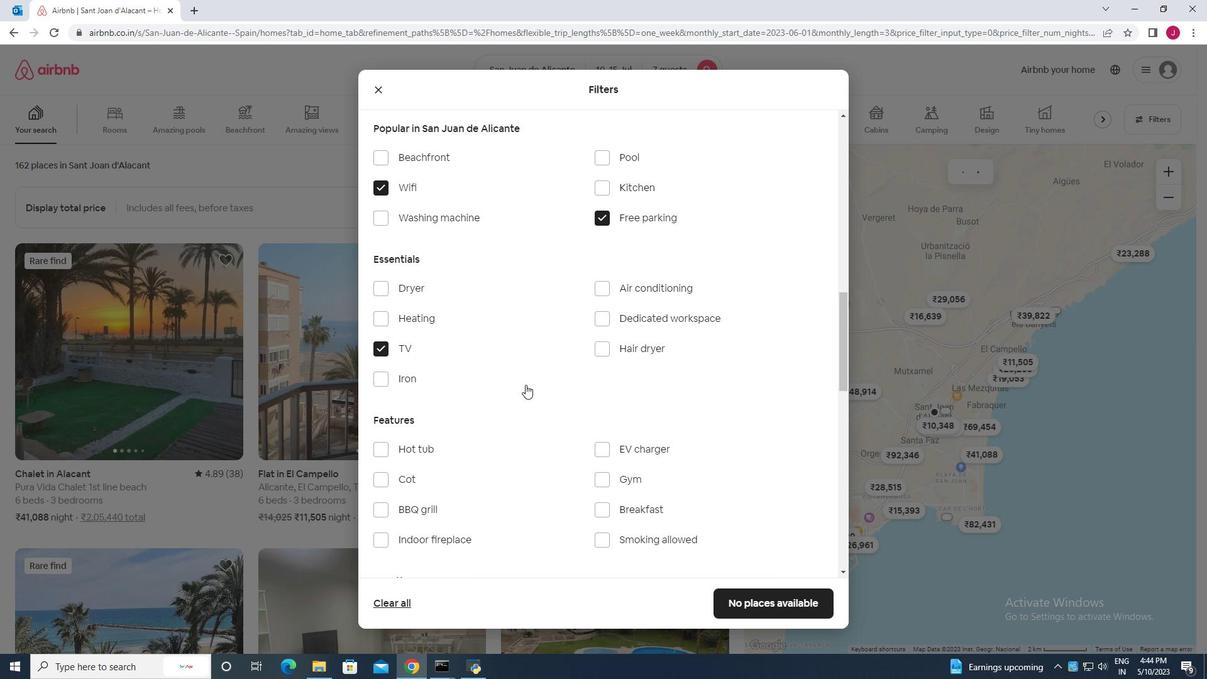 
Action: Mouse scrolled (551, 371) with delta (0, 0)
Screenshot: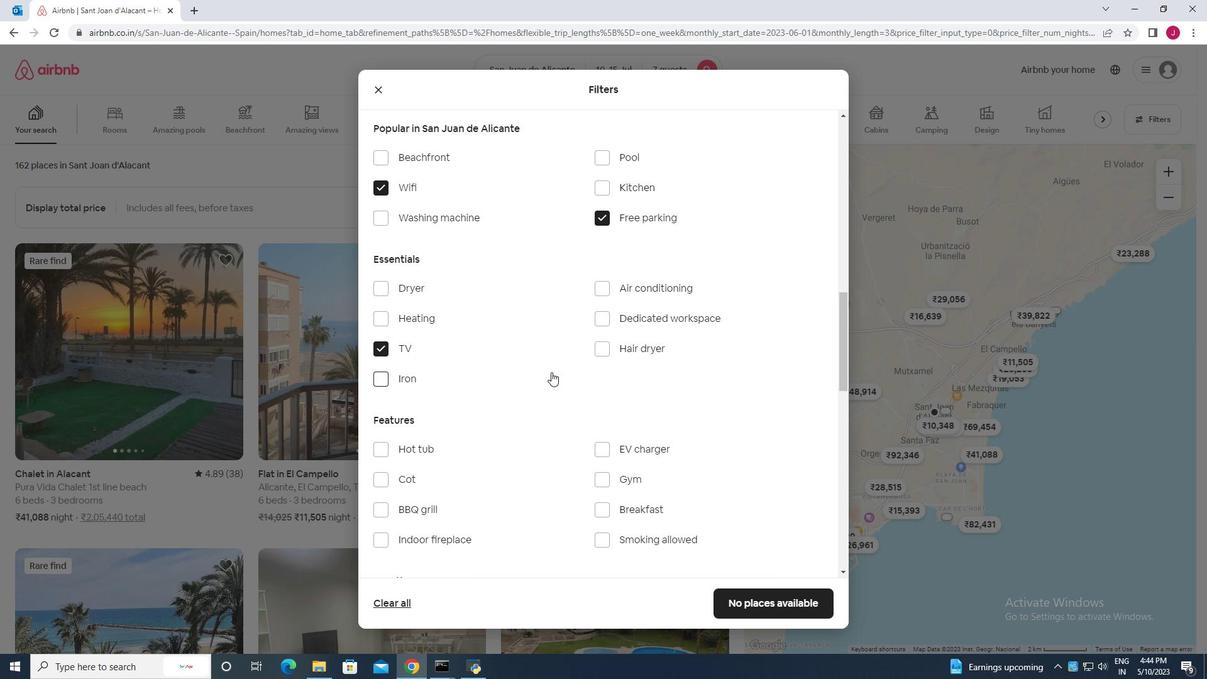 
Action: Mouse scrolled (551, 371) with delta (0, 0)
Screenshot: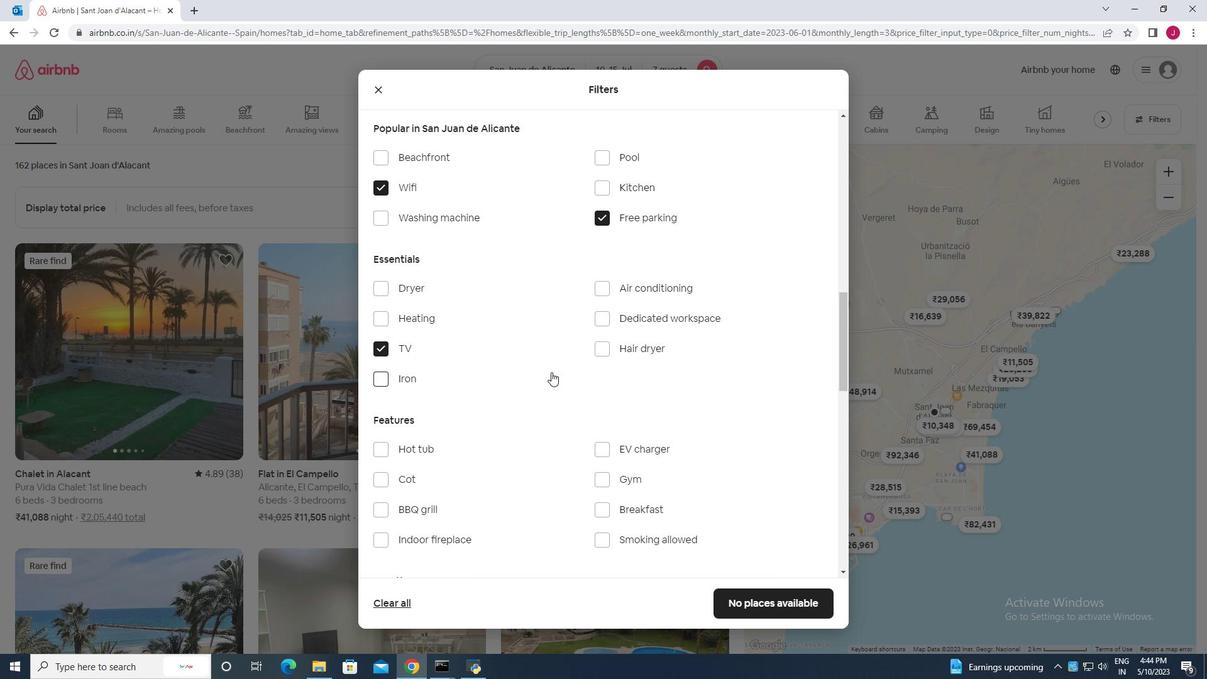 
Action: Mouse moved to (550, 378)
Screenshot: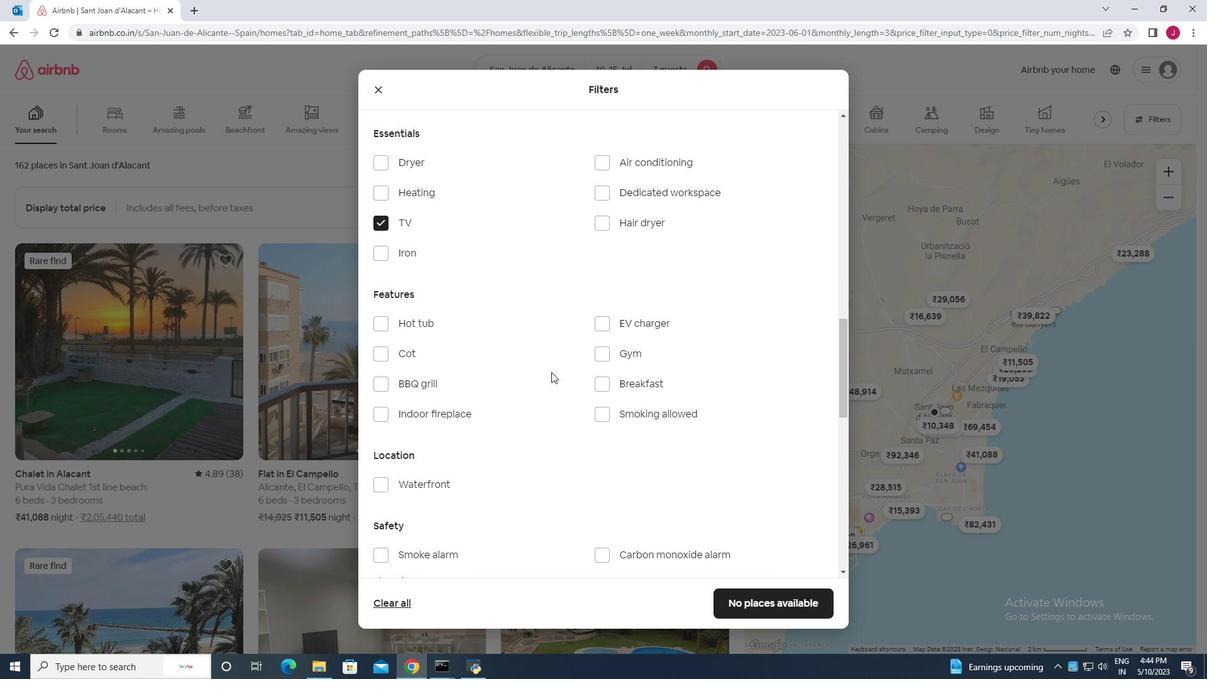 
Action: Mouse scrolled (550, 377) with delta (0, 0)
Screenshot: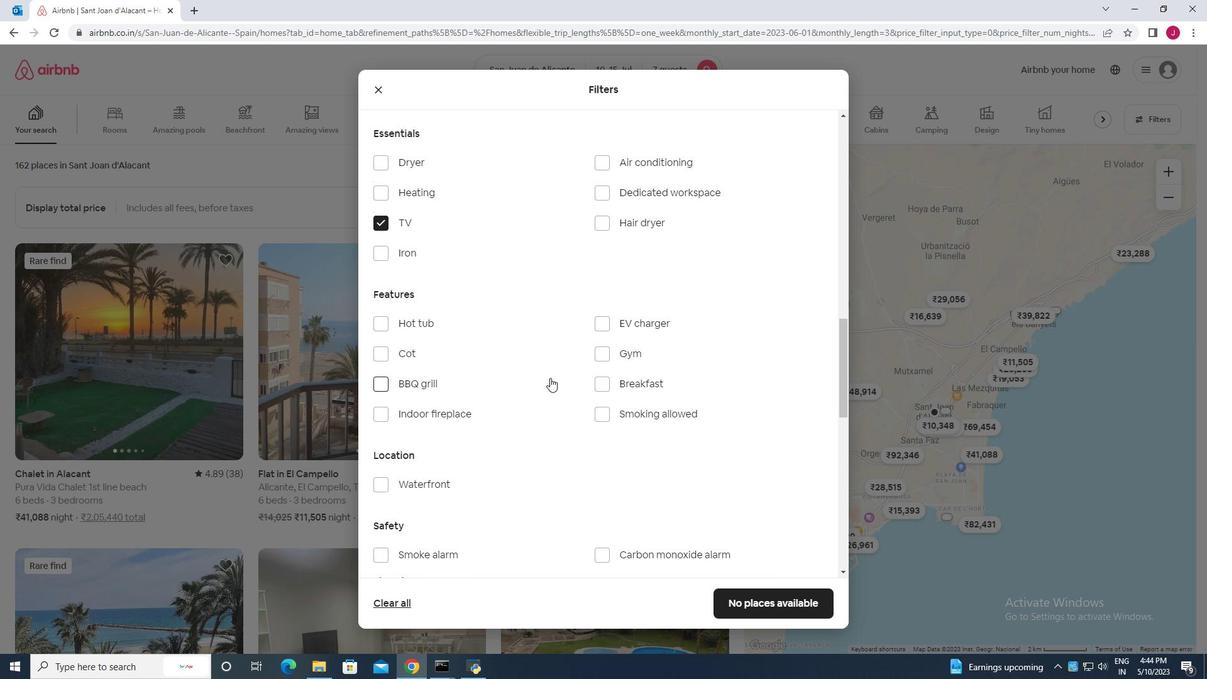 
Action: Mouse scrolled (550, 377) with delta (0, 0)
Screenshot: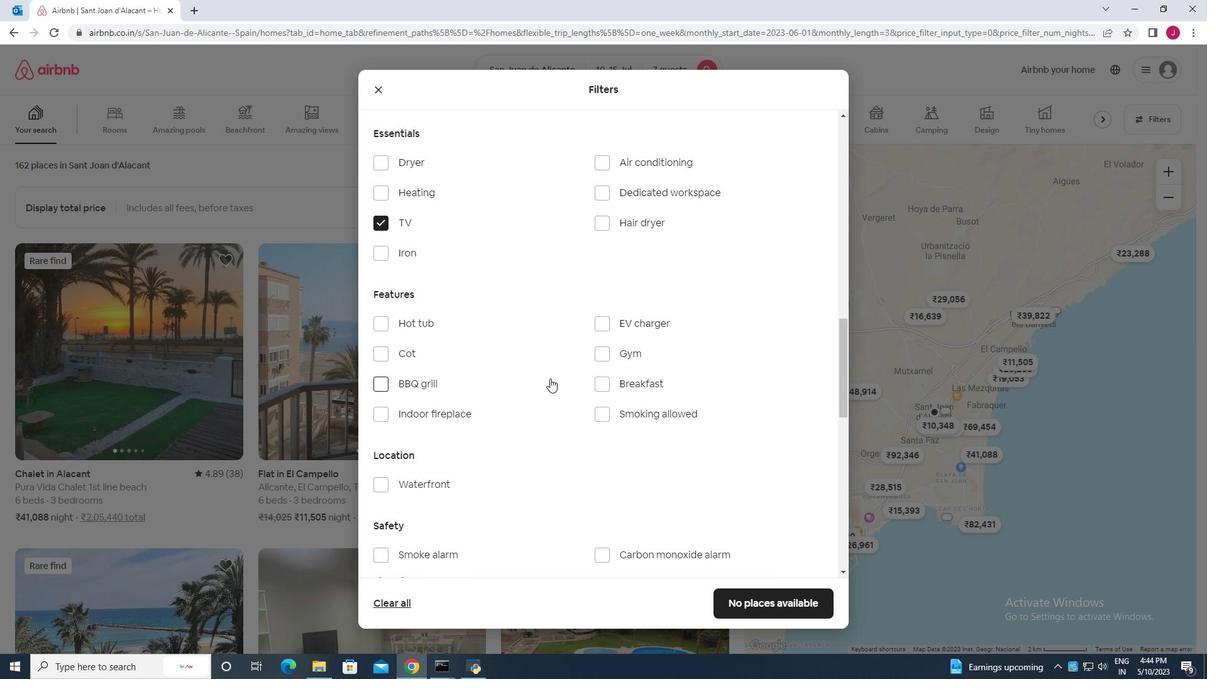 
Action: Mouse moved to (602, 227)
Screenshot: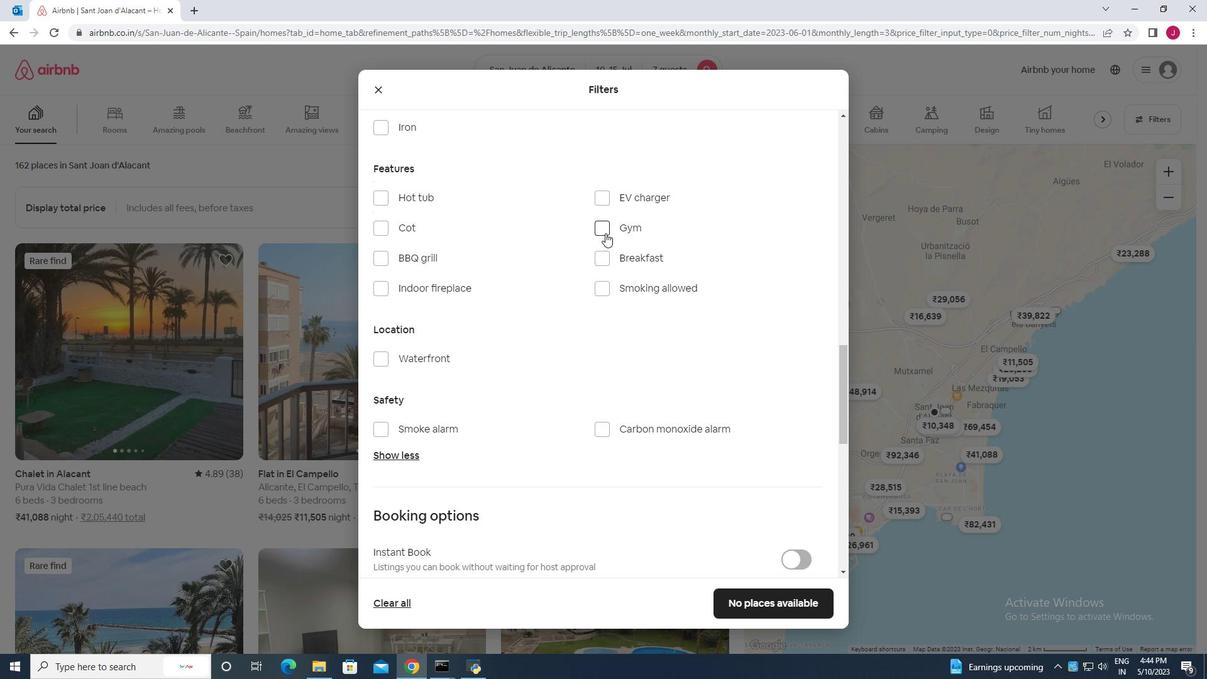 
Action: Mouse pressed left at (602, 227)
Screenshot: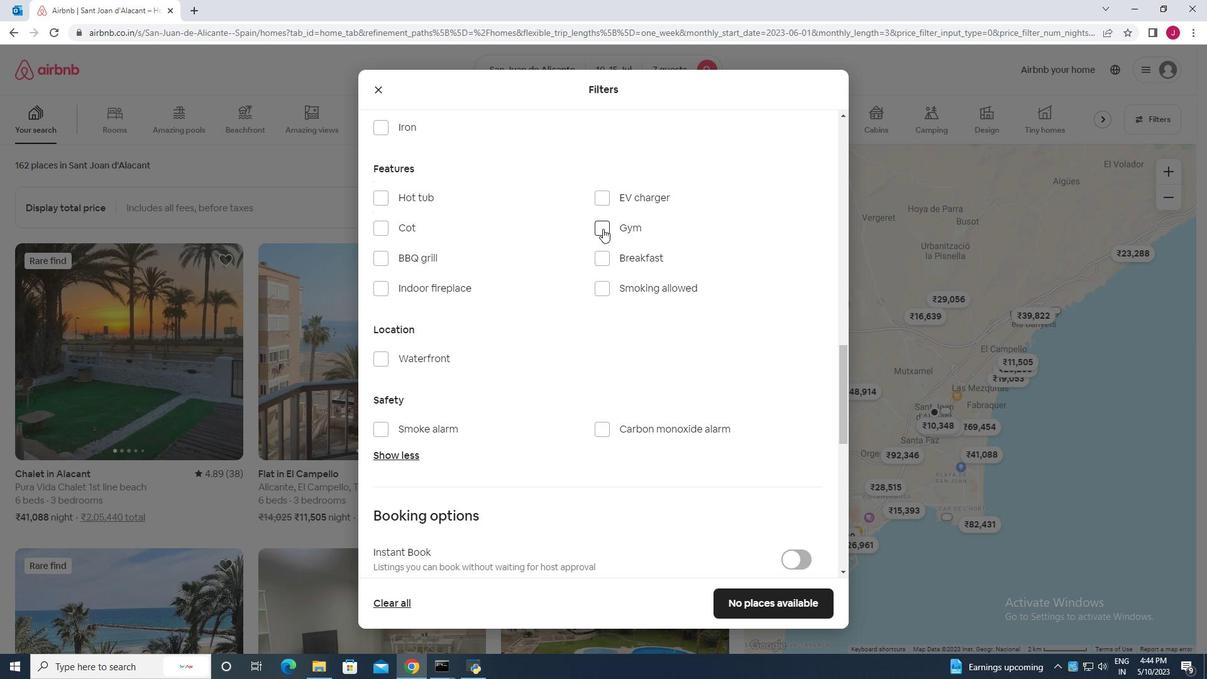 
Action: Mouse moved to (596, 255)
Screenshot: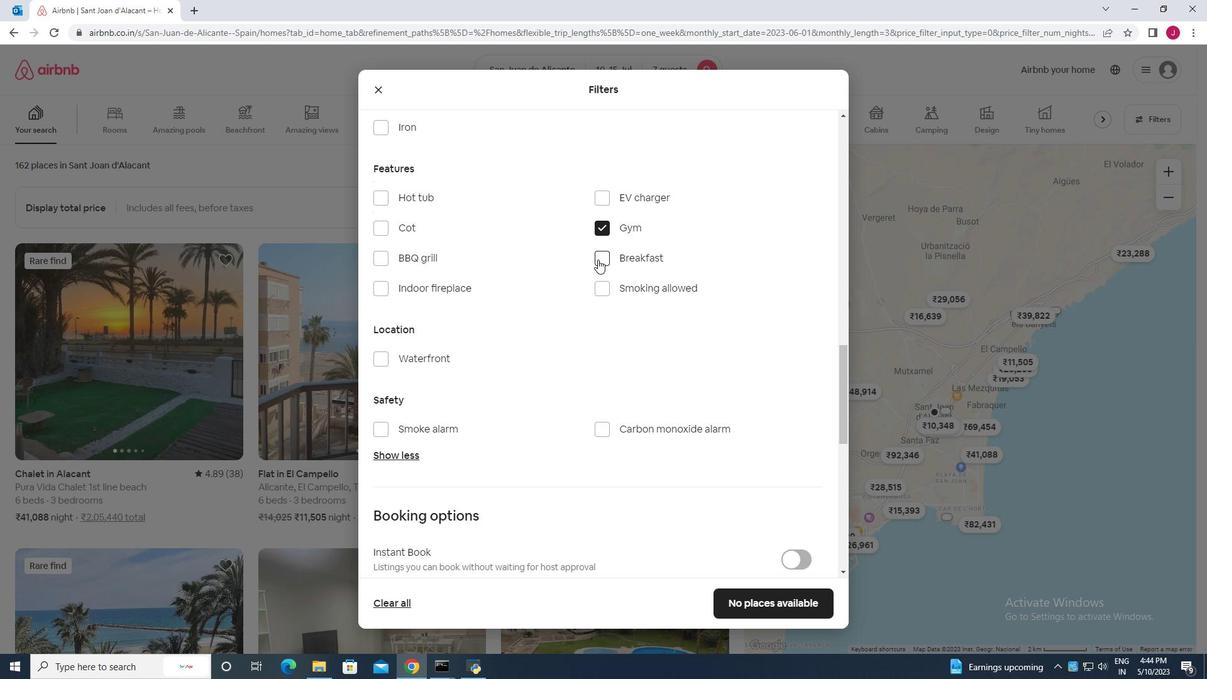 
Action: Mouse pressed left at (596, 255)
Screenshot: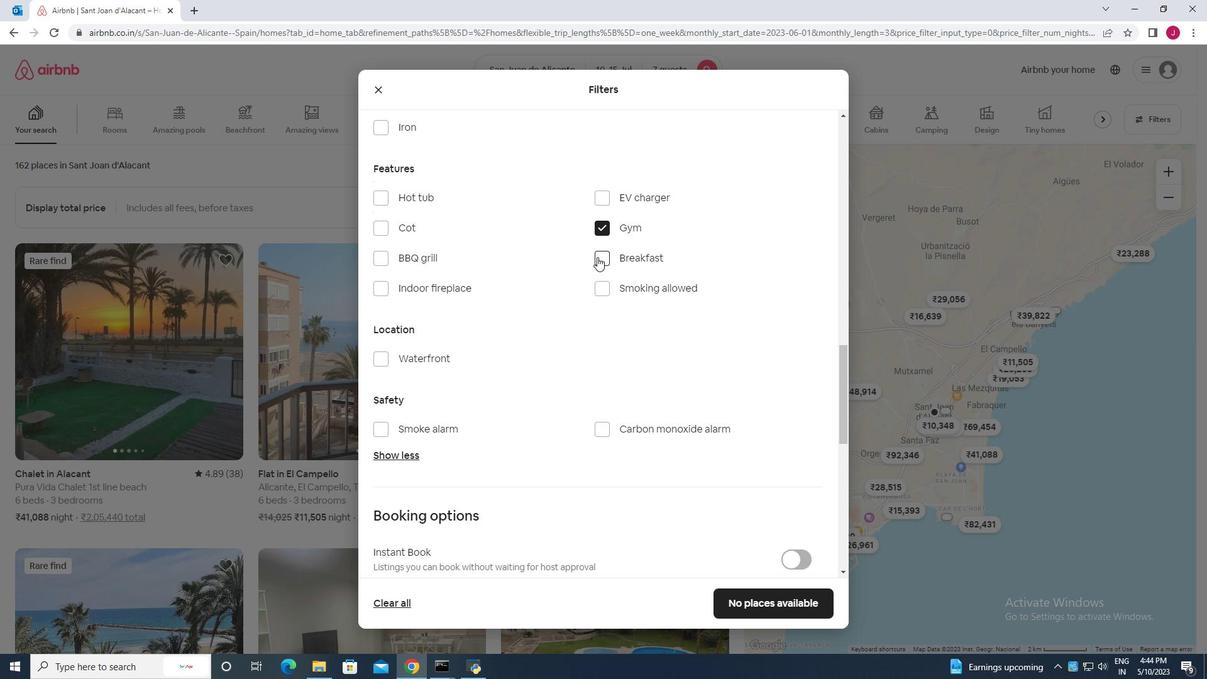 
Action: Mouse moved to (581, 281)
Screenshot: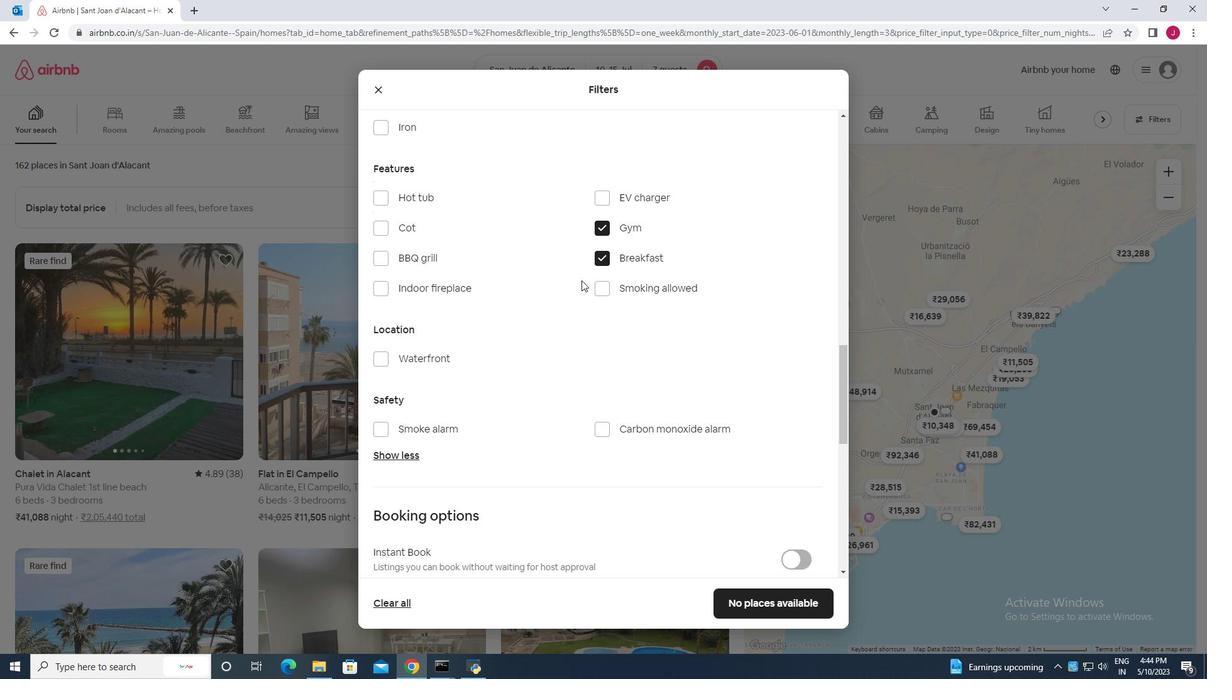
Action: Mouse scrolled (581, 281) with delta (0, 0)
Screenshot: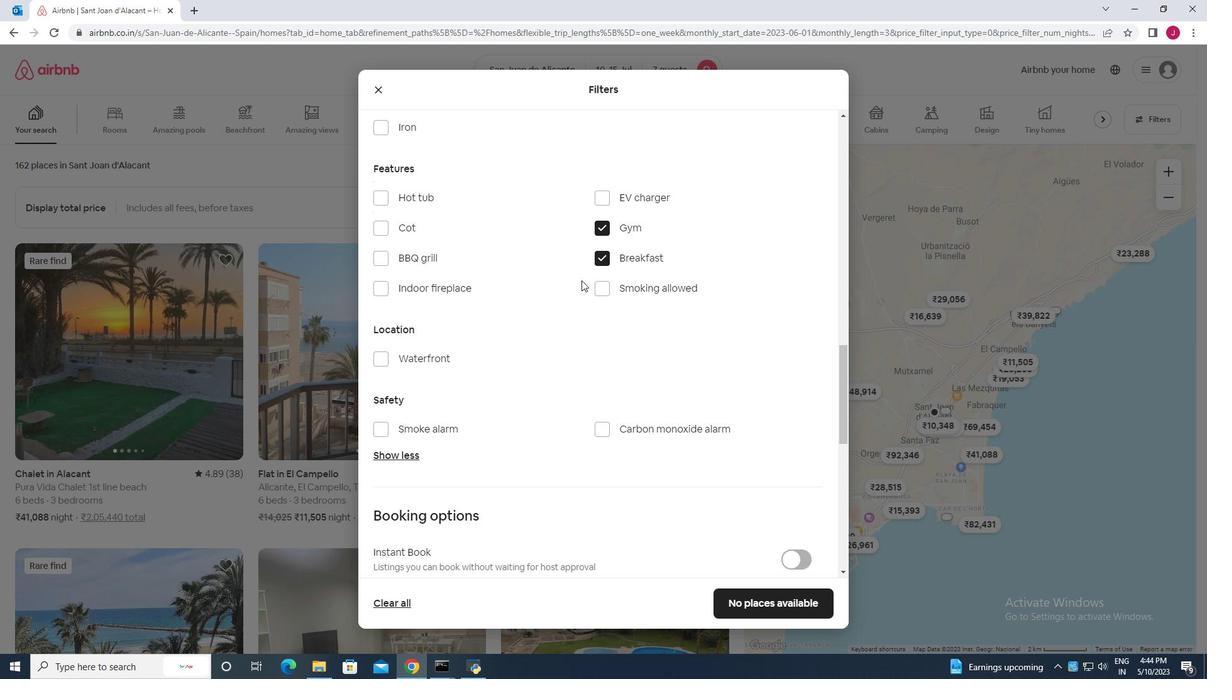 
Action: Mouse scrolled (581, 281) with delta (0, 0)
Screenshot: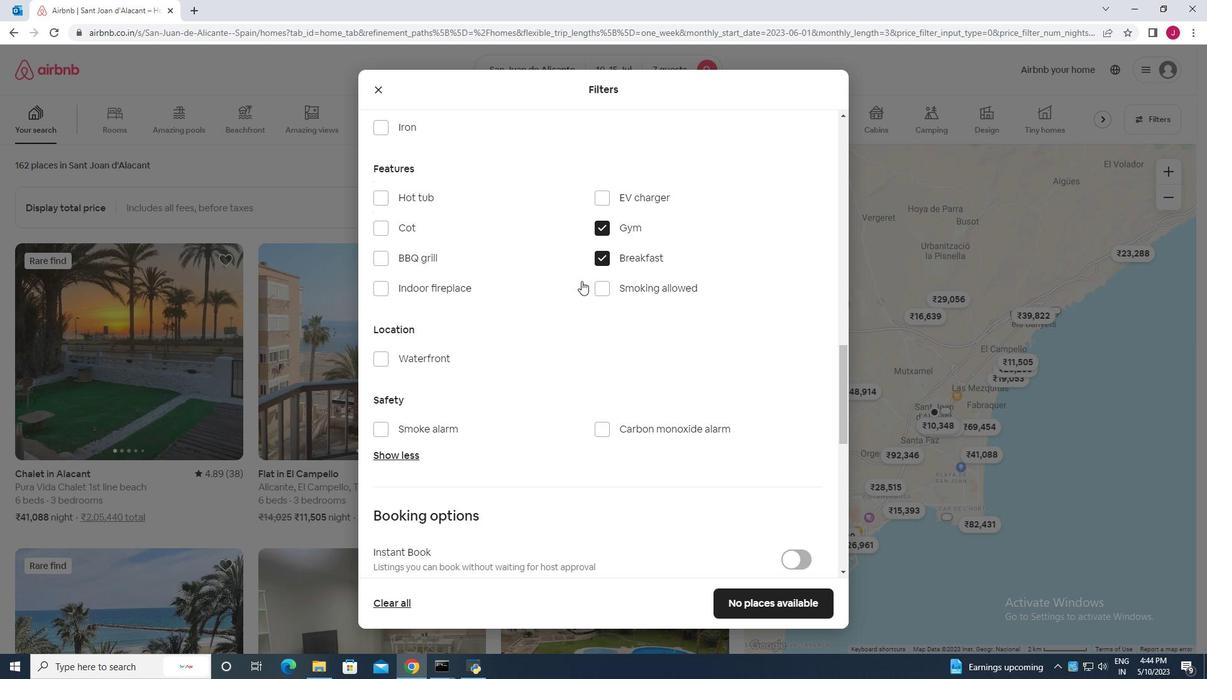 
Action: Mouse moved to (580, 310)
Screenshot: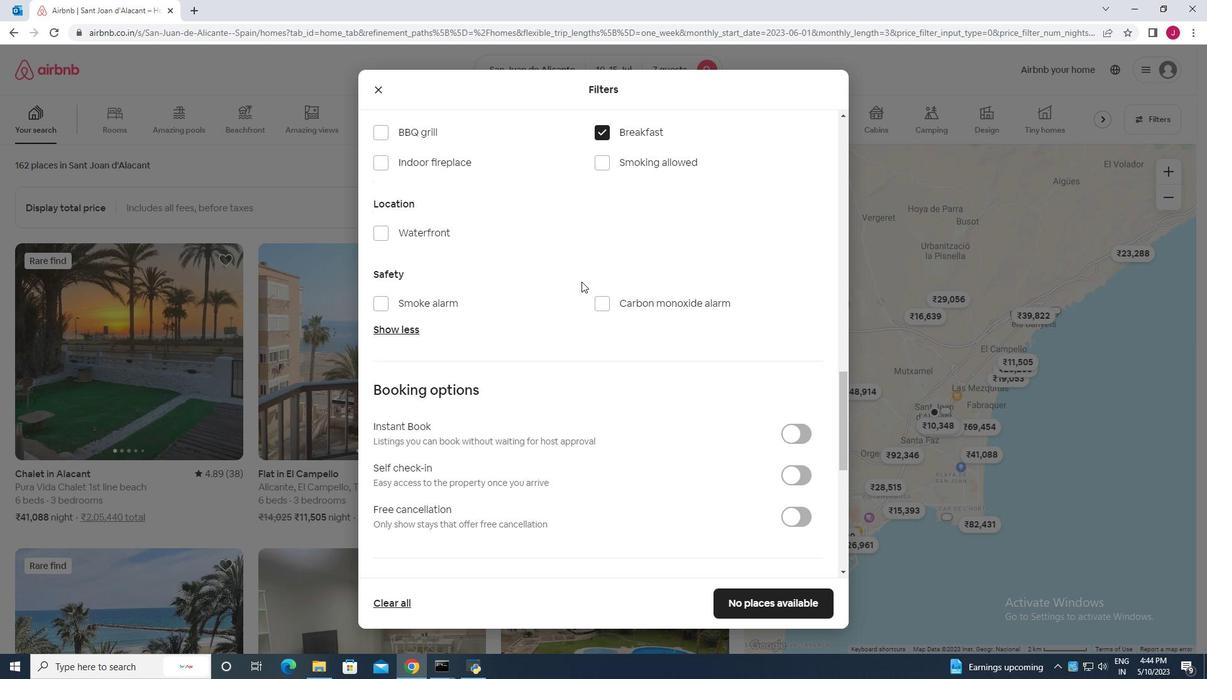 
Action: Mouse scrolled (580, 310) with delta (0, 0)
Screenshot: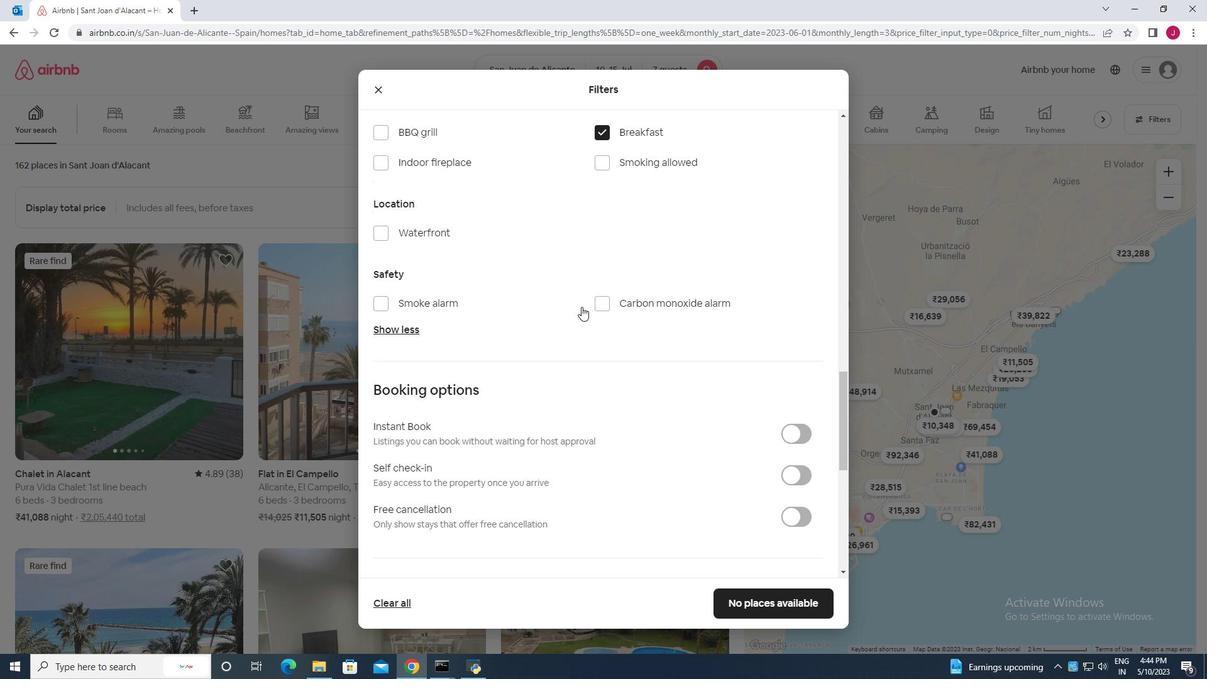 
Action: Mouse scrolled (580, 310) with delta (0, 0)
Screenshot: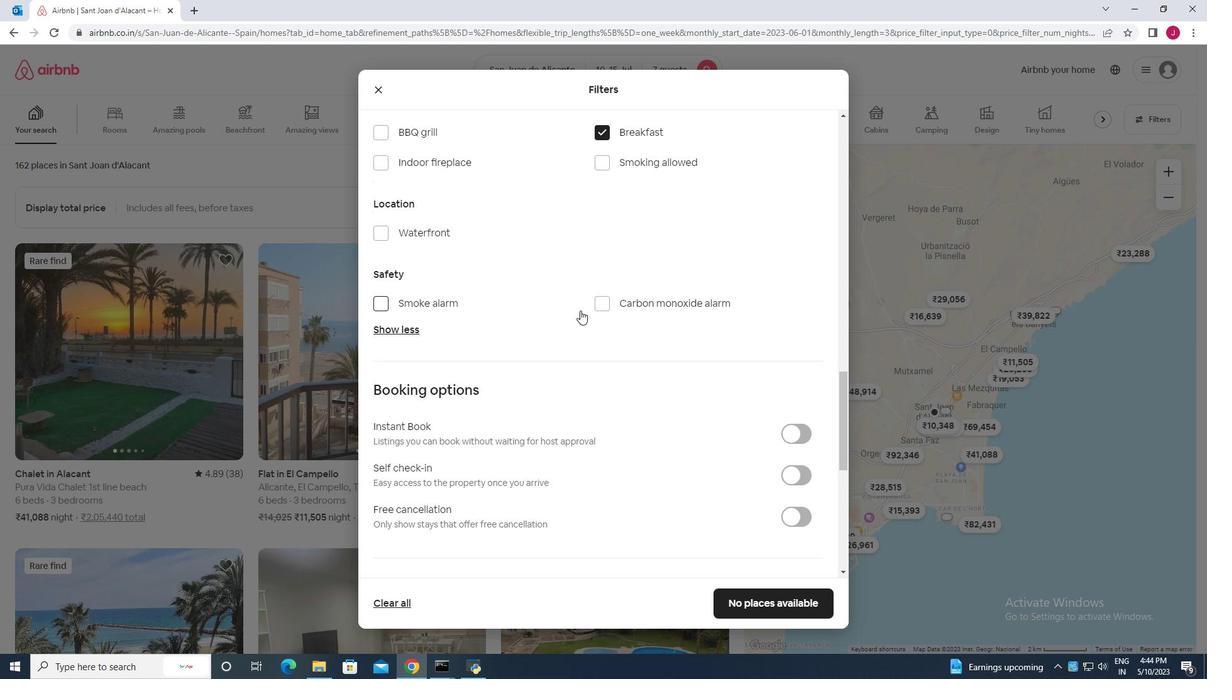 
Action: Mouse scrolled (580, 310) with delta (0, 0)
Screenshot: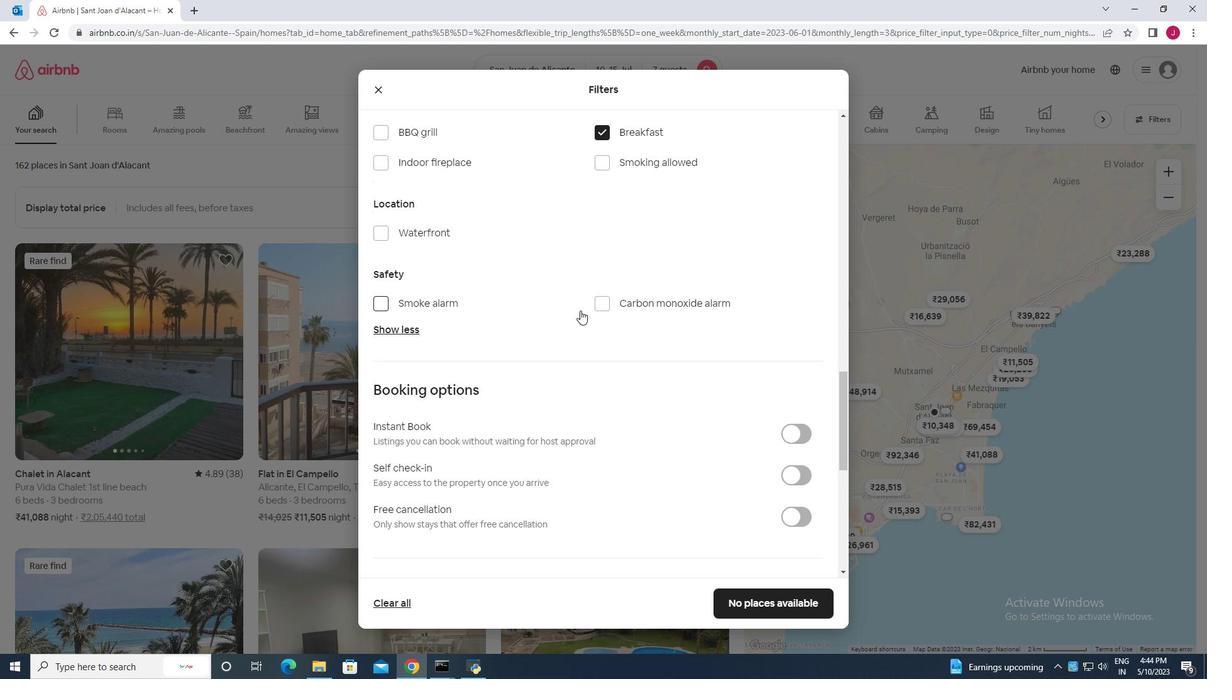 
Action: Mouse moved to (794, 283)
Screenshot: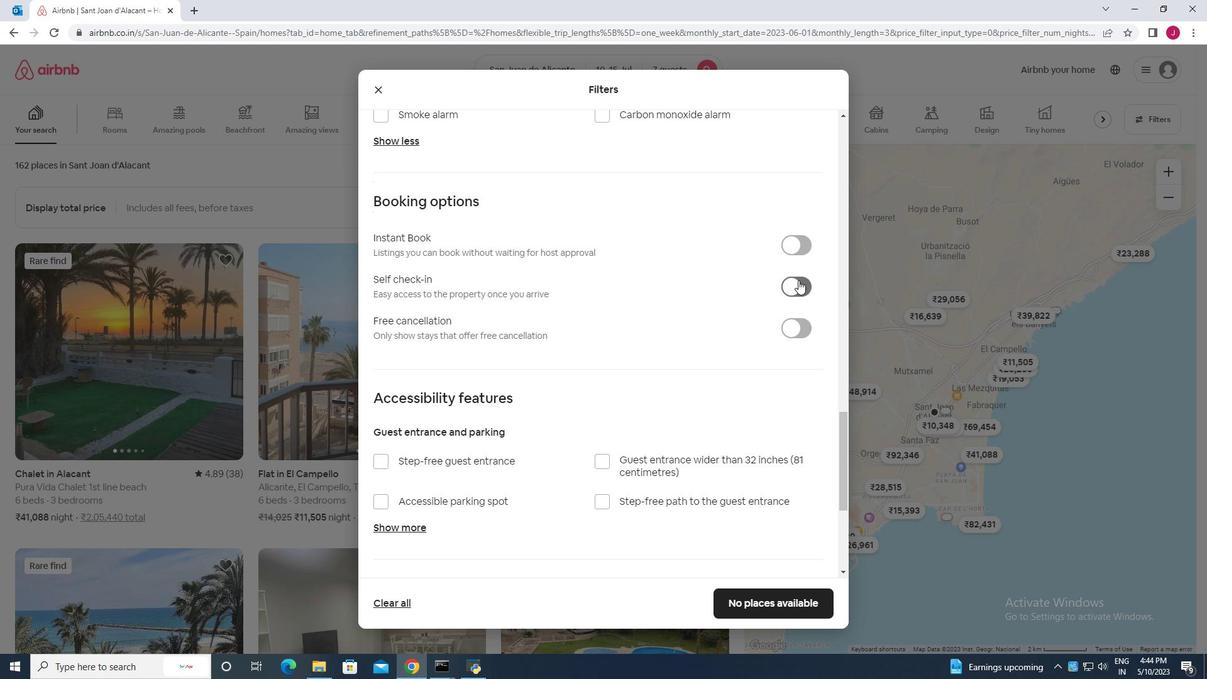 
Action: Mouse pressed left at (794, 283)
Screenshot: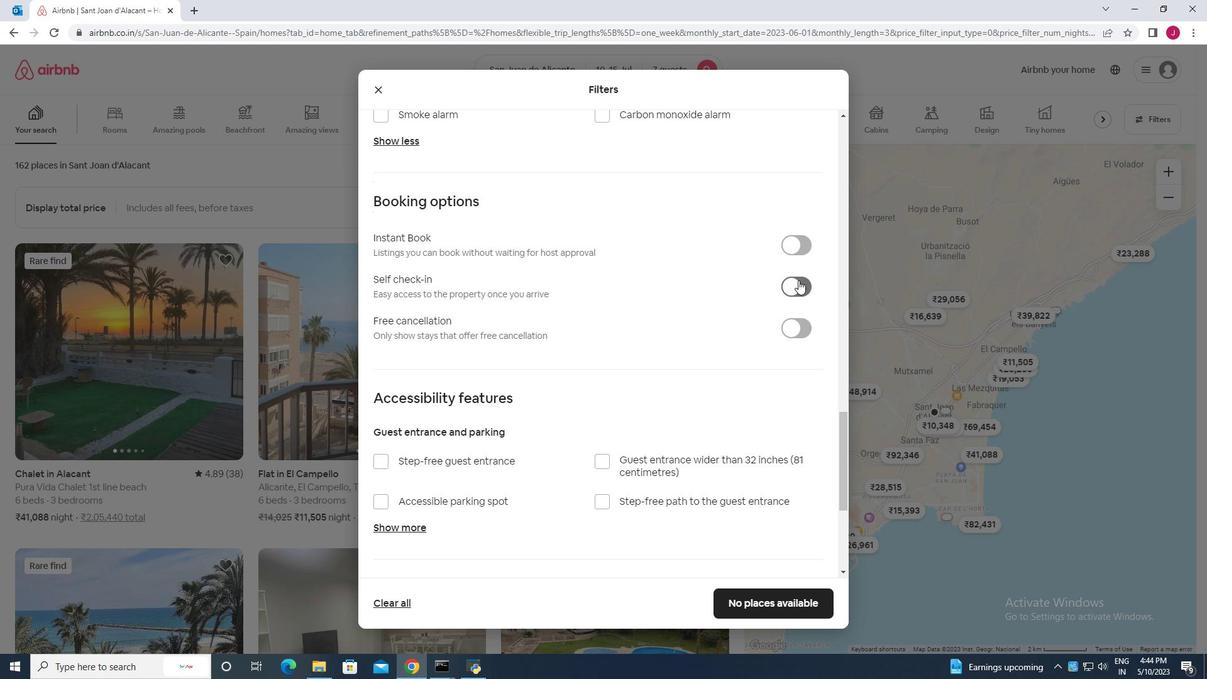 
Action: Mouse moved to (608, 311)
Screenshot: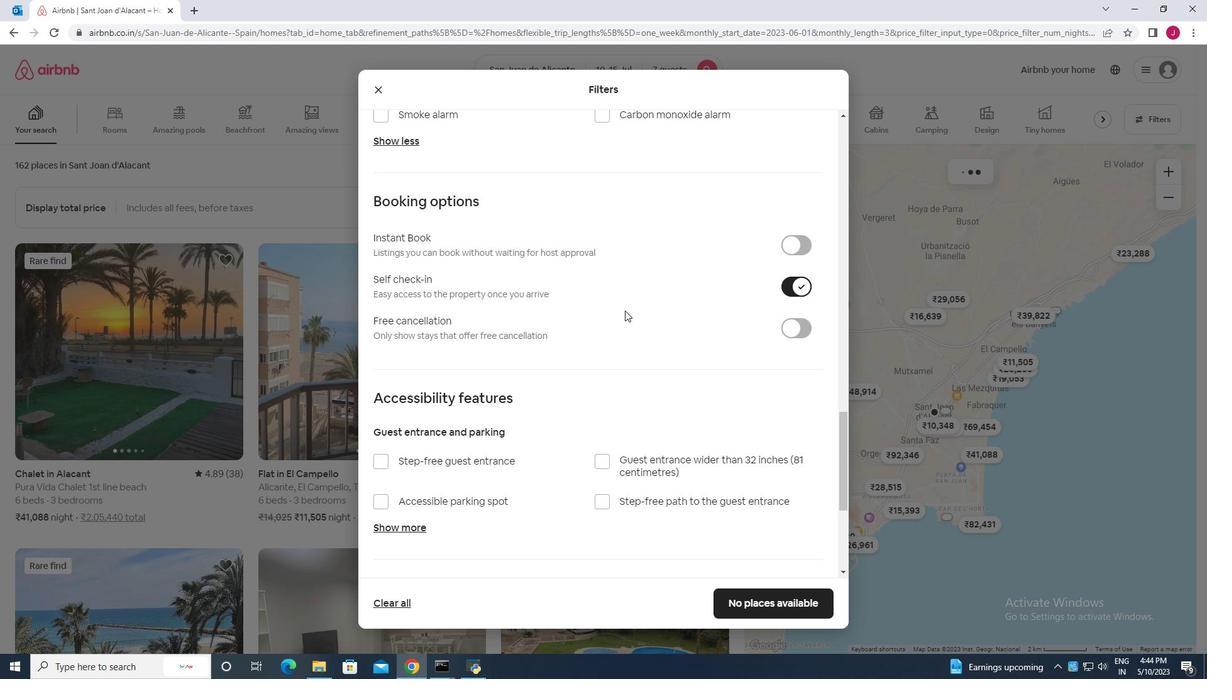 
Action: Mouse scrolled (608, 311) with delta (0, 0)
Screenshot: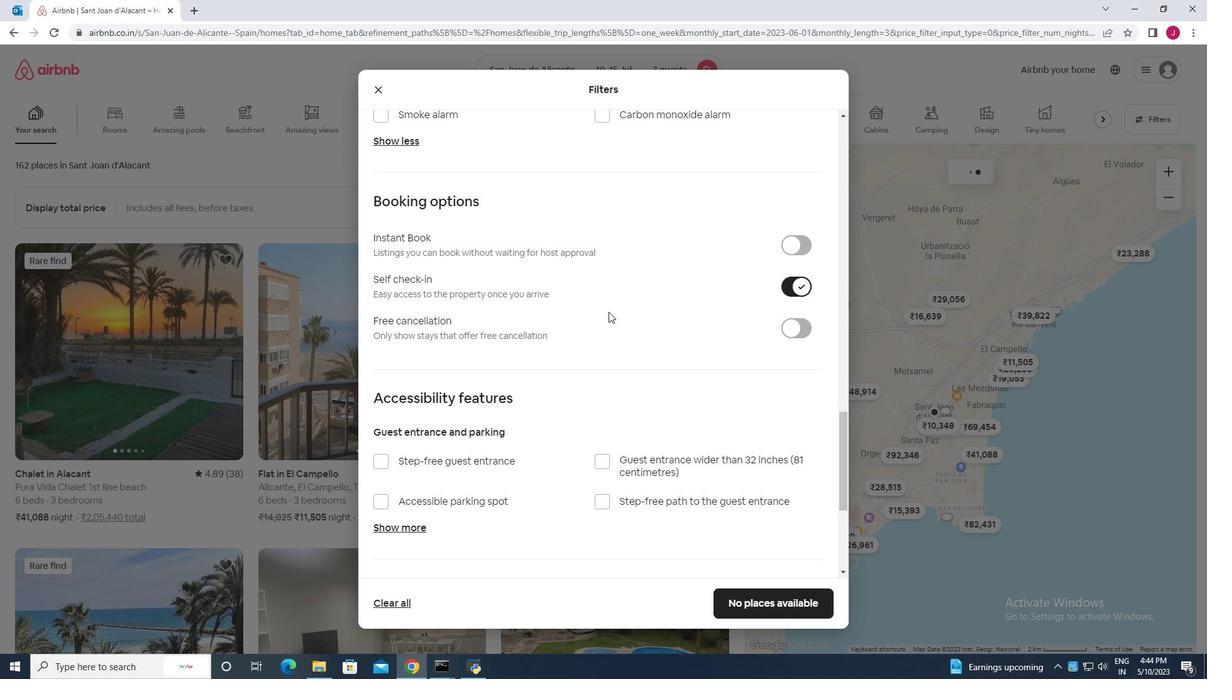 
Action: Mouse scrolled (608, 311) with delta (0, 0)
Screenshot: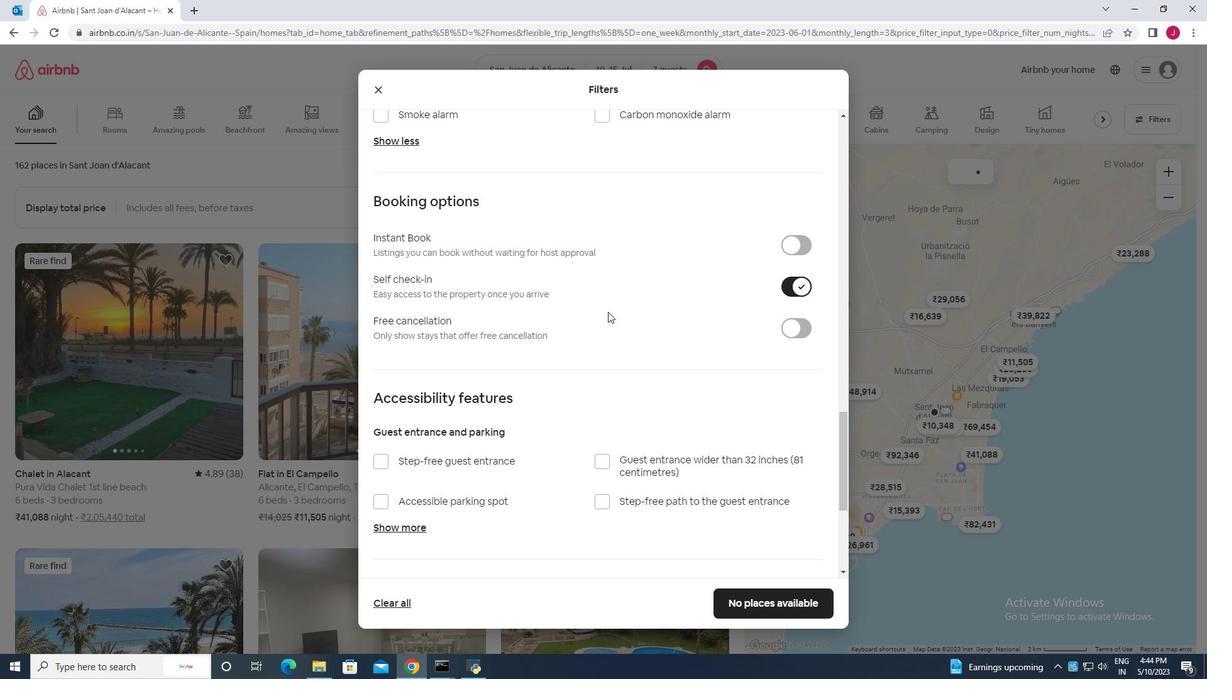 
Action: Mouse scrolled (608, 311) with delta (0, 0)
Screenshot: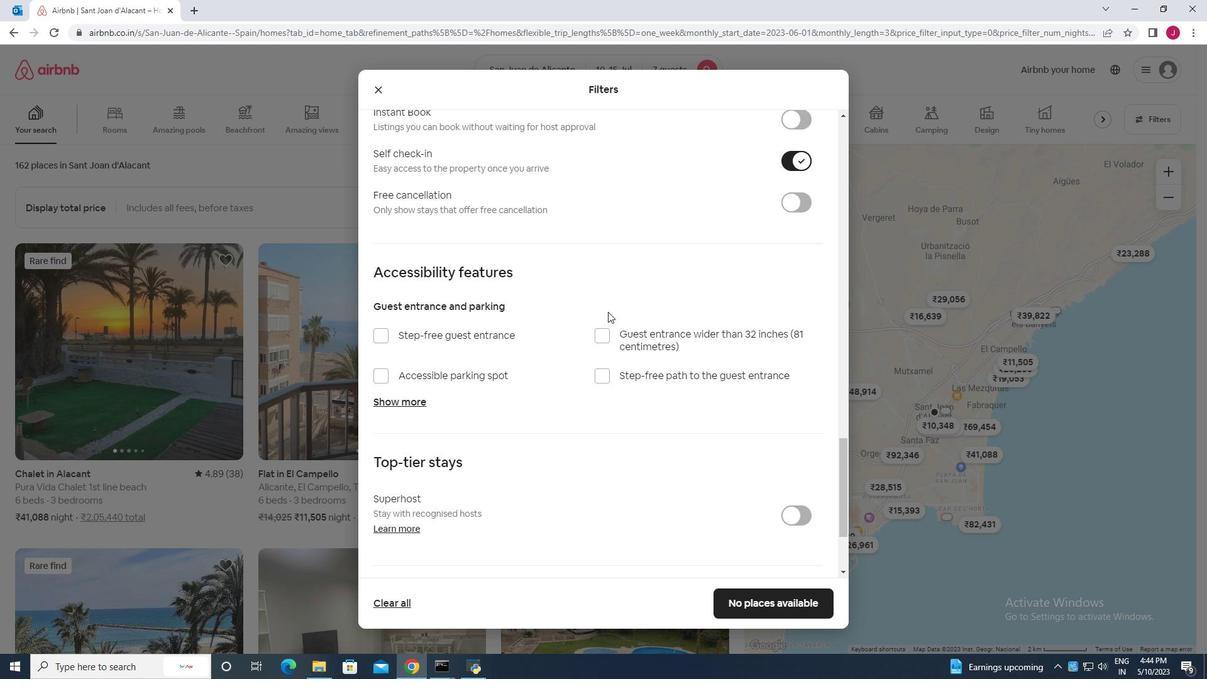 
Action: Mouse scrolled (608, 311) with delta (0, 0)
Screenshot: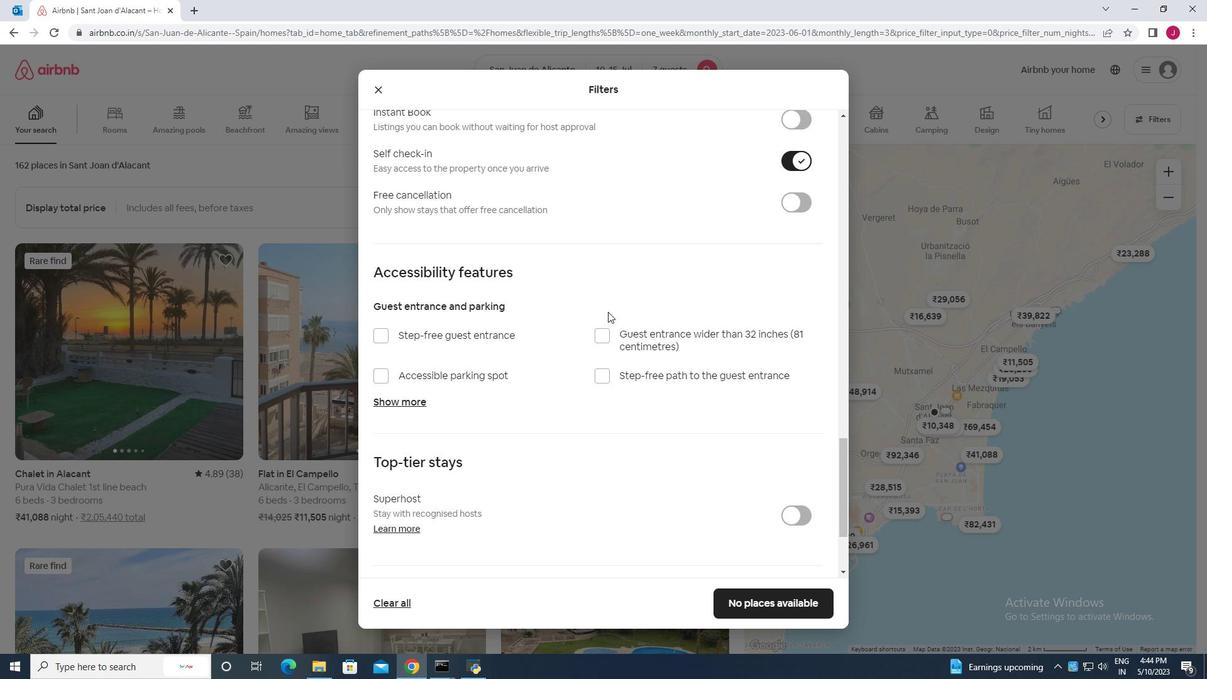 
Action: Mouse scrolled (608, 311) with delta (0, 0)
Screenshot: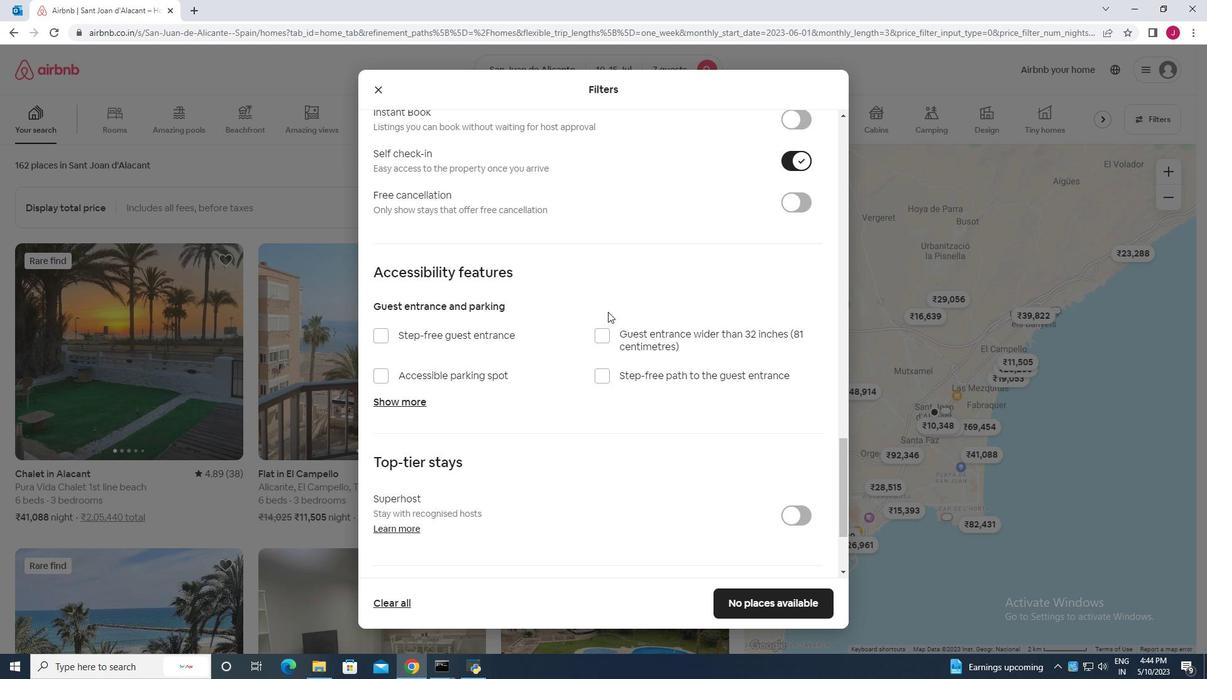 
Action: Mouse scrolled (608, 311) with delta (0, 0)
Screenshot: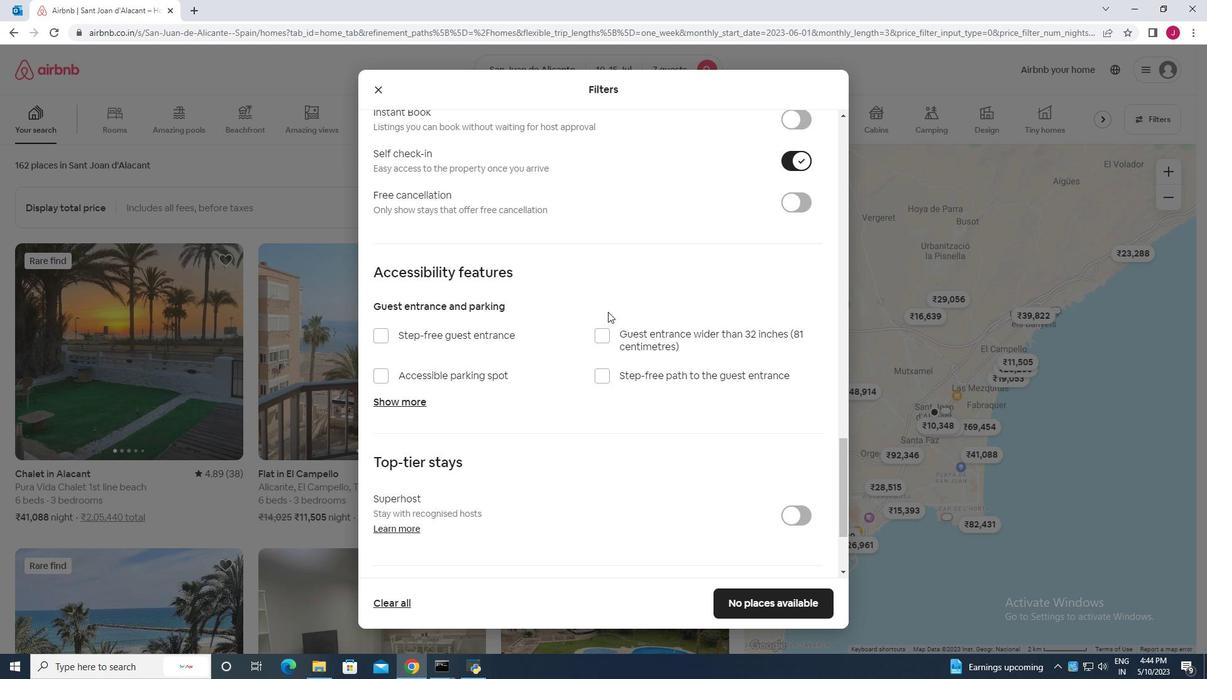 
Action: Mouse scrolled (608, 311) with delta (0, 0)
Screenshot: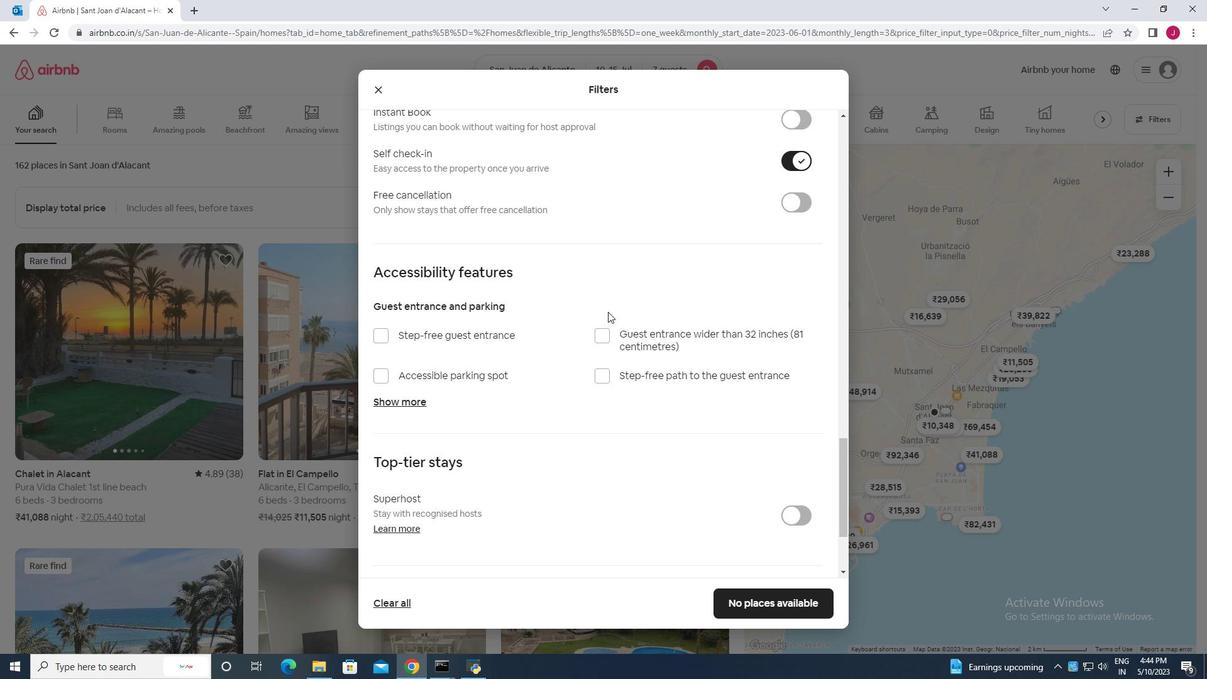 
Action: Mouse scrolled (608, 311) with delta (0, 0)
Screenshot: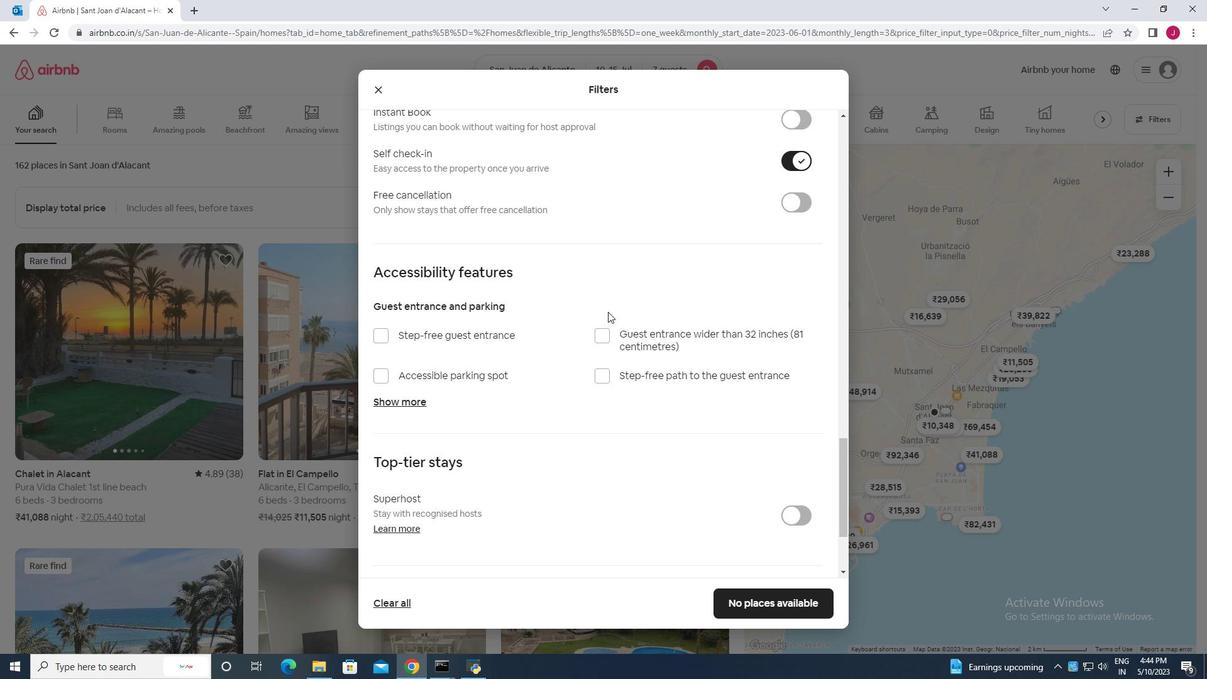 
Action: Mouse scrolled (608, 311) with delta (0, 0)
Screenshot: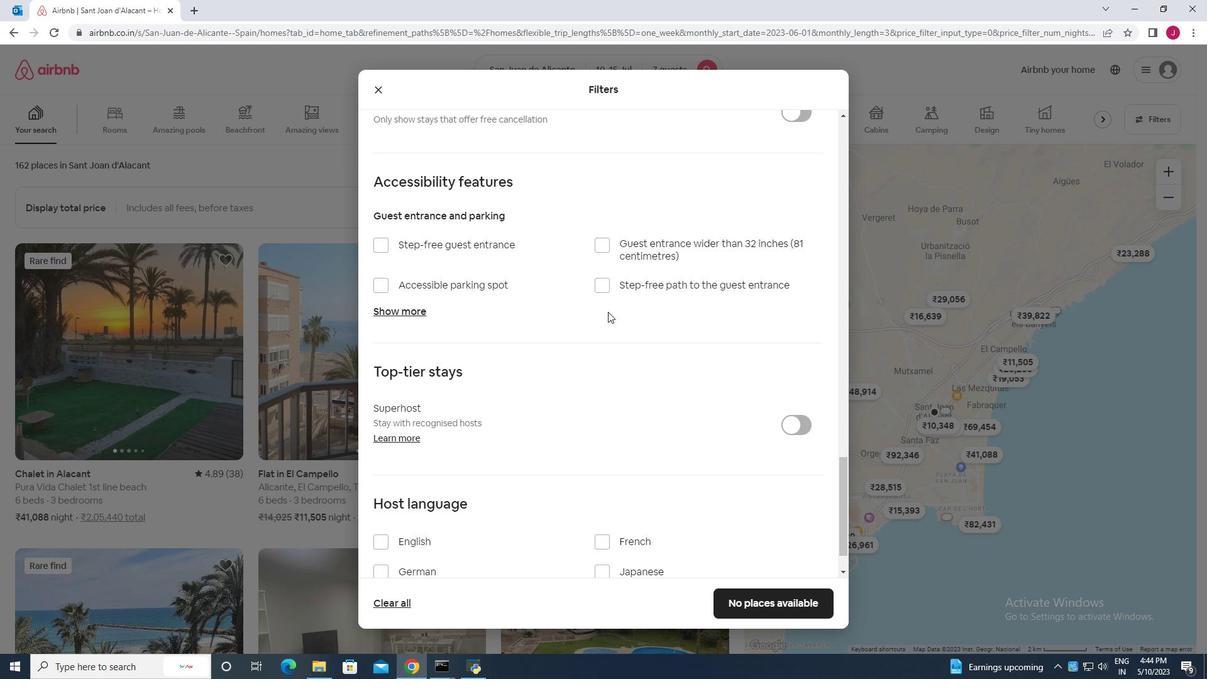 
Action: Mouse scrolled (608, 311) with delta (0, 0)
Screenshot: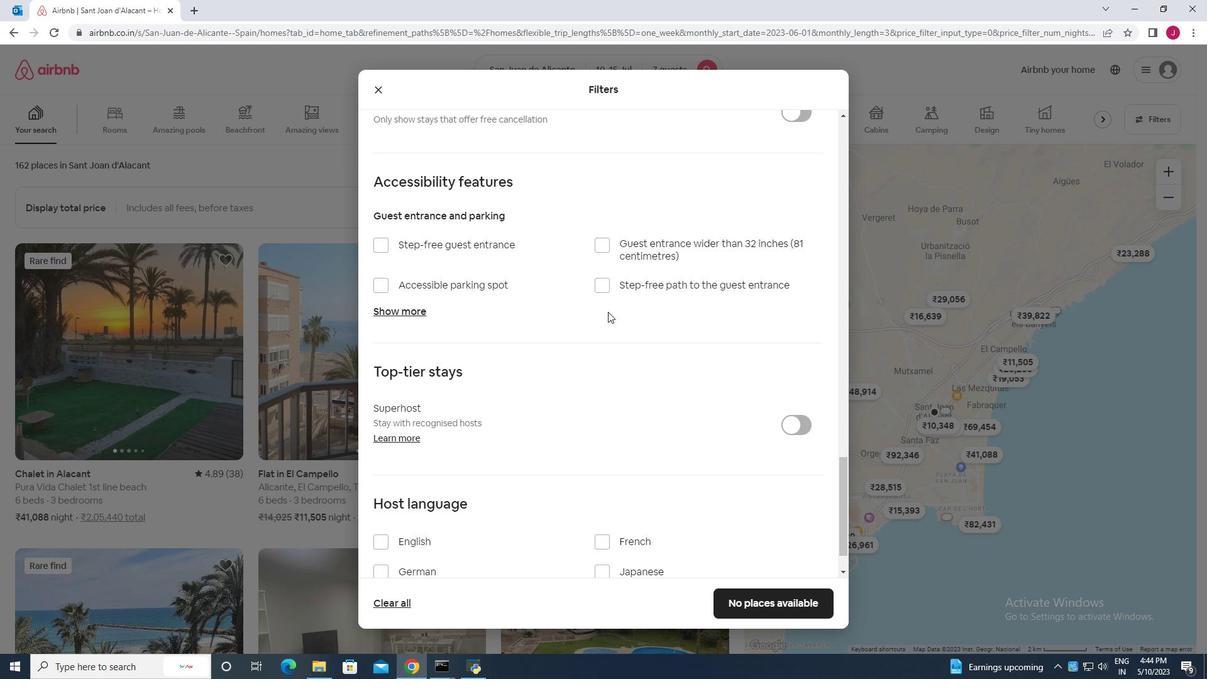 
Action: Mouse scrolled (608, 311) with delta (0, 0)
Screenshot: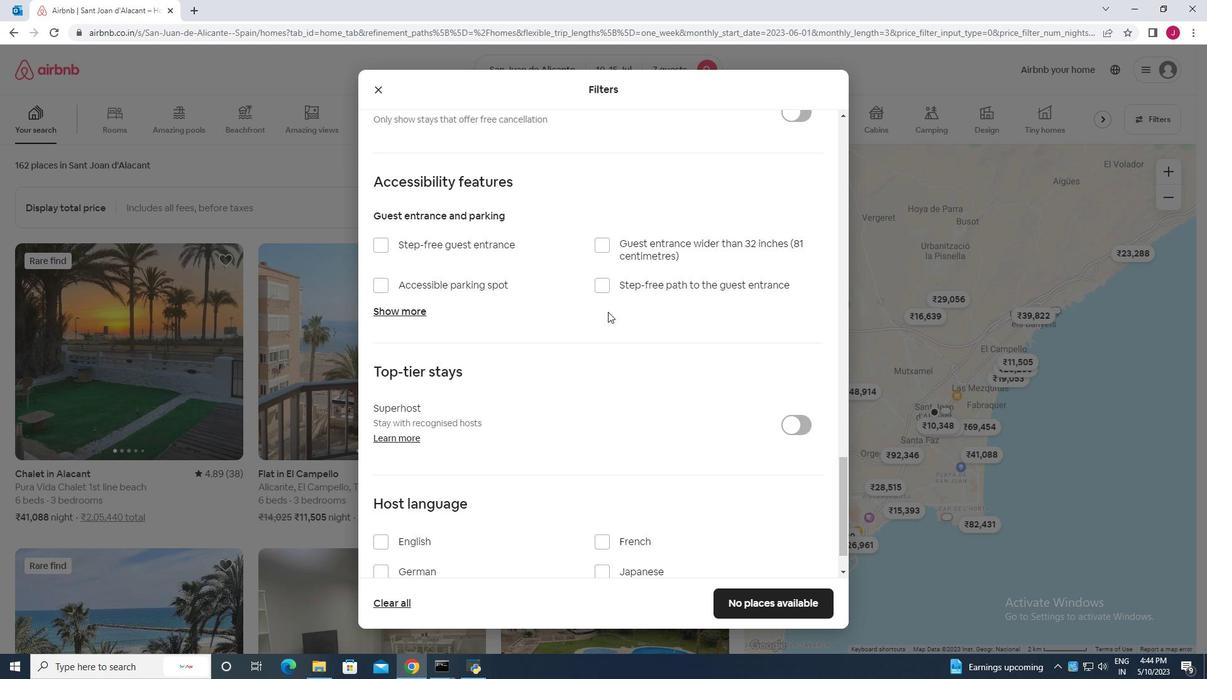
Action: Mouse scrolled (608, 311) with delta (0, 0)
Screenshot: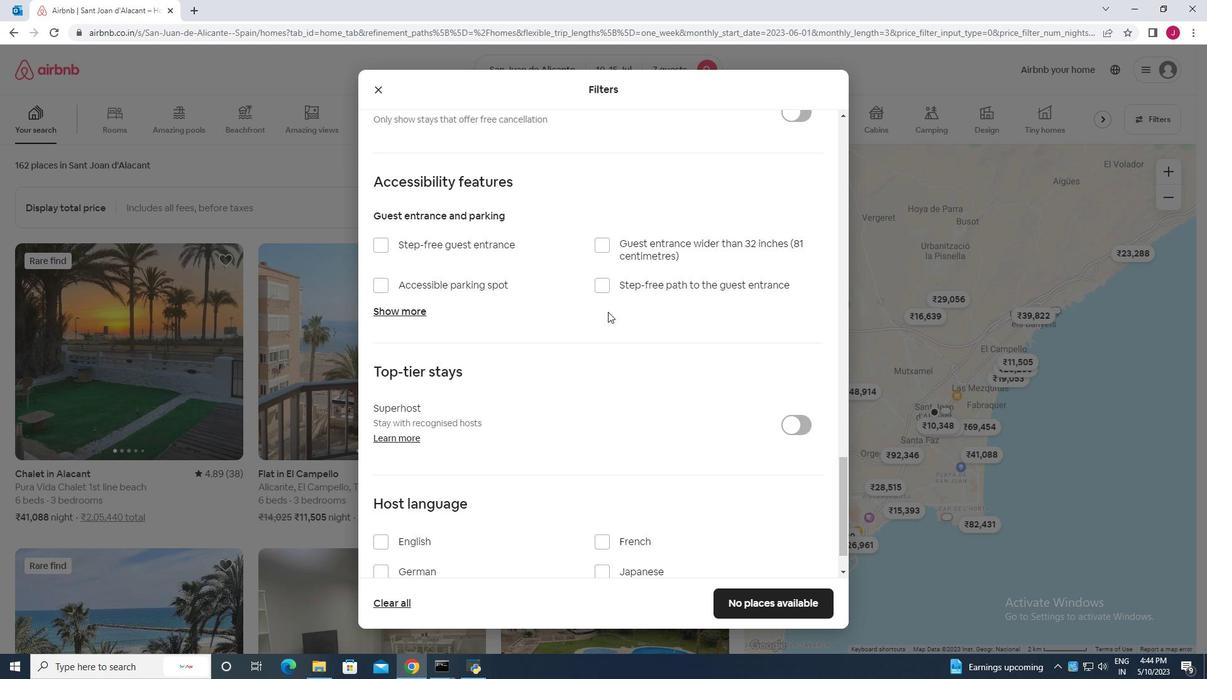 
Action: Mouse moved to (606, 314)
Screenshot: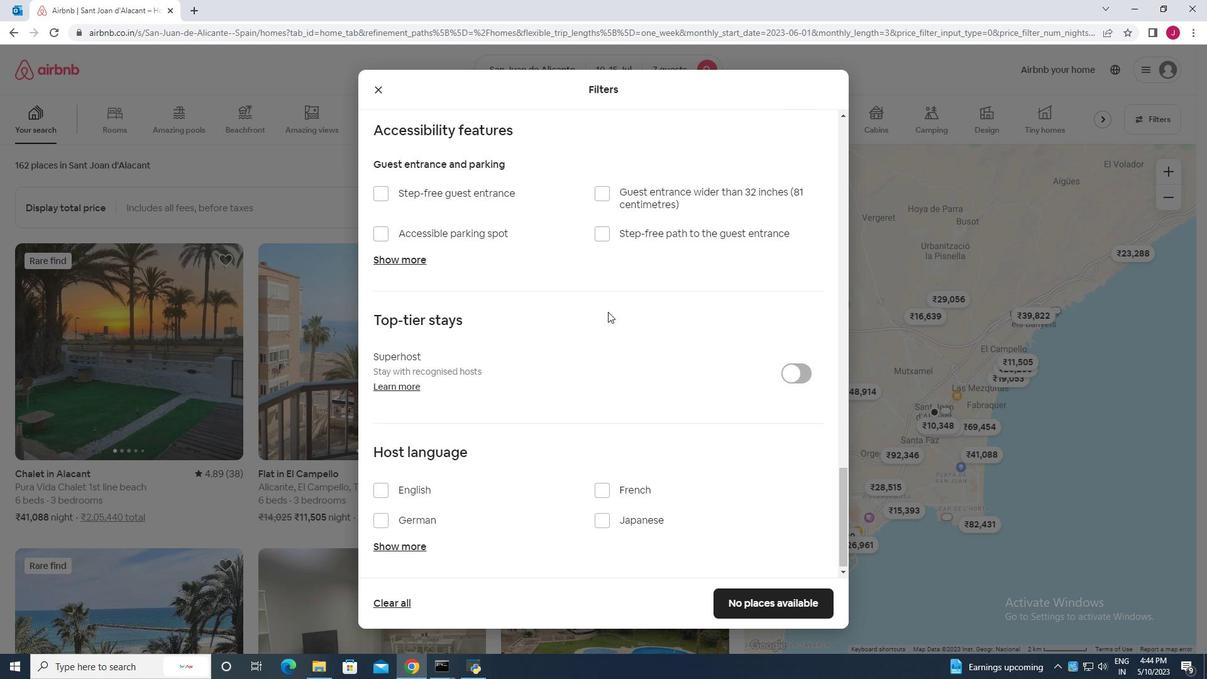 
Action: Mouse scrolled (606, 313) with delta (0, 0)
Screenshot: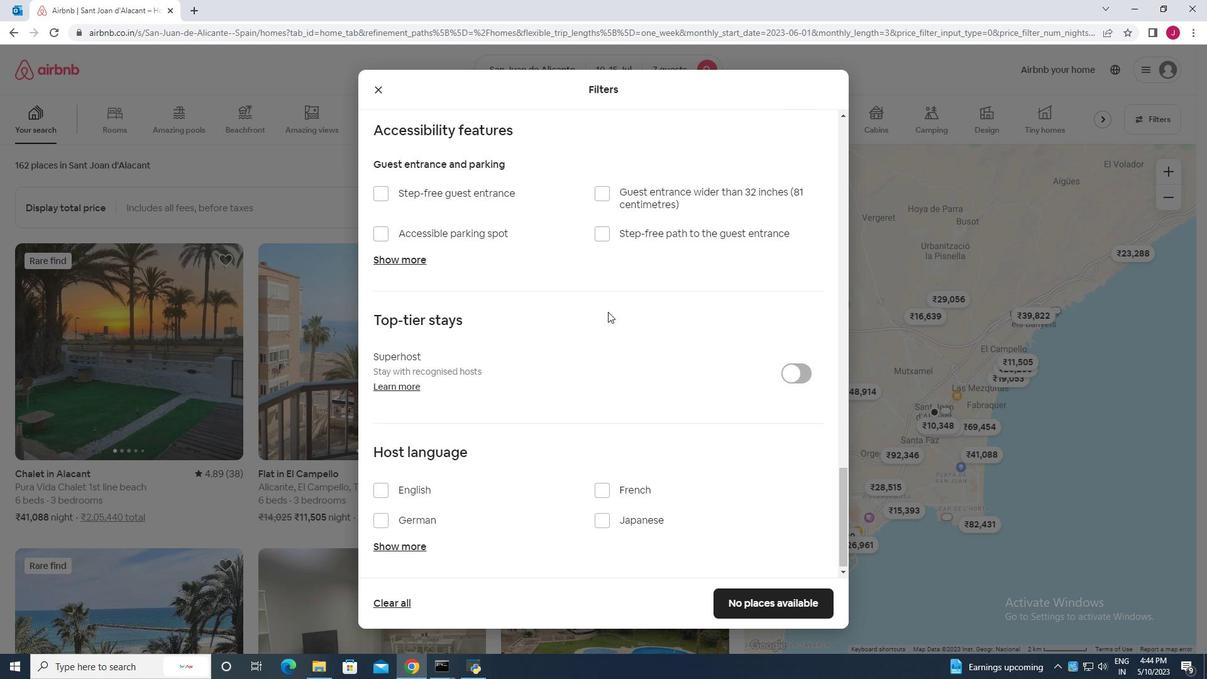 
Action: Mouse moved to (381, 486)
Screenshot: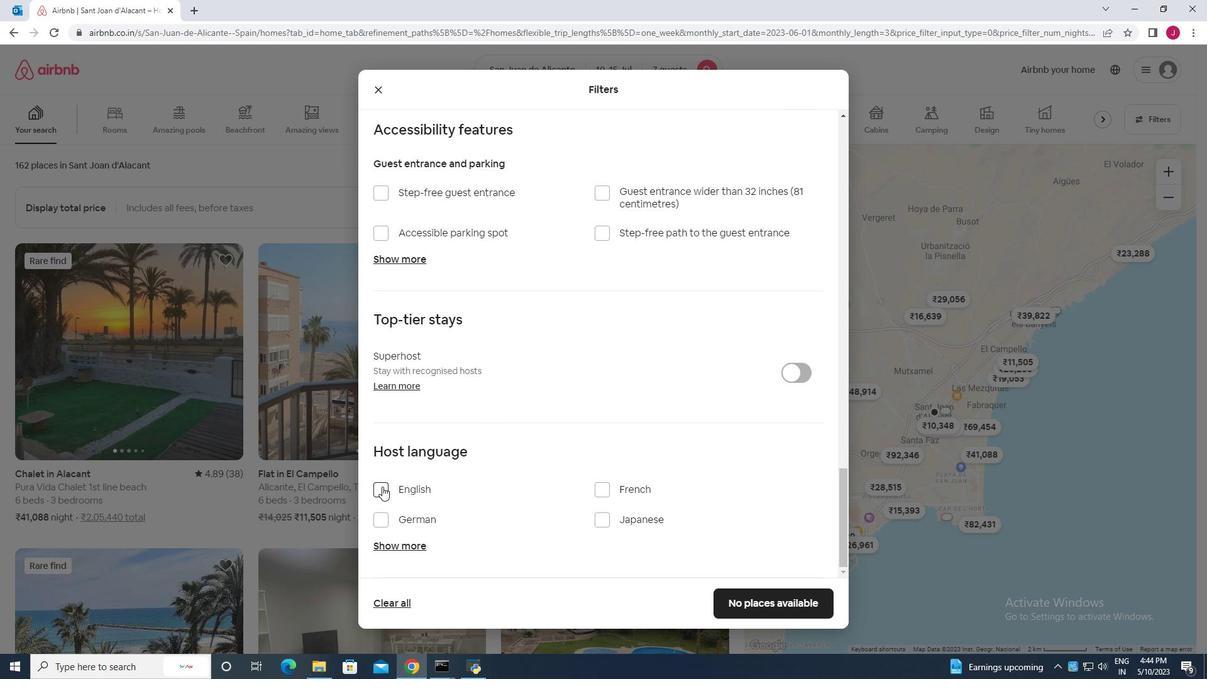 
Action: Mouse pressed left at (381, 486)
Screenshot: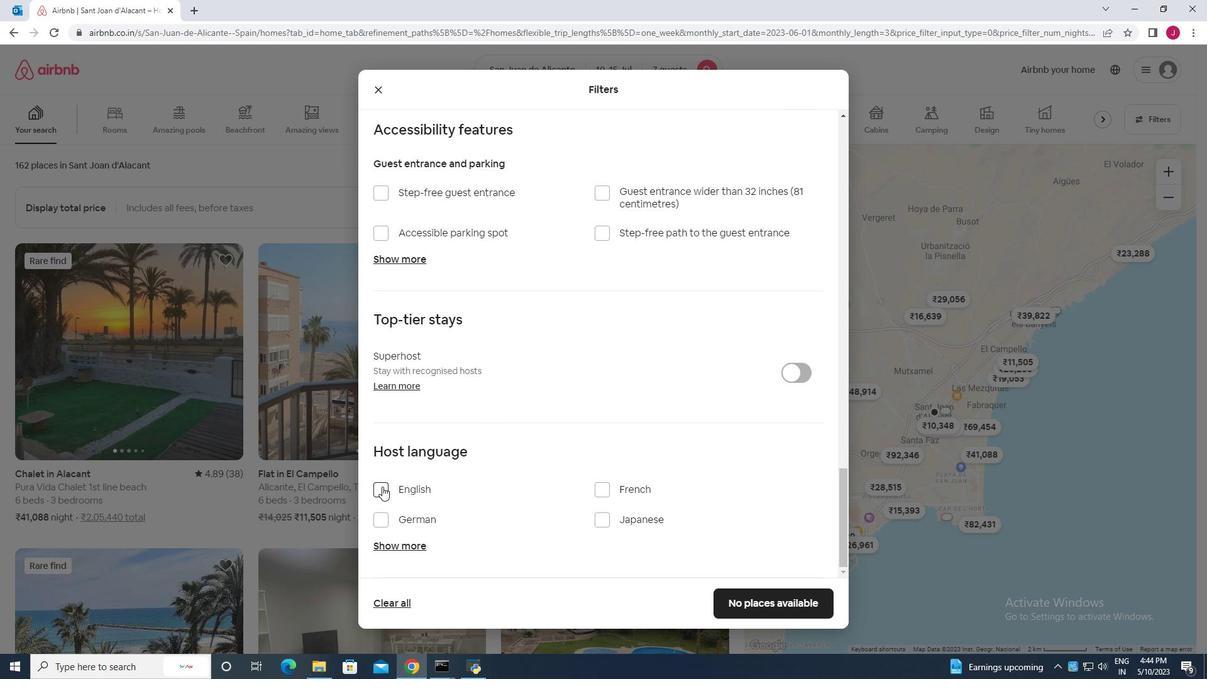 
Action: Mouse moved to (749, 604)
Screenshot: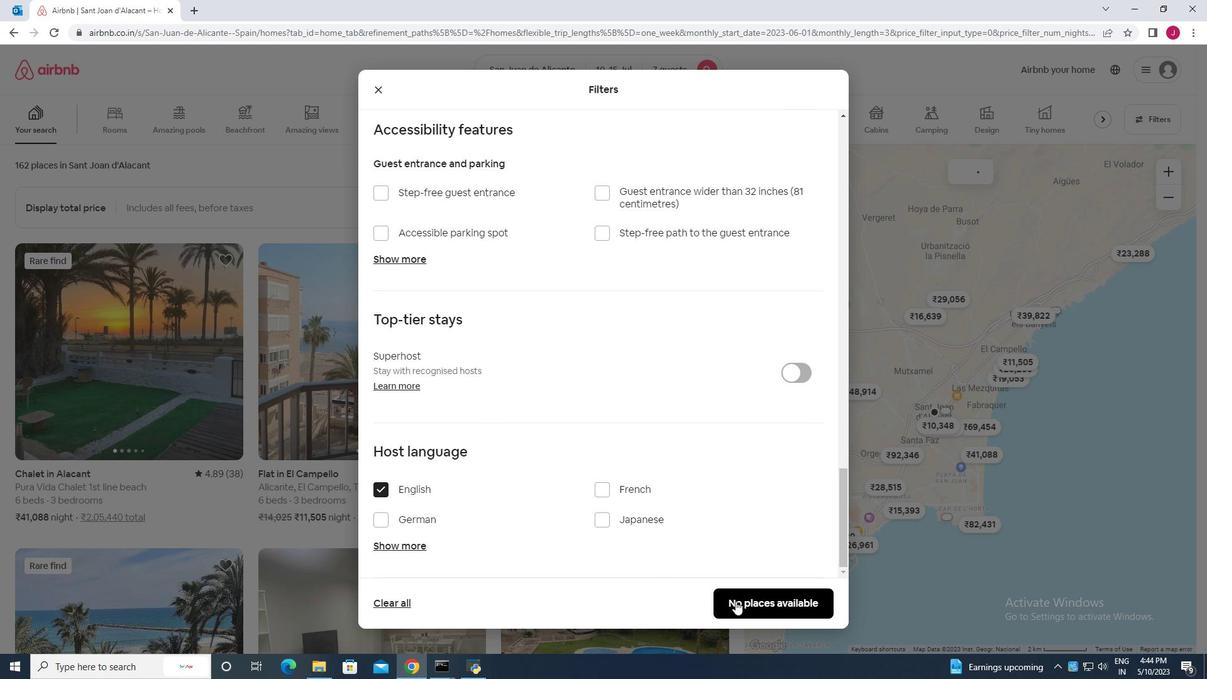 
Action: Mouse pressed left at (749, 604)
Screenshot: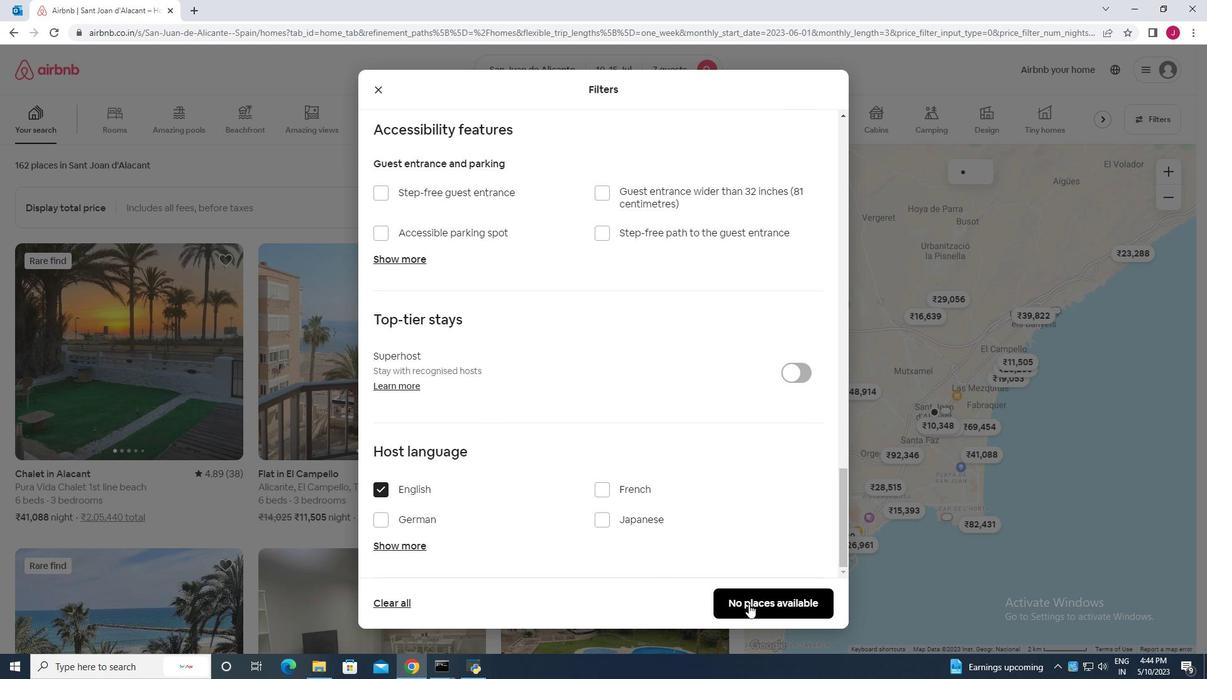 
Action: Mouse moved to (742, 598)
Screenshot: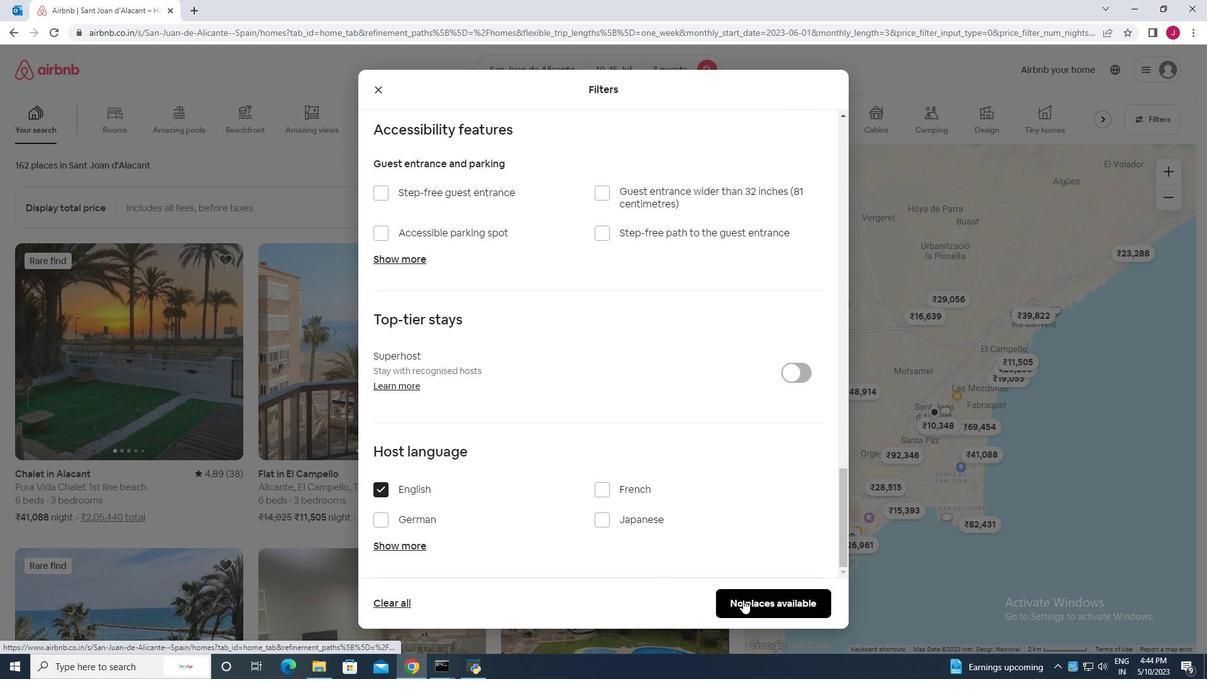 
